 Task: Reply to email with the signature Clara Davis with the subject Thank you for feedback from softage.10@softage.net with the message I need your assistance in finalizing the scope of the project. with BCC to softage.2@softage.net with an attached document Job_description.pdf
Action: Mouse moved to (1147, 224)
Screenshot: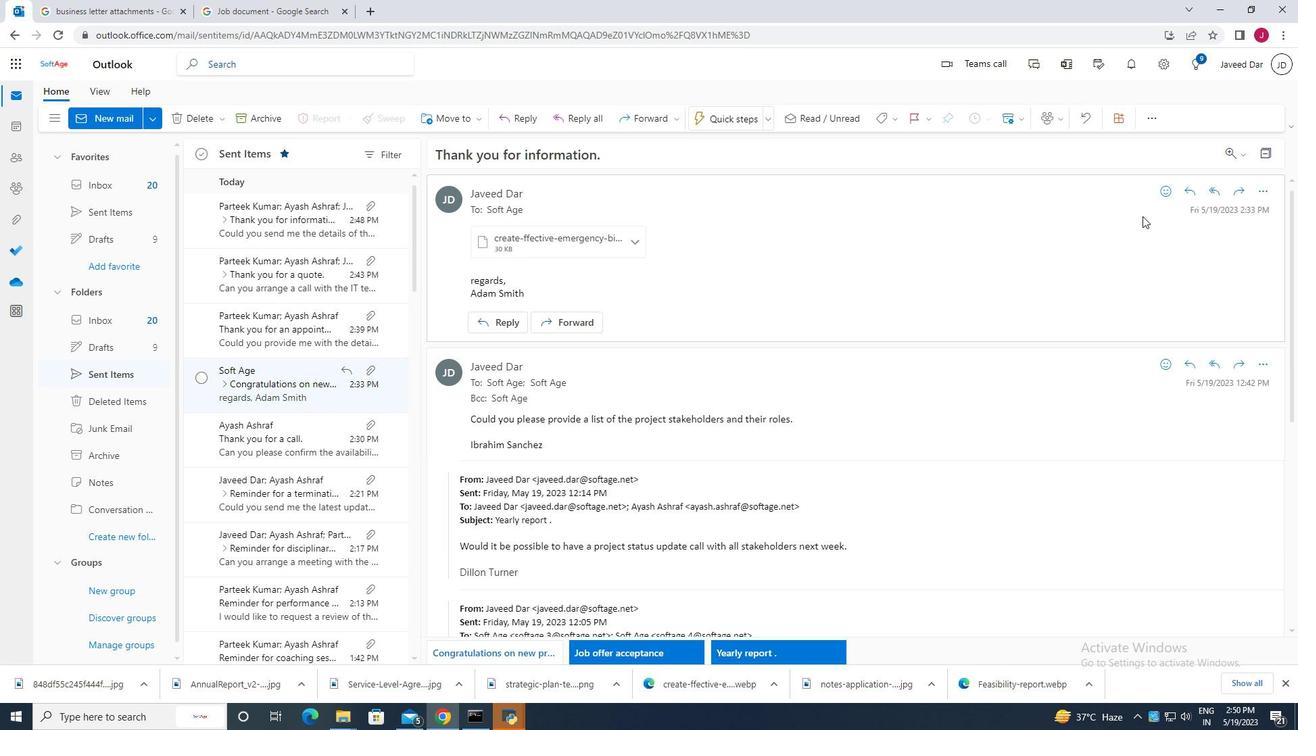 
Action: Mouse scrolled (1147, 225) with delta (0, 0)
Screenshot: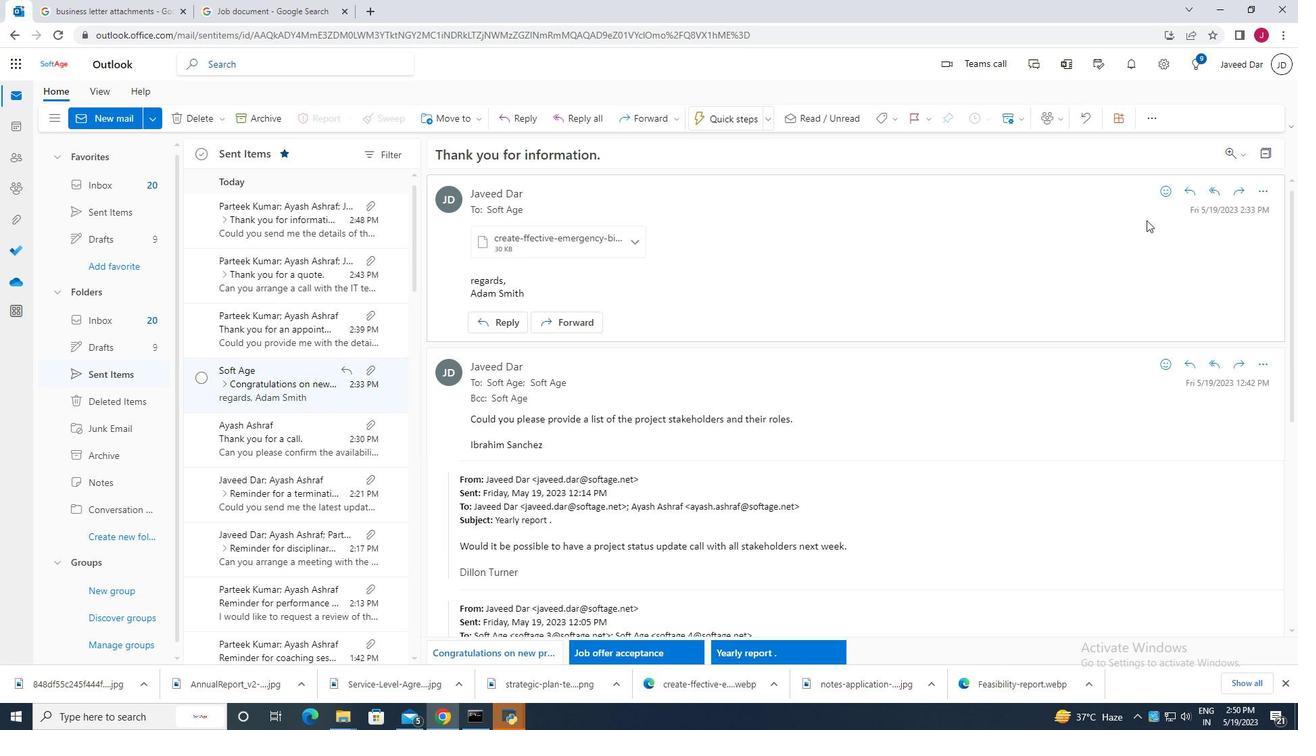 
Action: Mouse scrolled (1147, 225) with delta (0, 0)
Screenshot: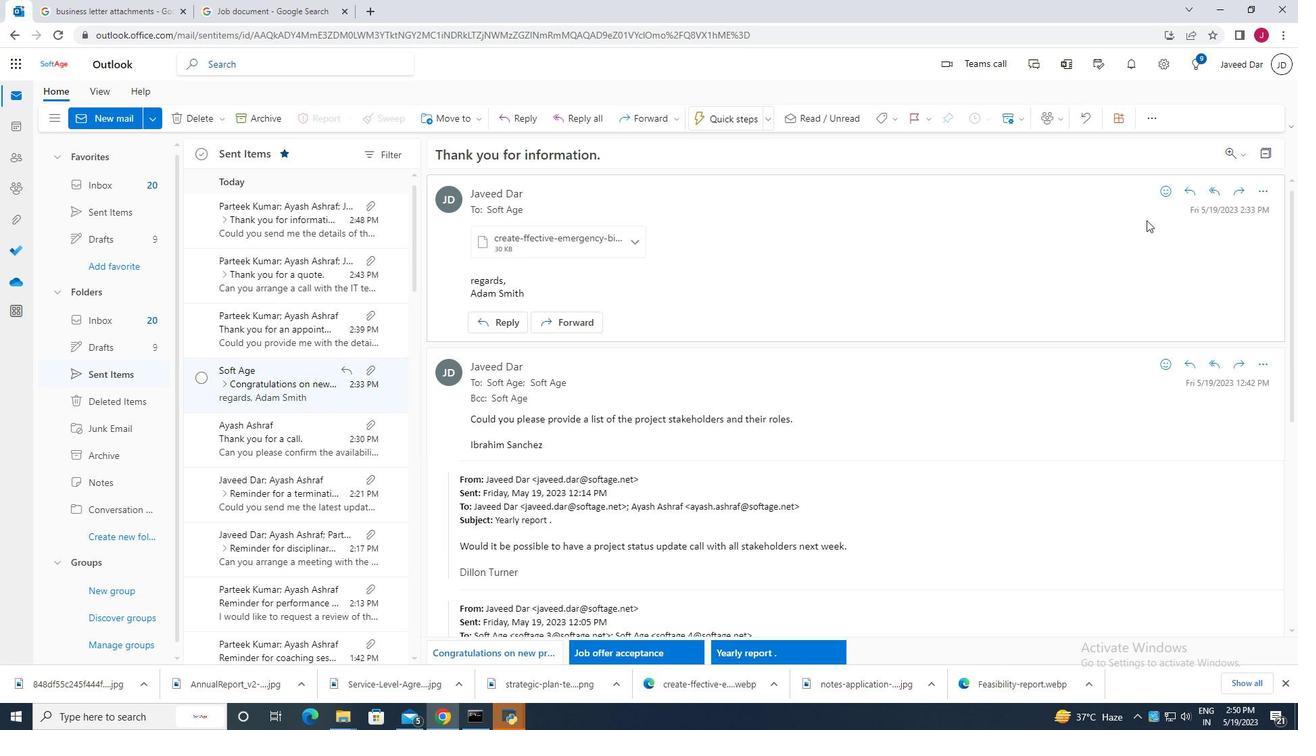 
Action: Mouse scrolled (1147, 225) with delta (0, 0)
Screenshot: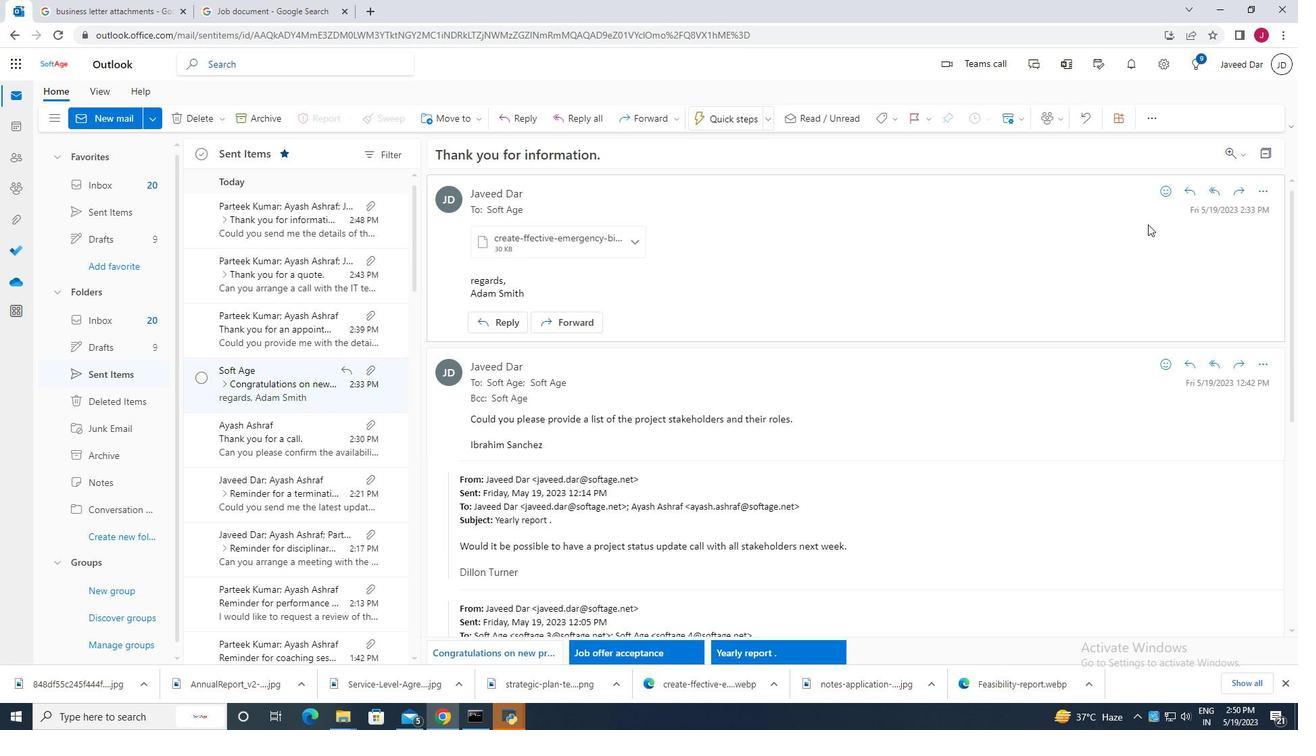 
Action: Mouse moved to (1191, 188)
Screenshot: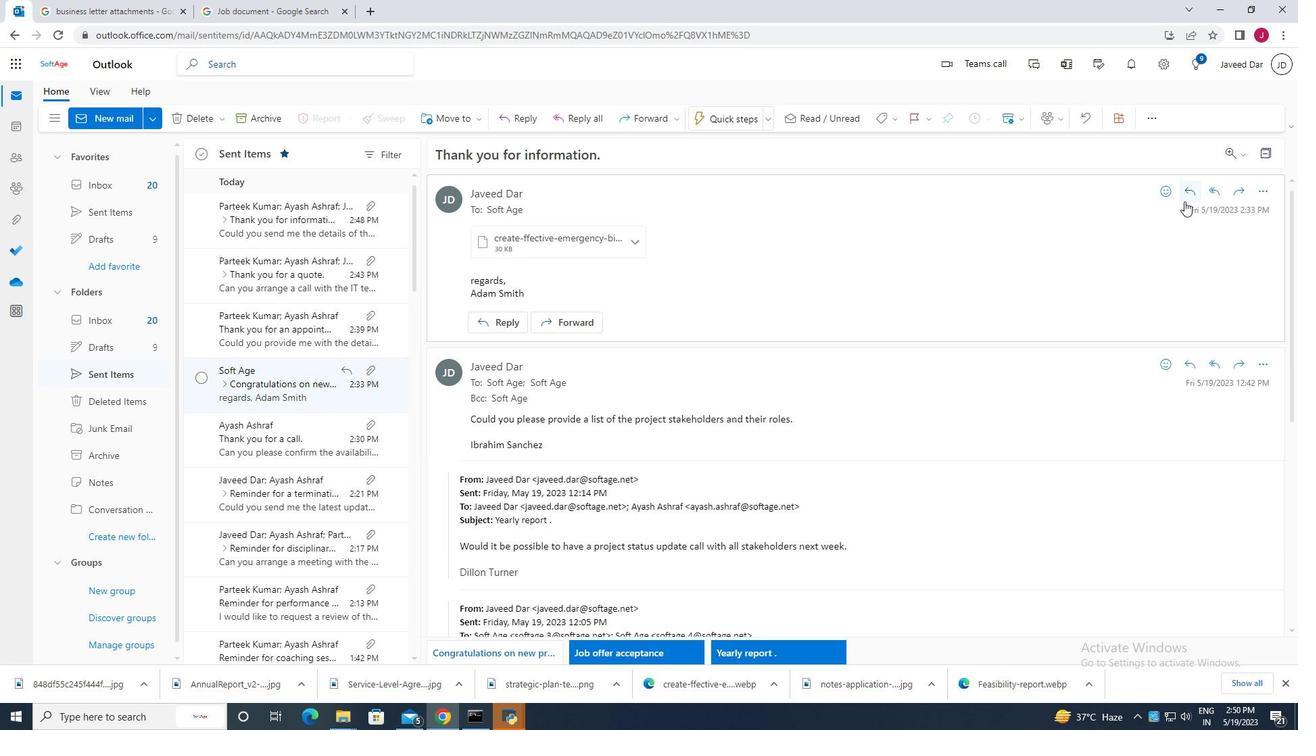 
Action: Mouse pressed left at (1191, 188)
Screenshot: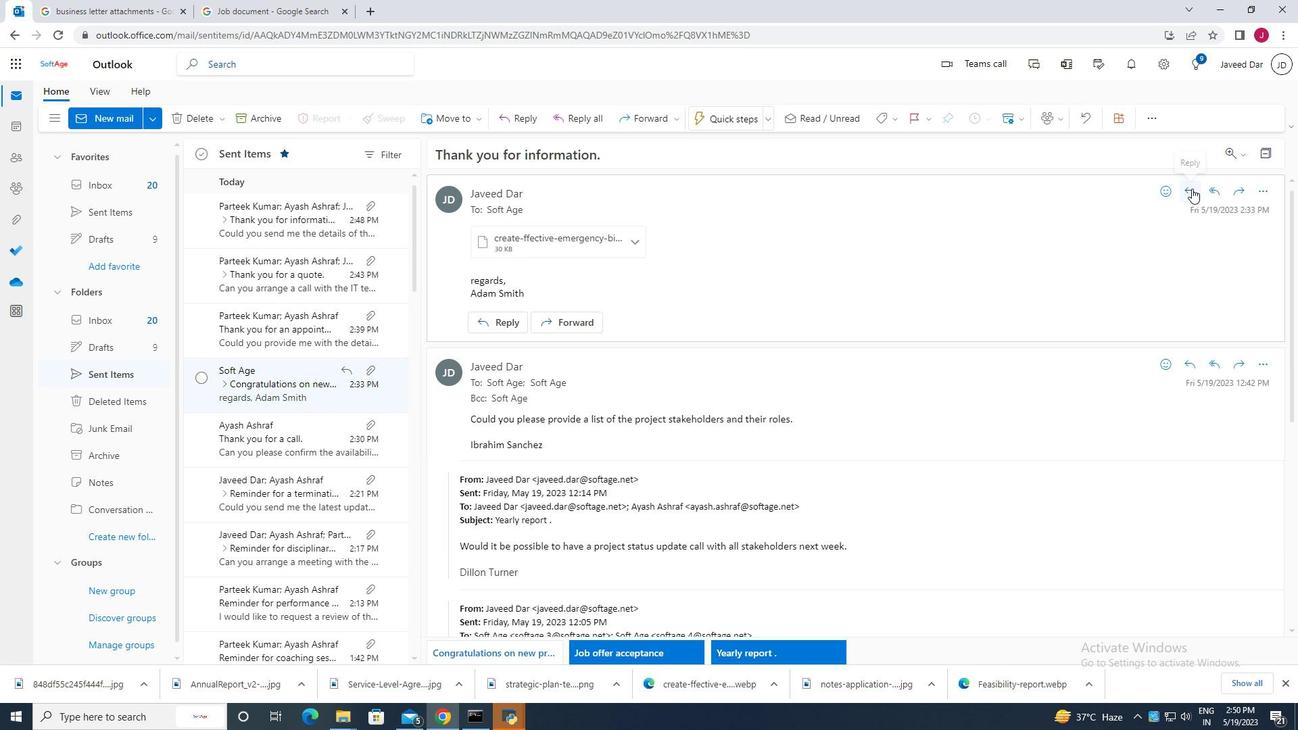 
Action: Mouse moved to (588, 192)
Screenshot: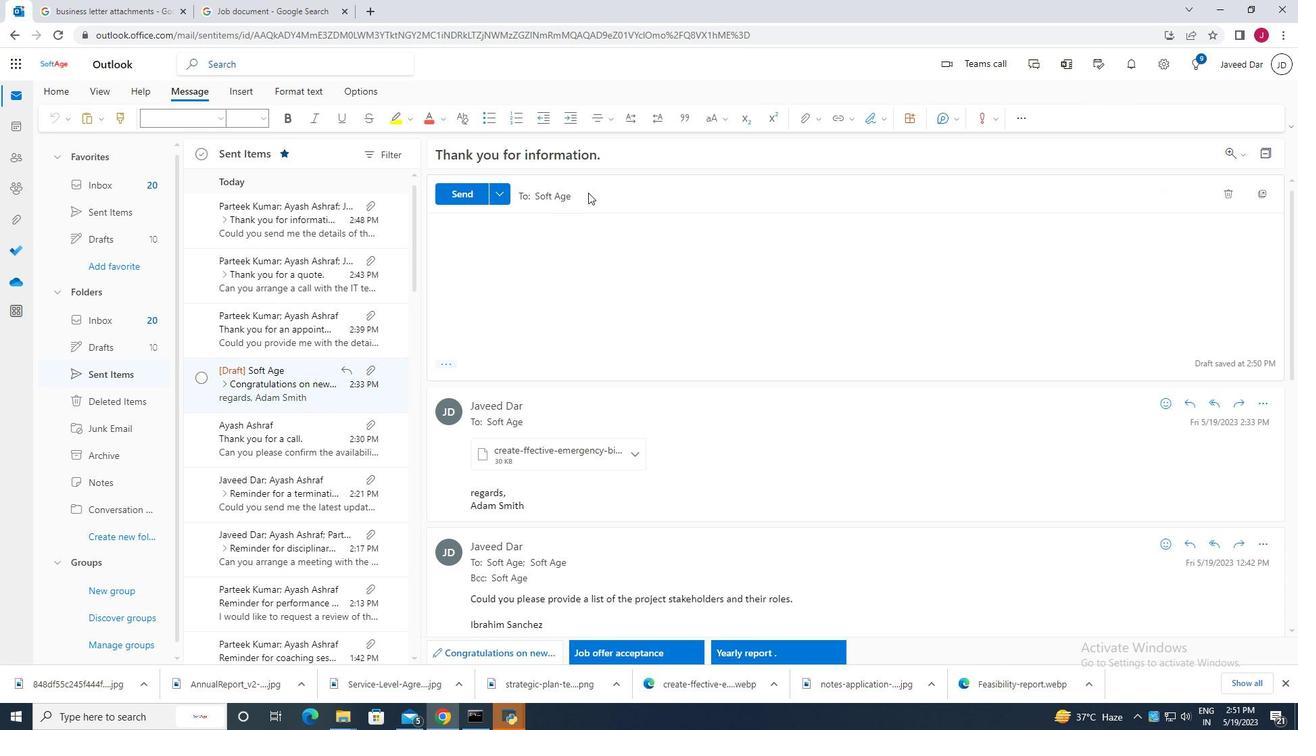 
Action: Mouse pressed left at (588, 192)
Screenshot: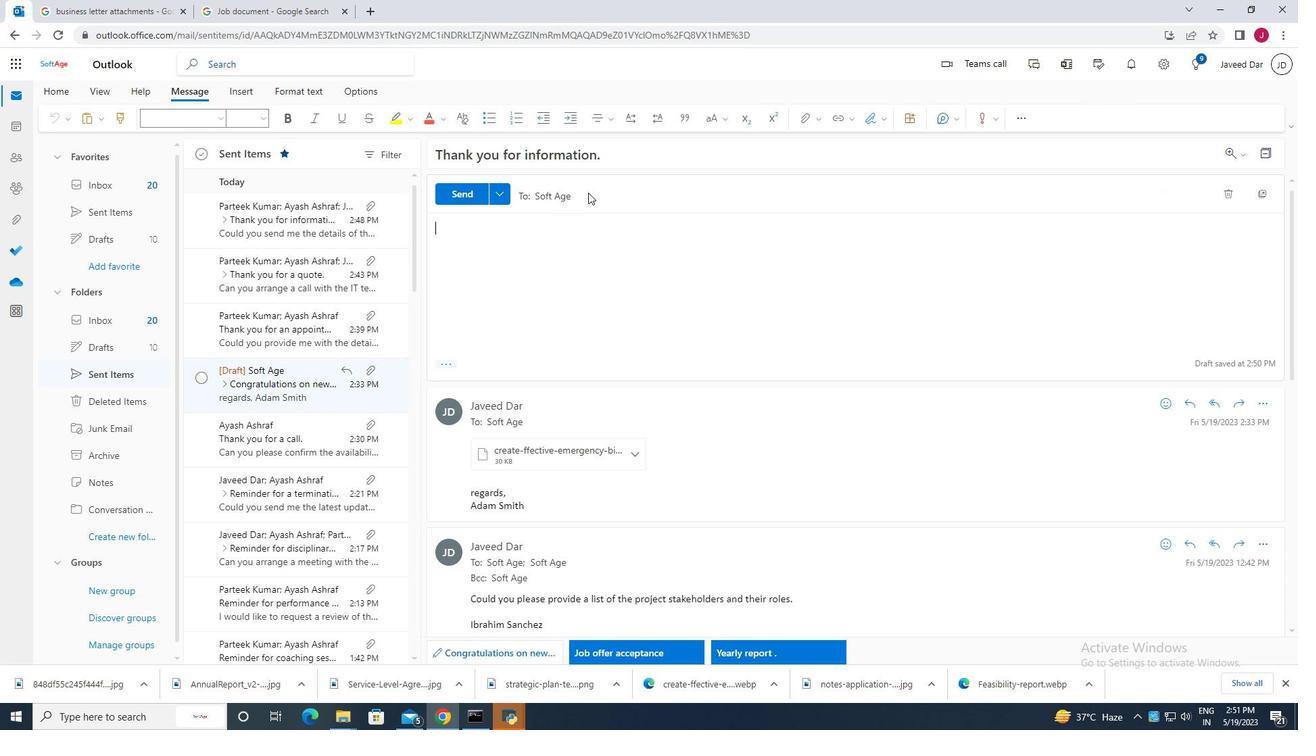 
Action: Mouse moved to (533, 233)
Screenshot: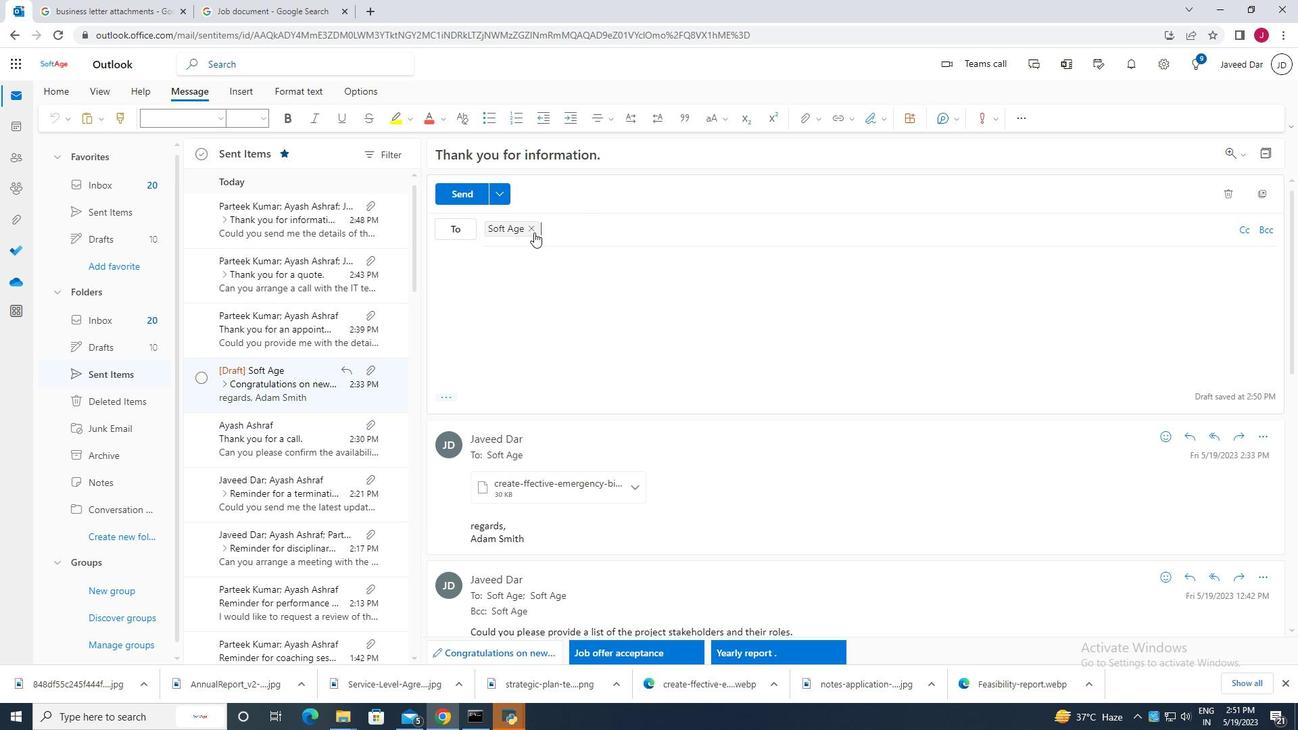 
Action: Mouse pressed left at (533, 233)
Screenshot: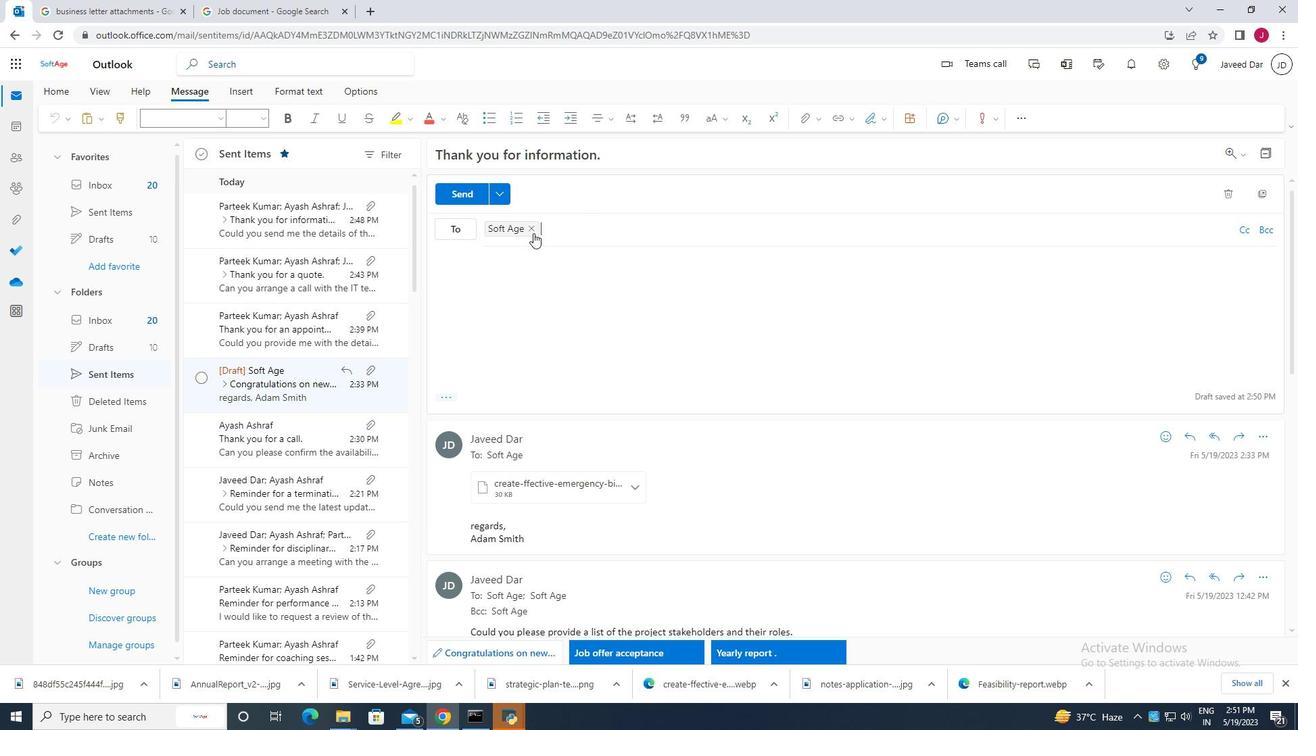 
Action: Mouse moved to (446, 401)
Screenshot: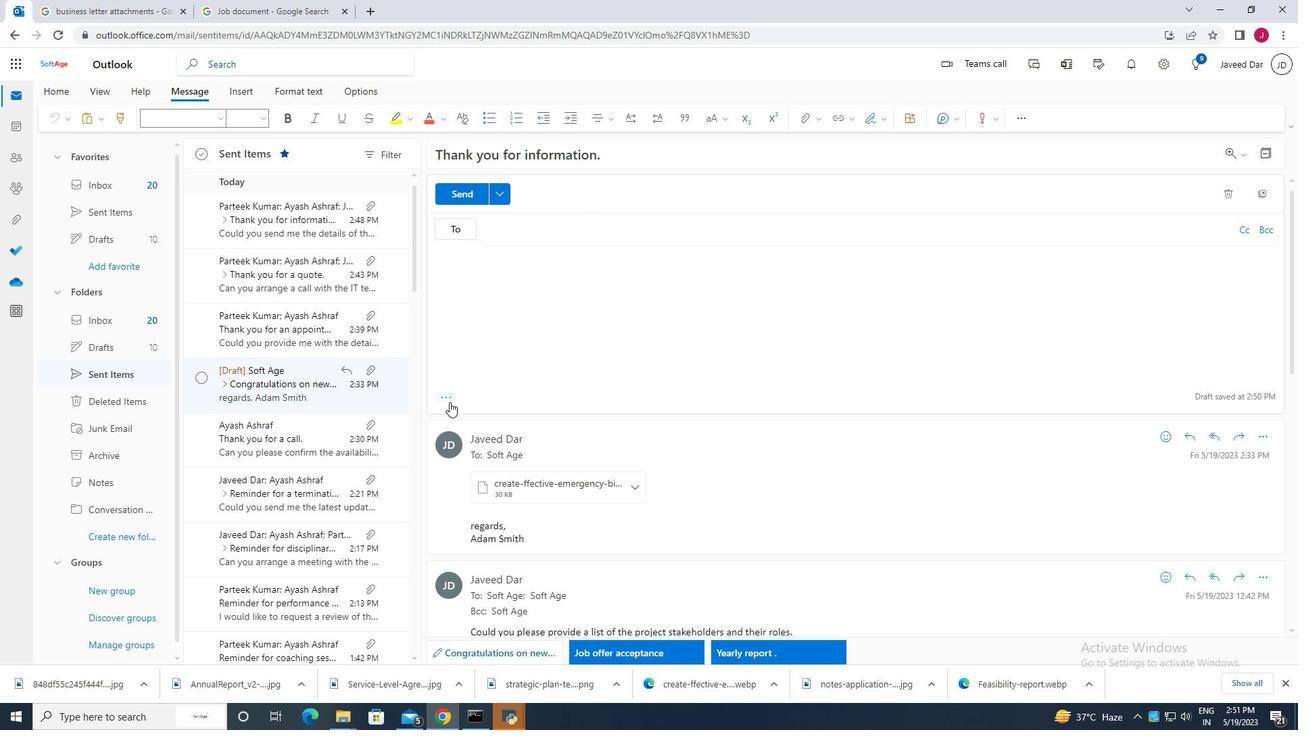 
Action: Mouse pressed left at (446, 401)
Screenshot: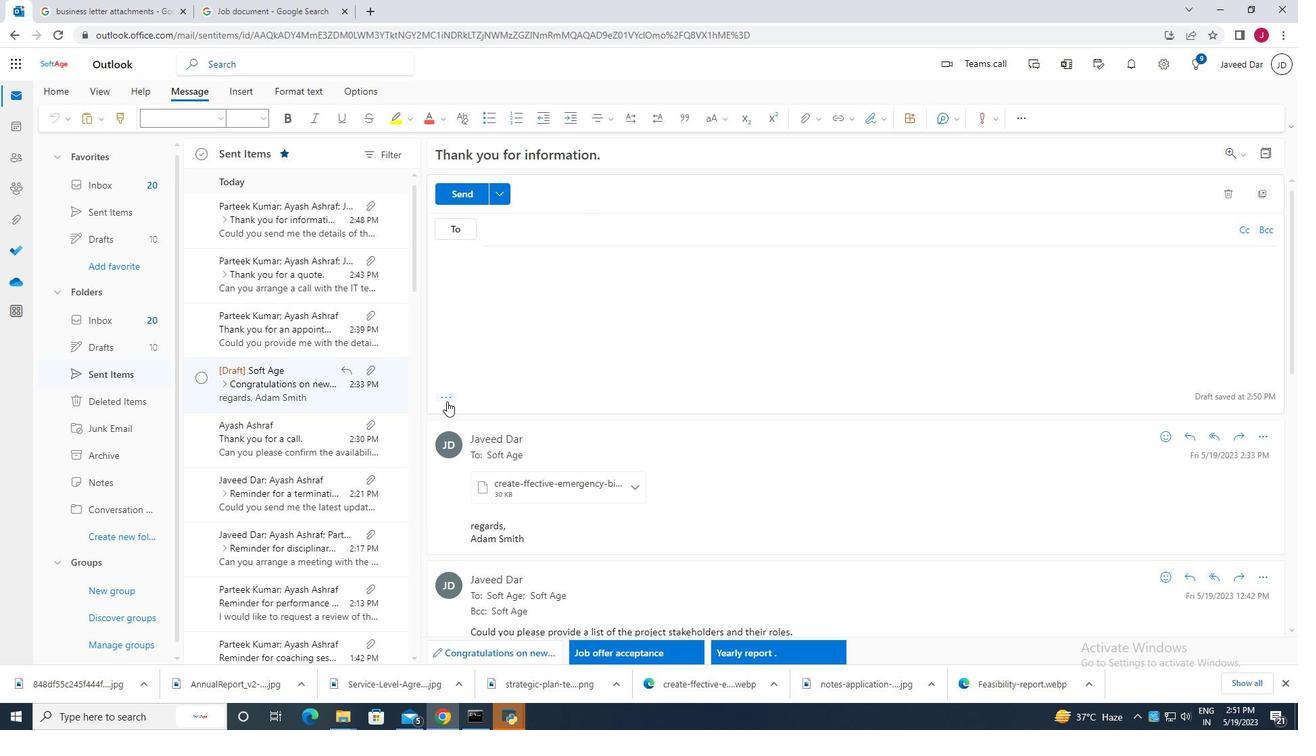 
Action: Mouse moved to (660, 262)
Screenshot: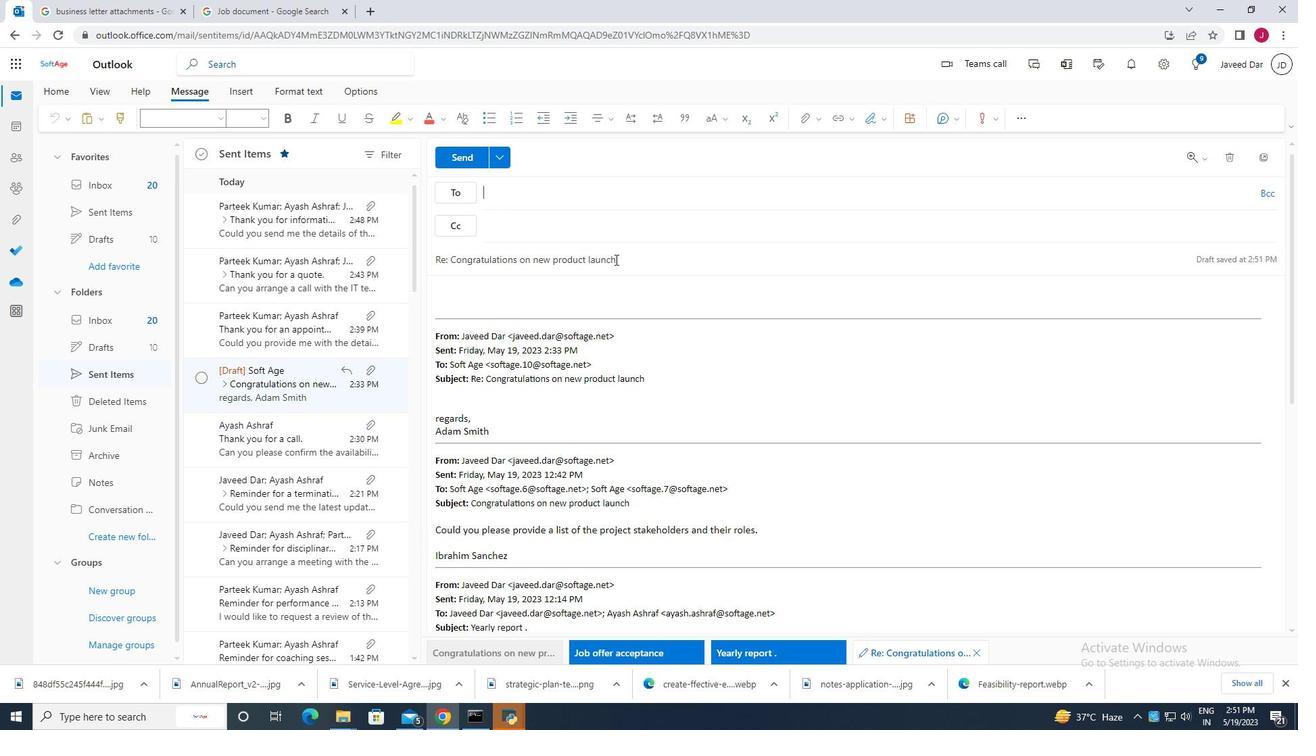 
Action: Mouse pressed left at (660, 262)
Screenshot: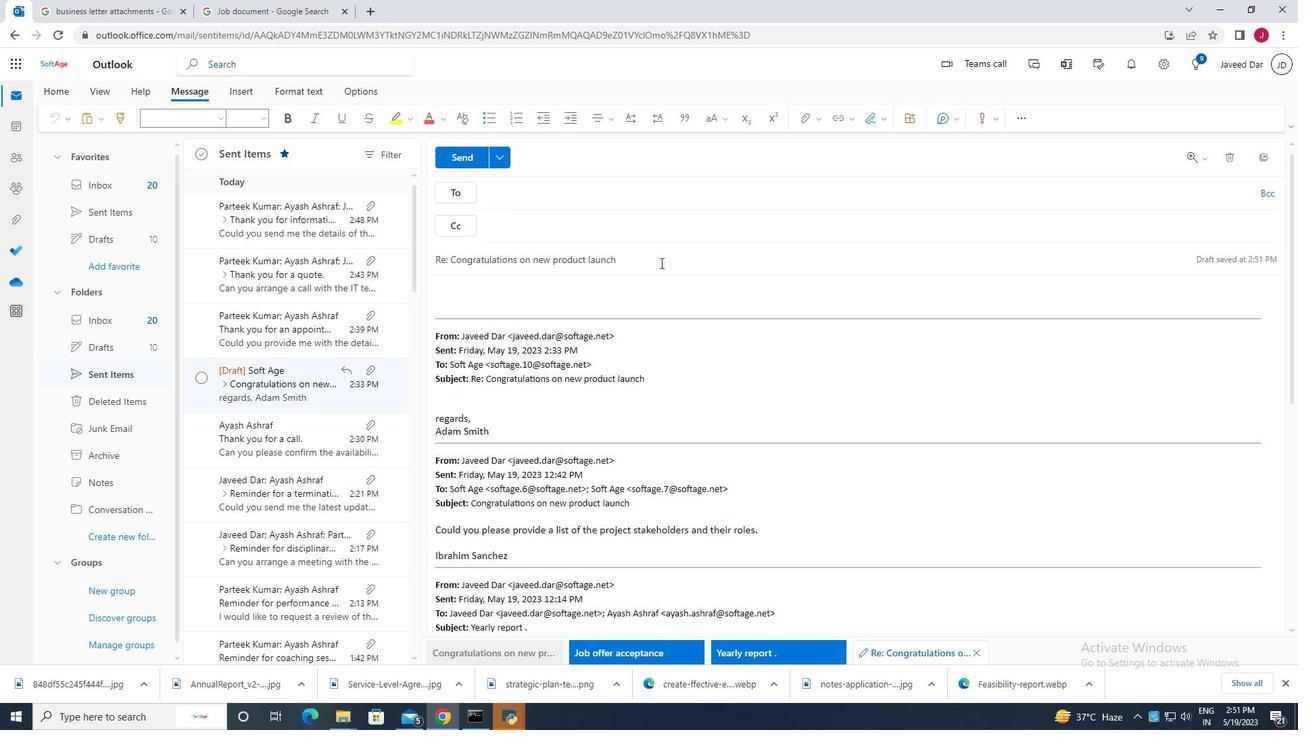 
Action: Mouse moved to (657, 260)
Screenshot: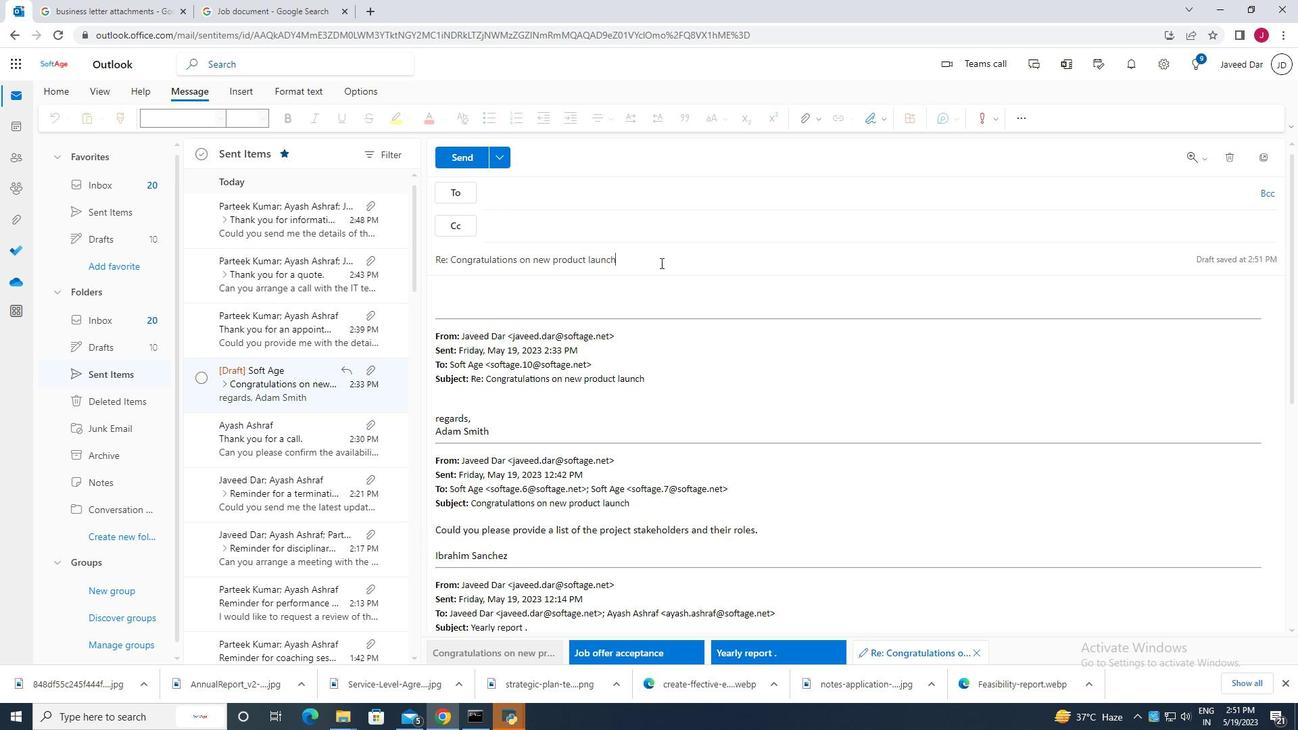 
Action: Key pressed <Key.backspace><Key.backspace><Key.backspace><Key.backspace><Key.backspace><Key.backspace><Key.backspace><Key.backspace><Key.backspace><Key.backspace><Key.backspace><Key.backspace><Key.backspace><Key.backspace><Key.backspace><Key.backspace><Key.backspace><Key.backspace><Key.backspace><Key.backspace><Key.backspace><Key.backspace><Key.backspace><Key.backspace><Key.backspace><Key.backspace><Key.backspace><Key.backspace><Key.backspace><Key.backspace><Key.backspace><Key.backspace><Key.backspace><Key.backspace><Key.backspace><Key.backspace><Key.backspace><Key.backspace><Key.backspace><Key.backspace><Key.backspace><Key.backspace><Key.backspace><Key.backspace><Key.backspace><Key.backspace><Key.backspace><Key.backspace>
Screenshot: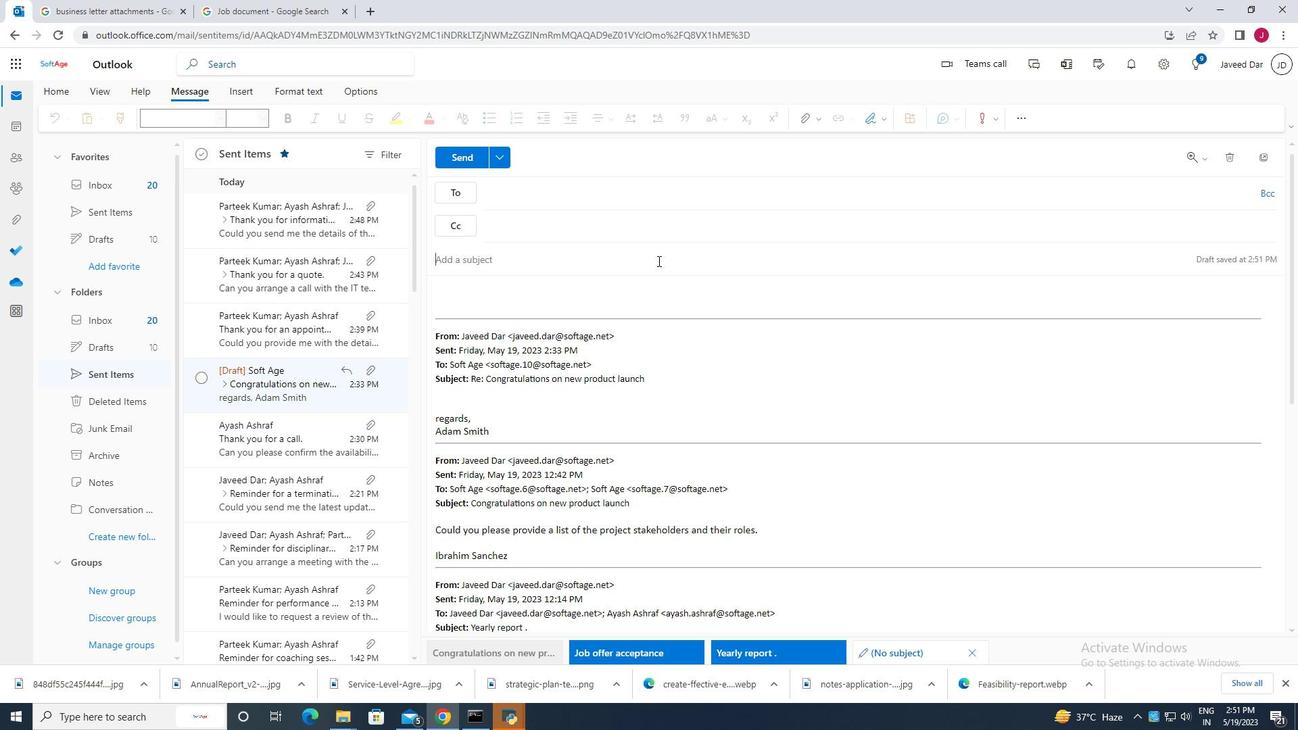 
Action: Mouse moved to (1262, 194)
Screenshot: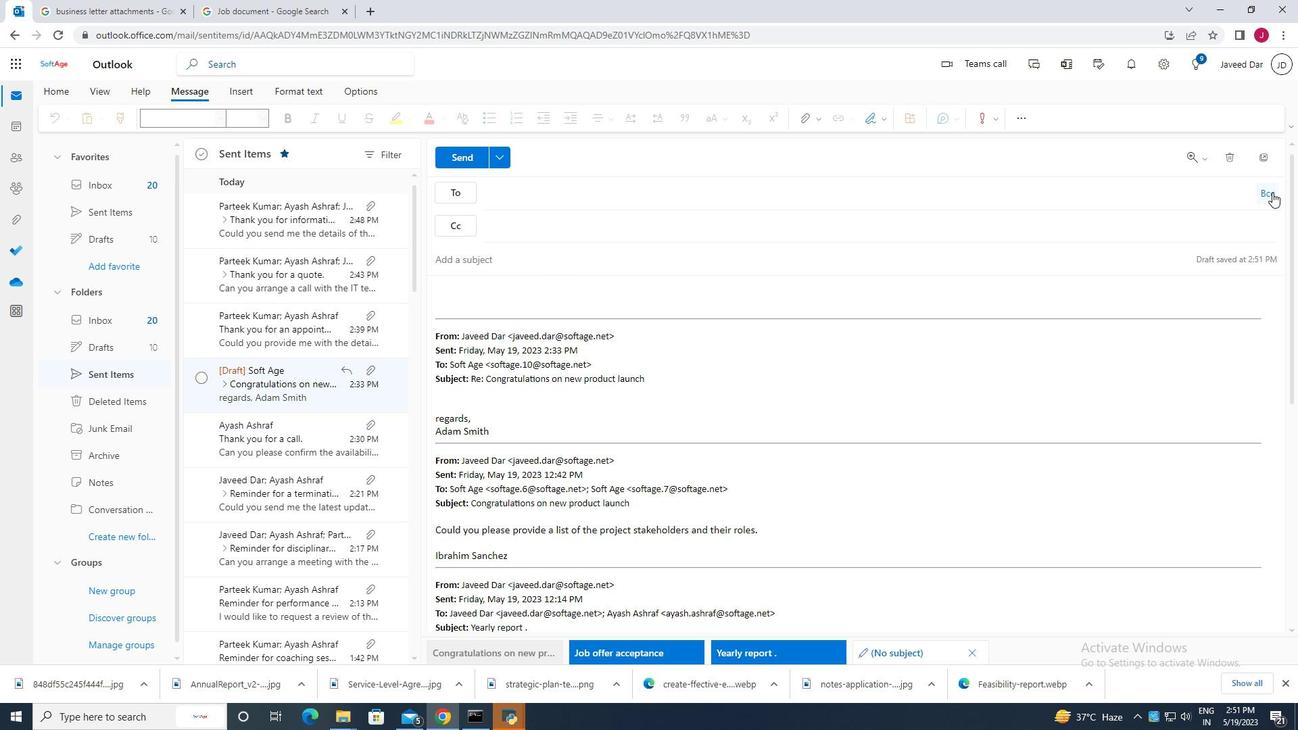 
Action: Mouse pressed left at (1262, 194)
Screenshot: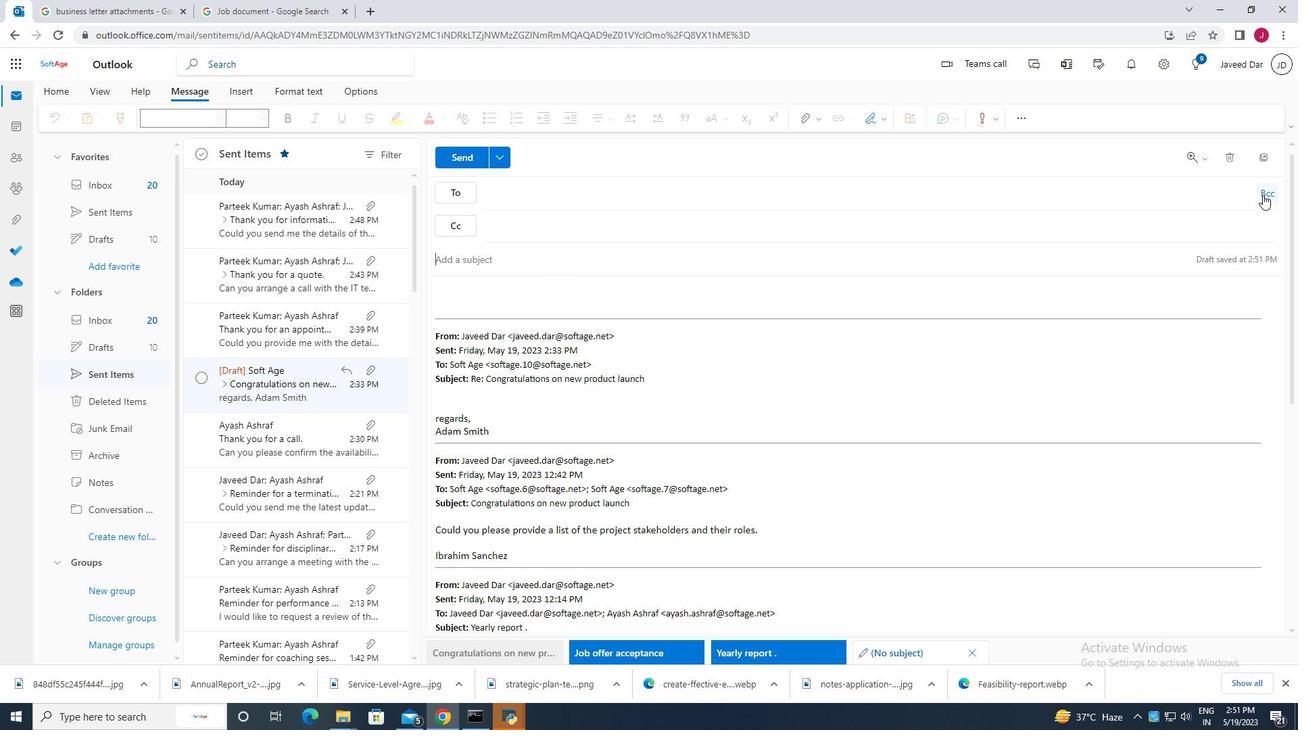 
Action: Mouse moved to (532, 295)
Screenshot: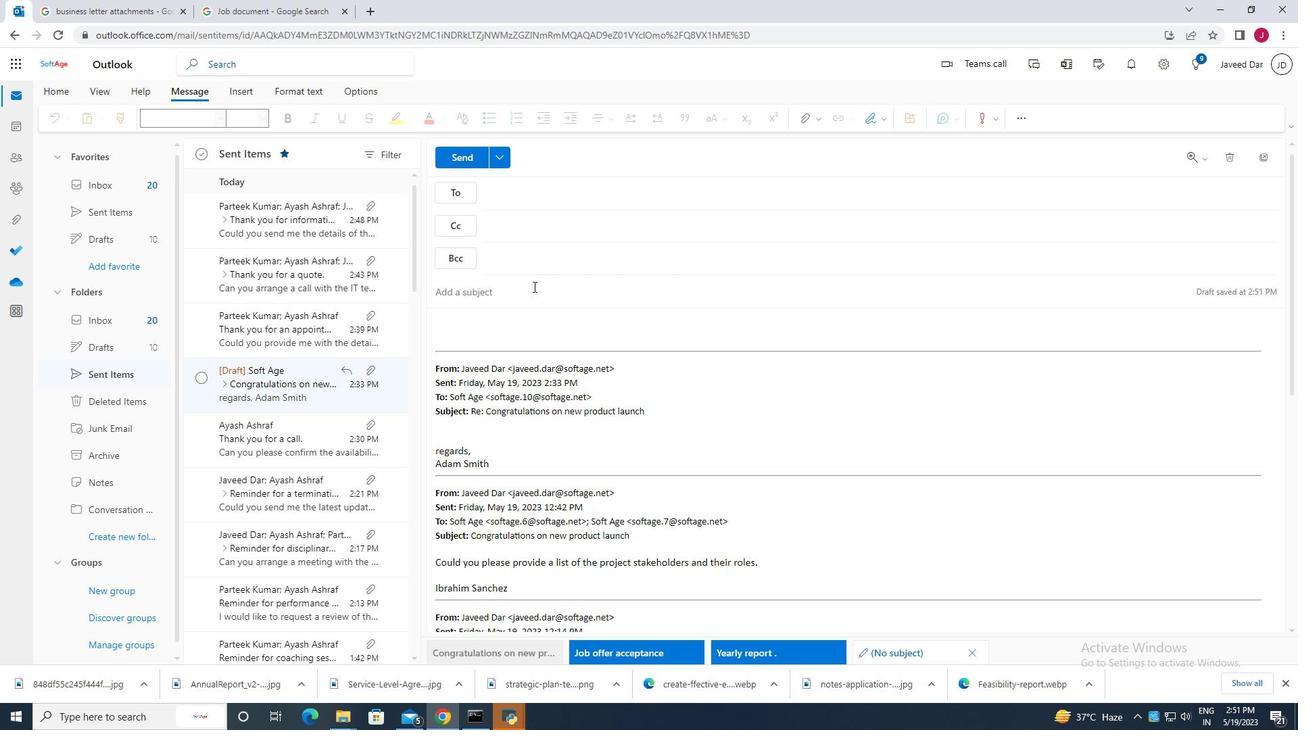 
Action: Mouse pressed left at (532, 295)
Screenshot: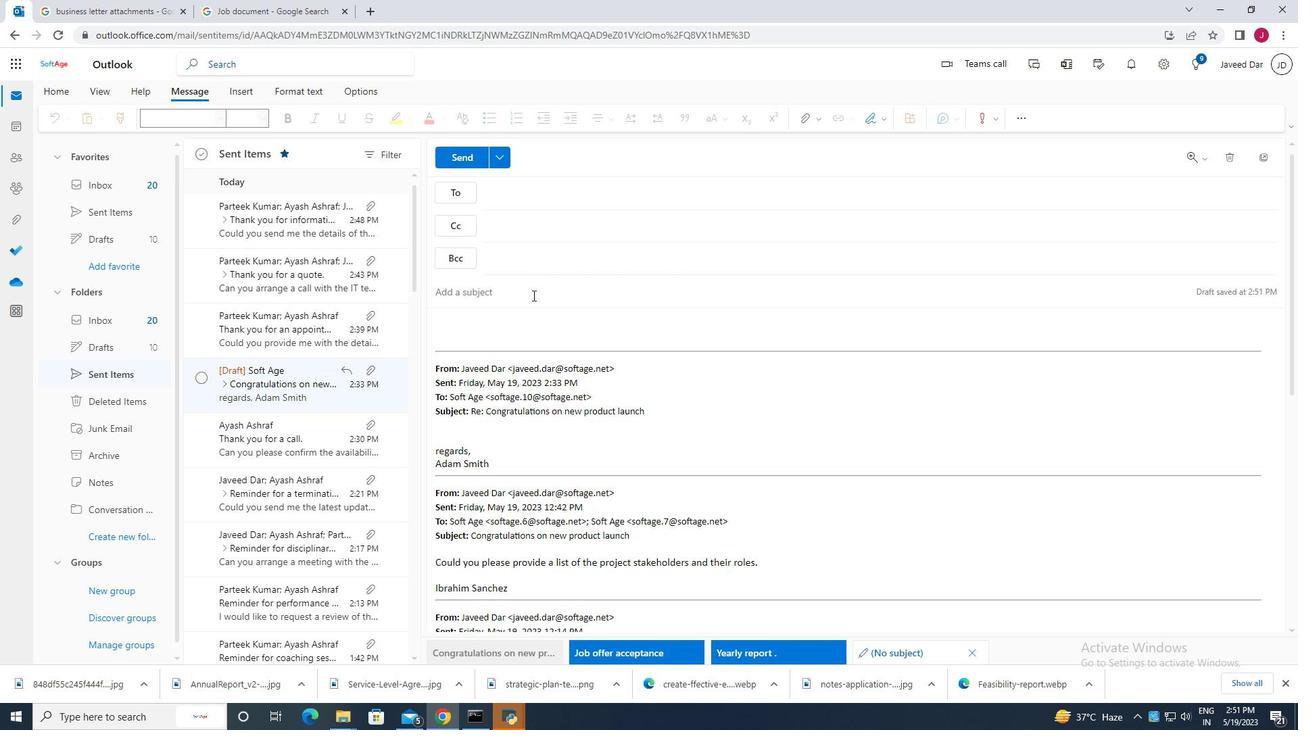 
Action: Key pressed <Key.caps_lock>T<Key.caps_lock>hank<Key.space>ypou<Key.space><Key.backspace><Key.backspace><Key.backspace><Key.backspace><Key.backspace>u<Key.backspace>you<Key.space>for<Key.space>feedback.
Screenshot: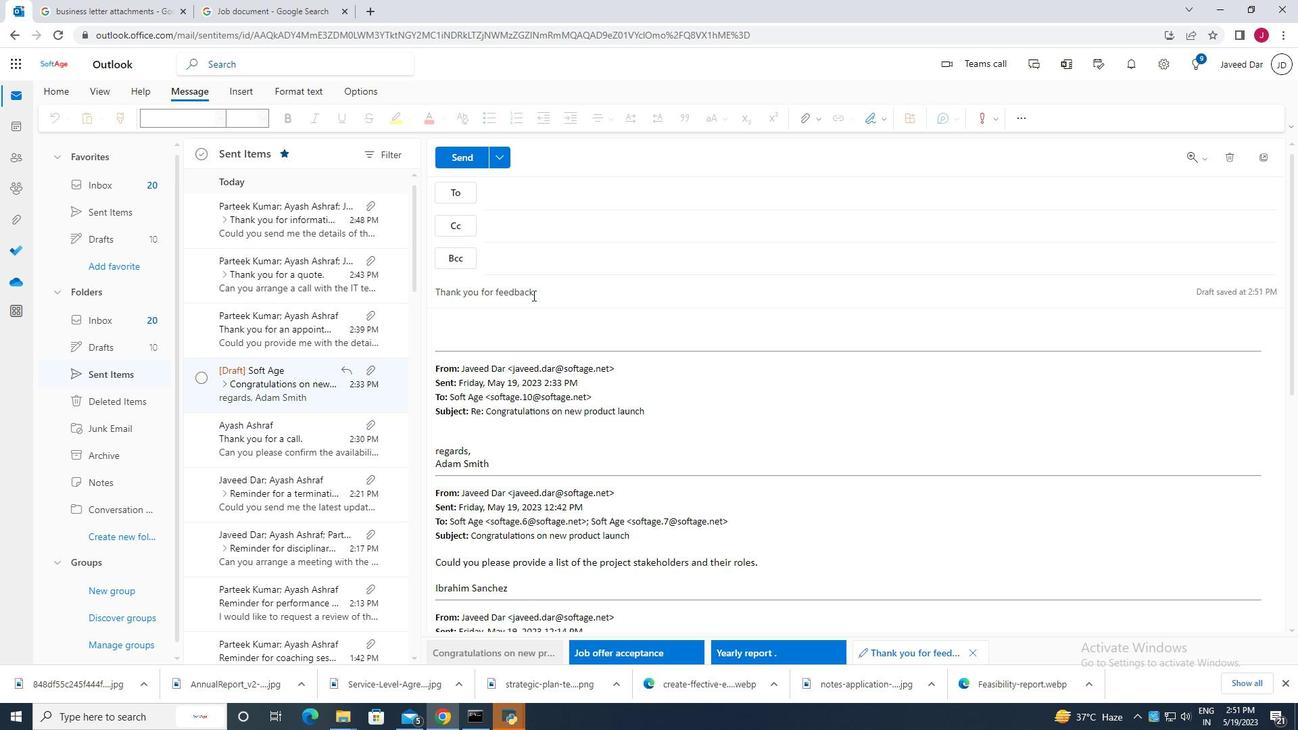 
Action: Mouse moved to (530, 317)
Screenshot: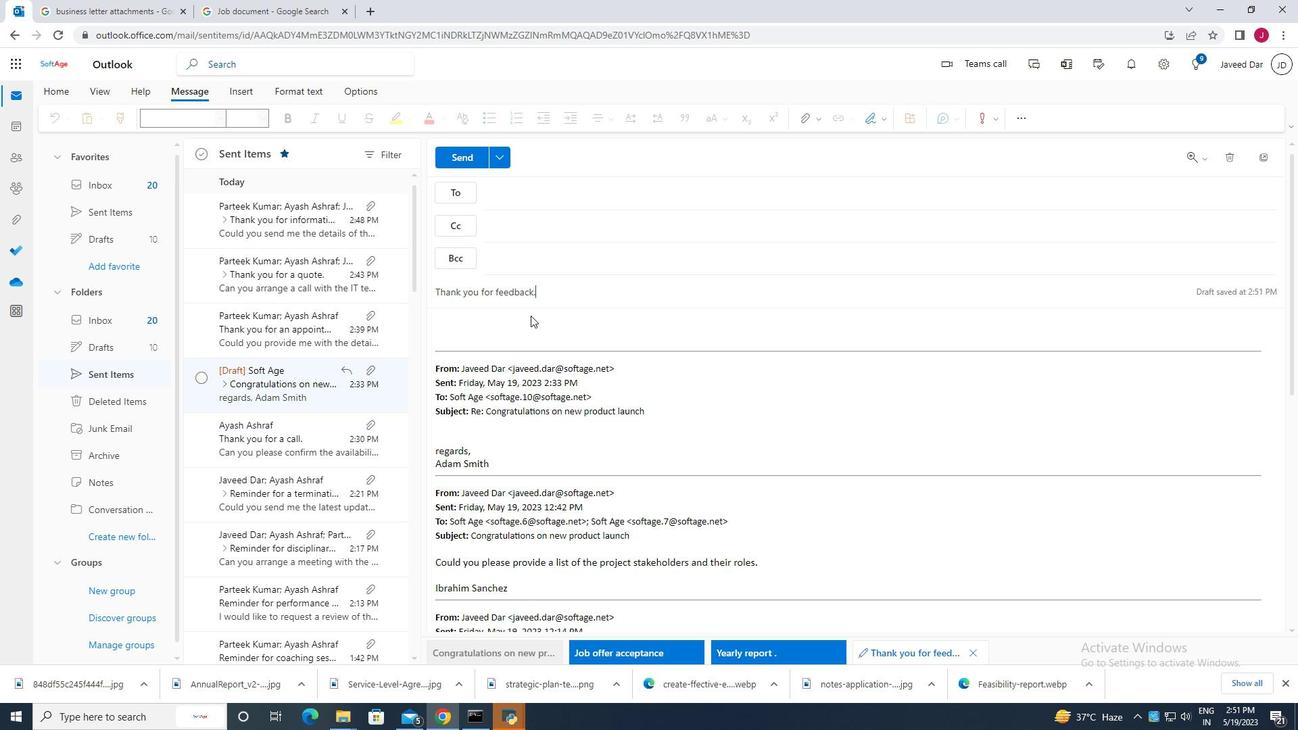 
Action: Mouse pressed left at (530, 317)
Screenshot: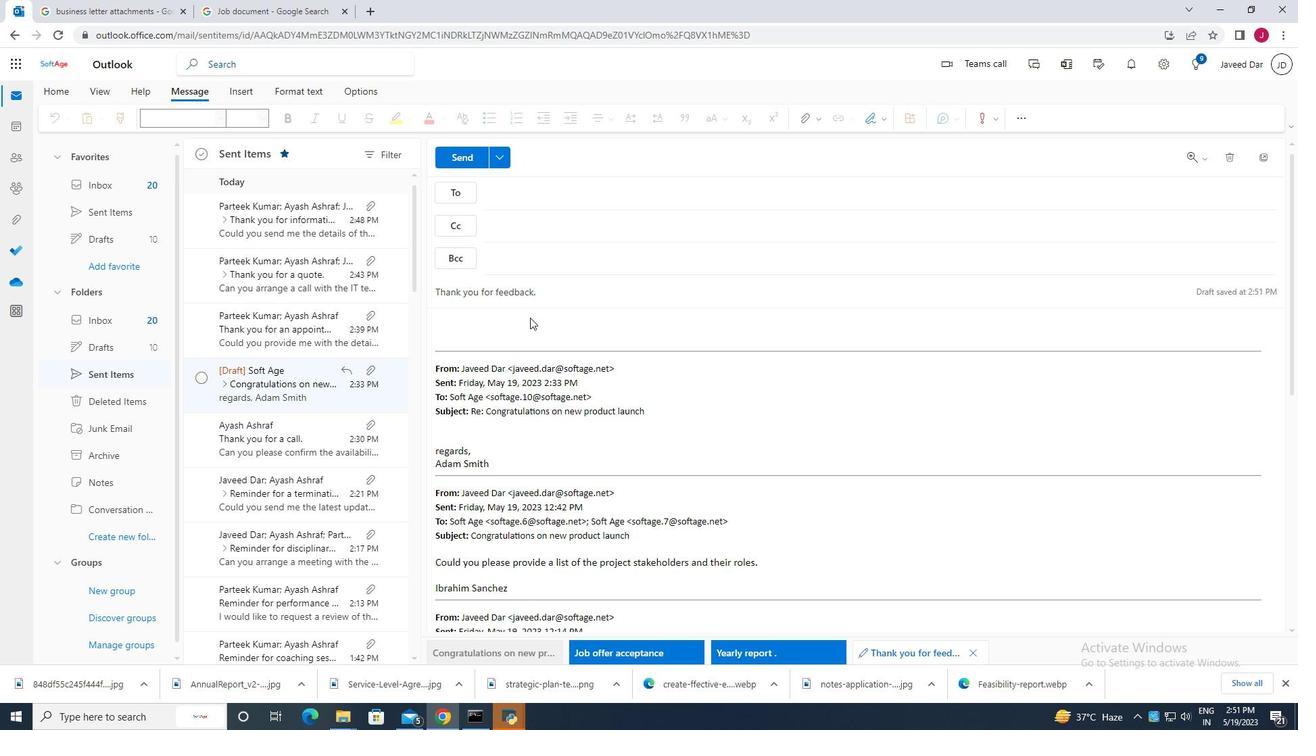 
Action: Mouse moved to (487, 324)
Screenshot: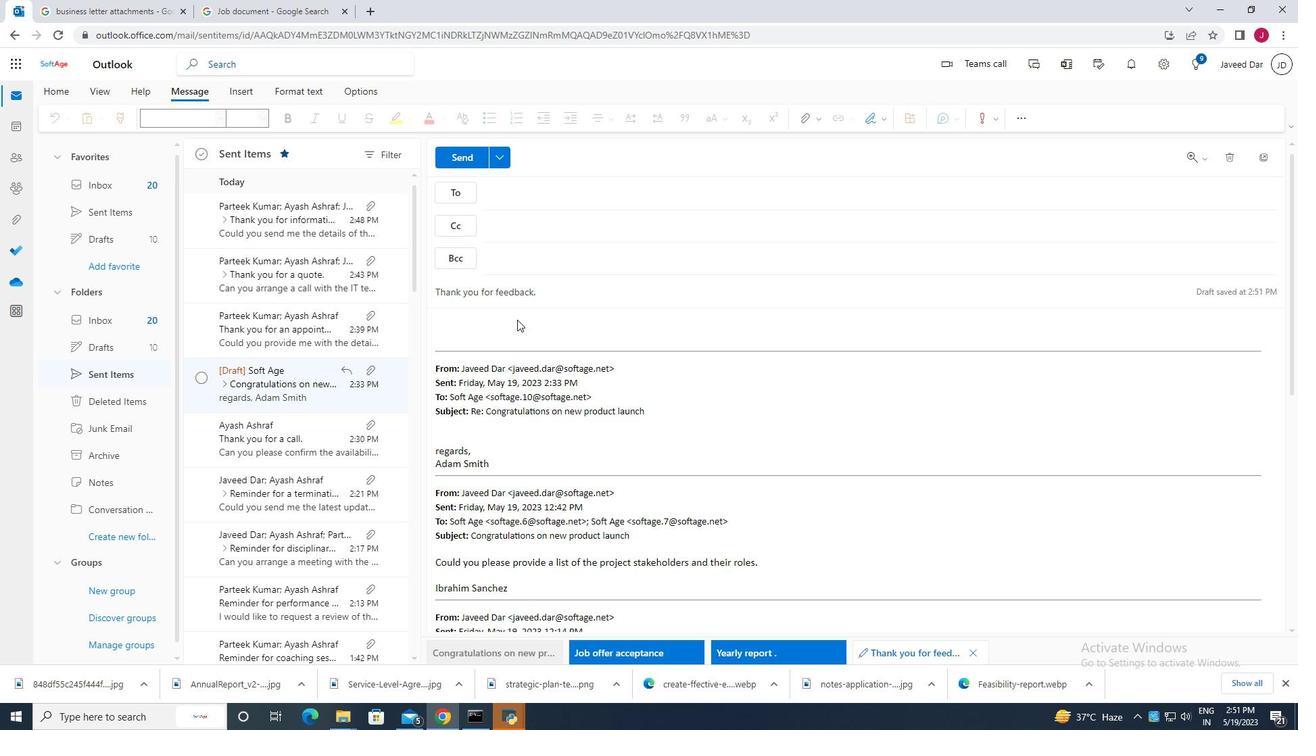 
Action: Mouse pressed left at (487, 324)
Screenshot: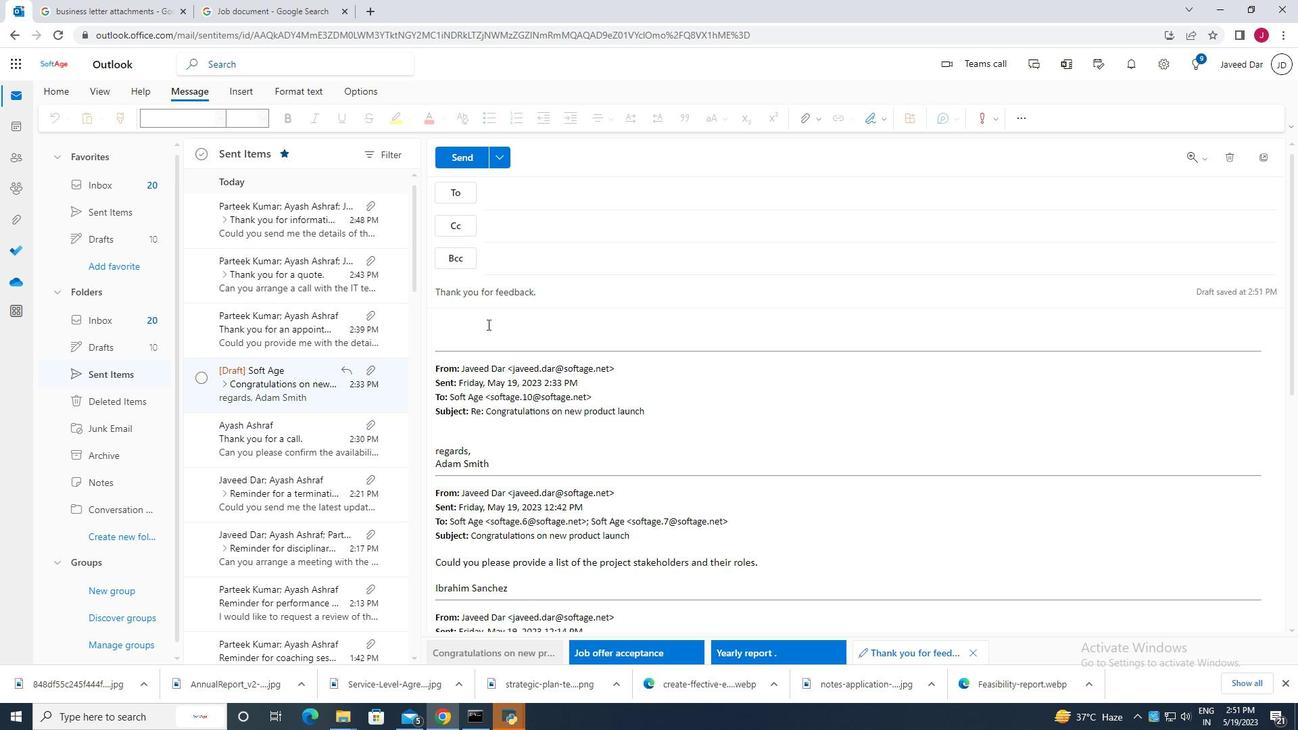 
Action: Key pressed <Key.caps_lock>I<Key.caps_lock><Key.space>need<Key.space>your<Key.space>assistance<Key.space>in<Key.space>finalizing<Key.space>the<Key.space>scope<Key.space>the<Key.space>project.
Screenshot: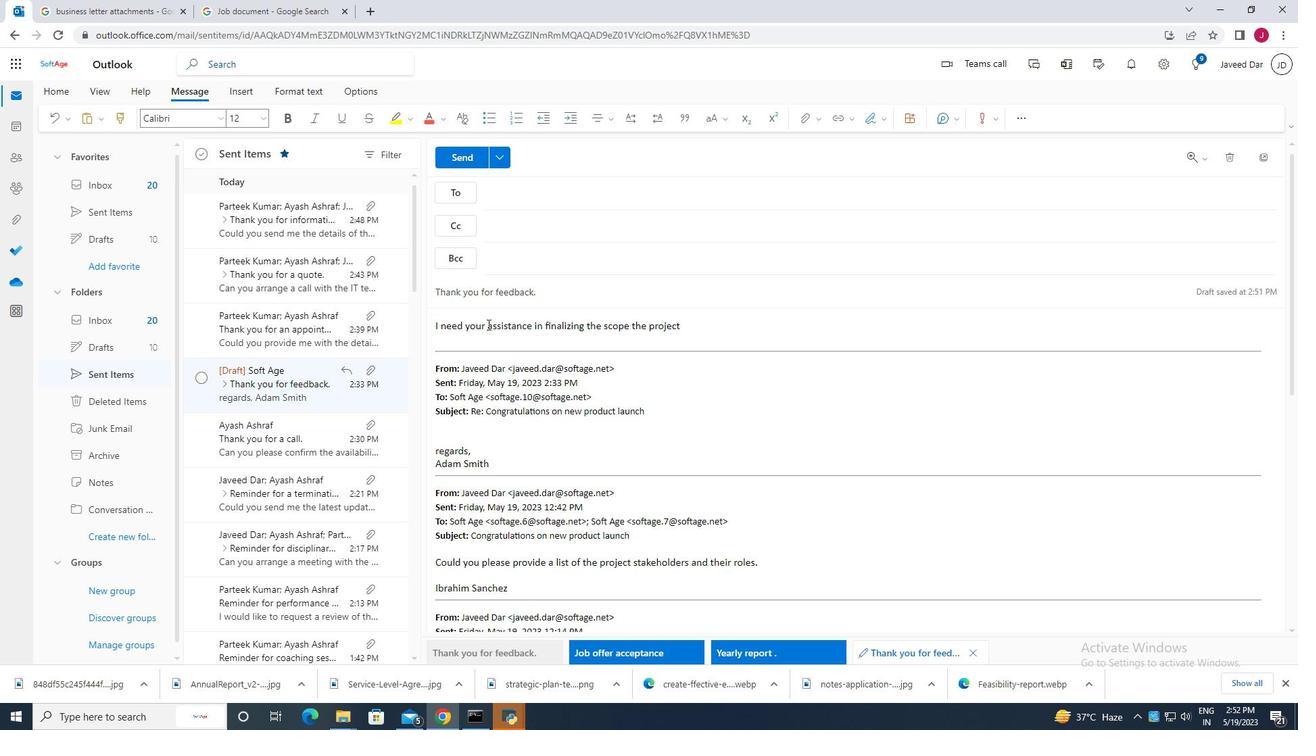 
Action: Mouse moved to (556, 254)
Screenshot: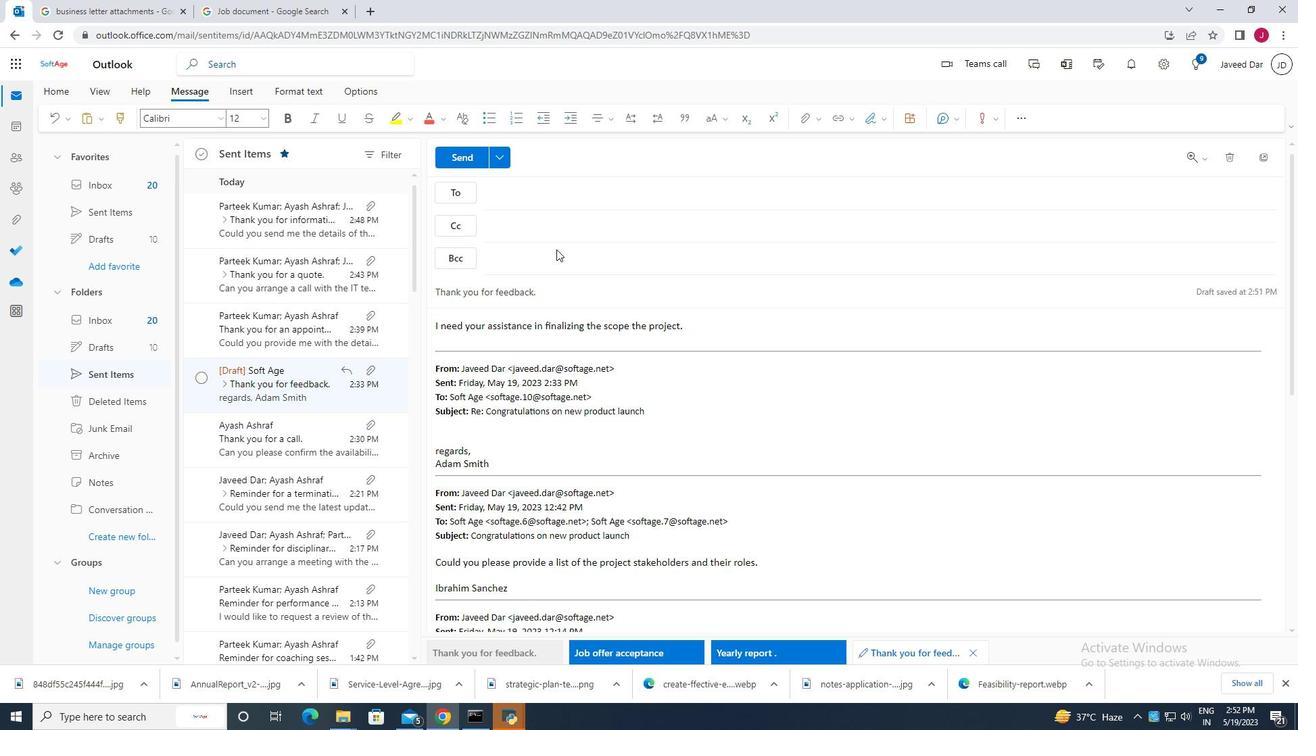 
Action: Mouse pressed left at (556, 254)
Screenshot: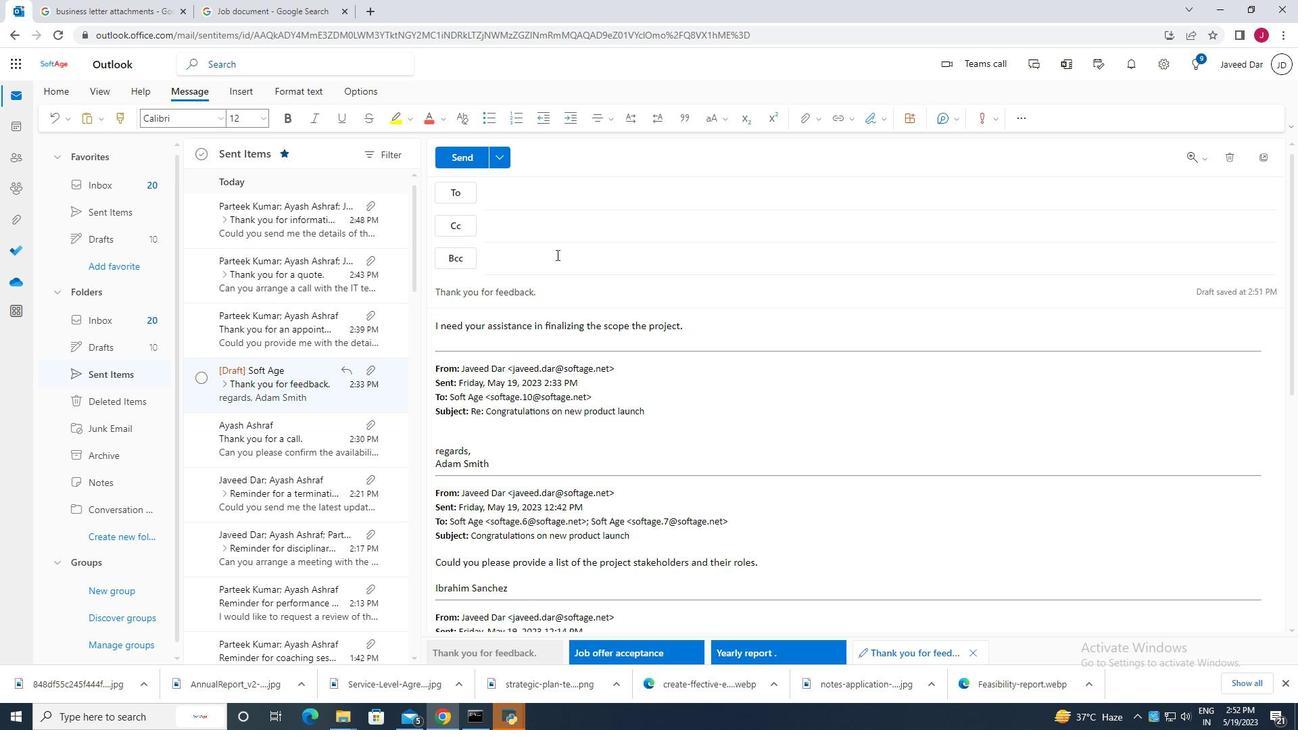 
Action: Key pressed softage.2
Screenshot: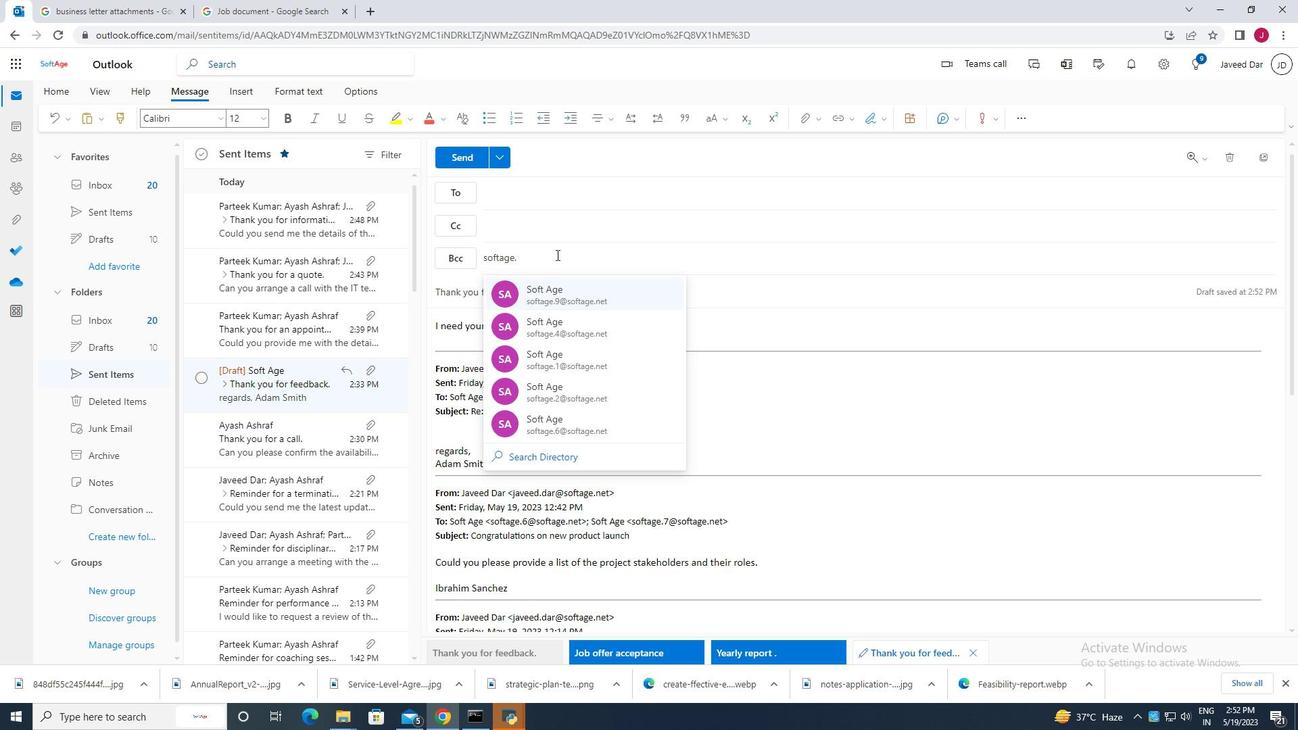 
Action: Mouse moved to (611, 290)
Screenshot: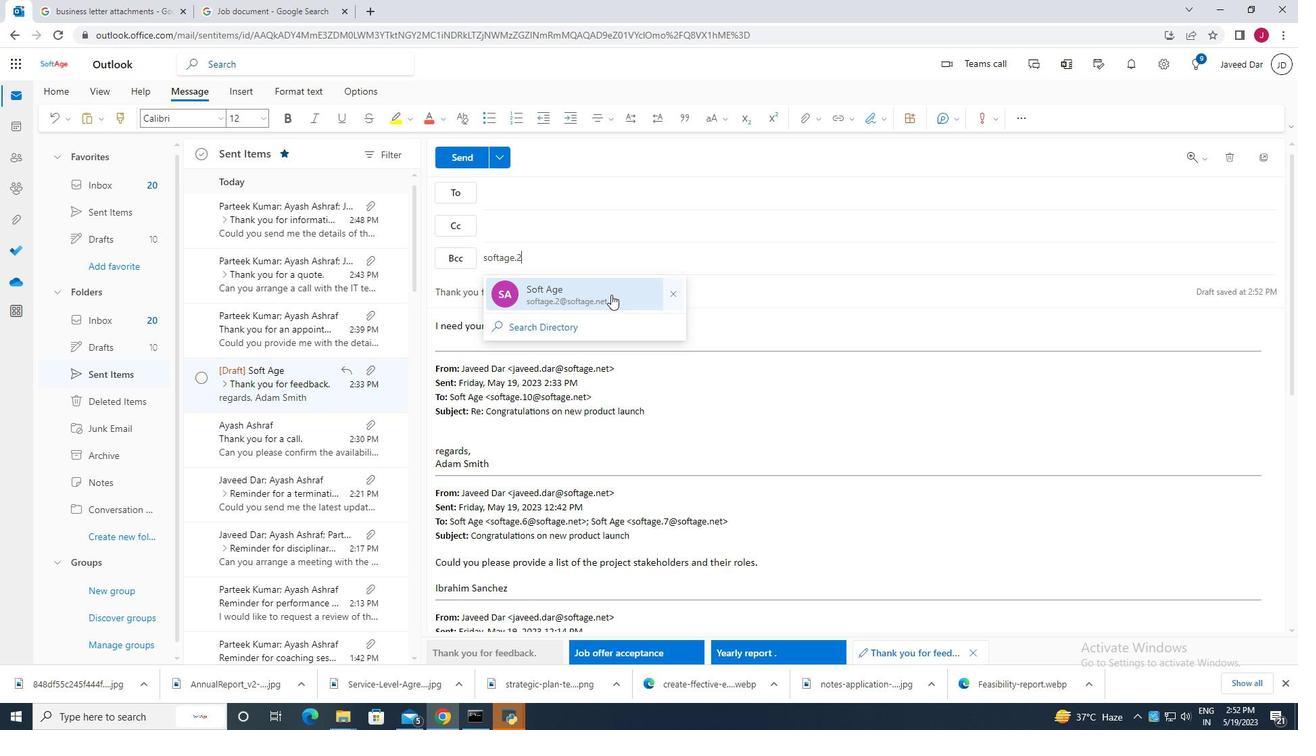
Action: Mouse pressed left at (611, 290)
Screenshot: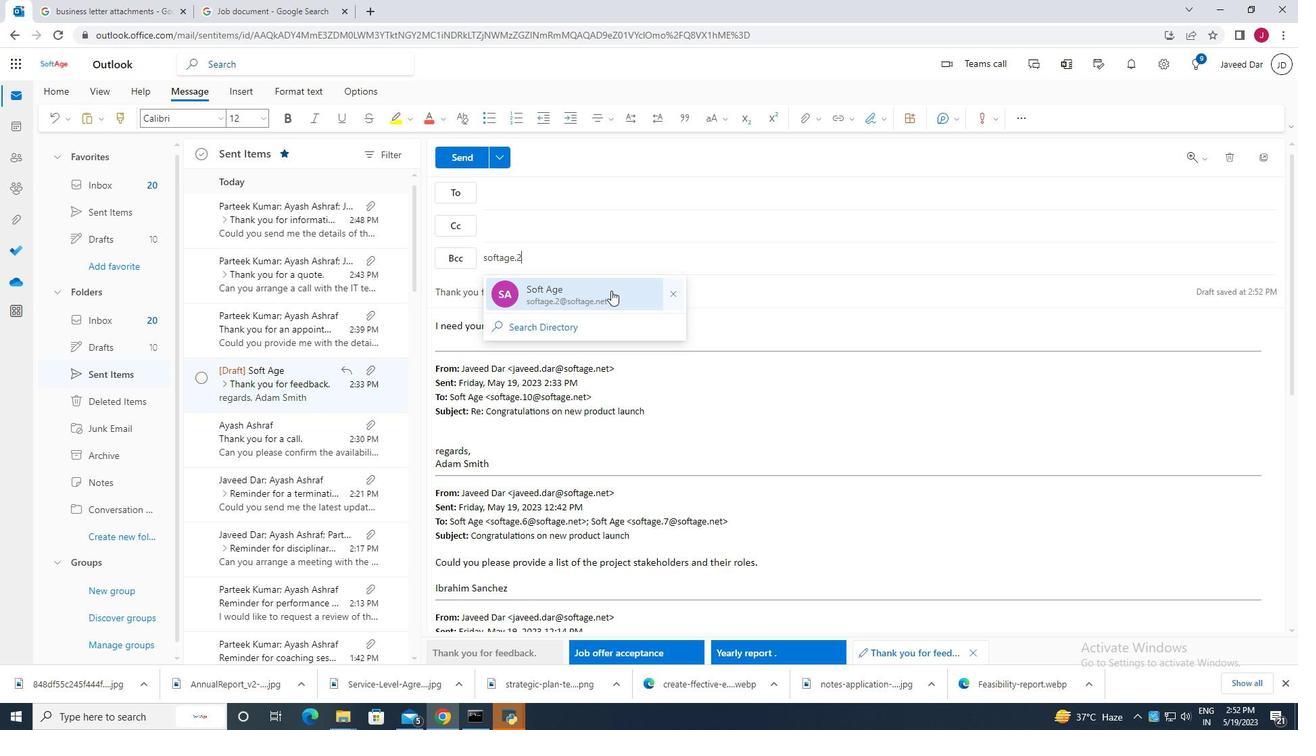 
Action: Mouse moved to (868, 121)
Screenshot: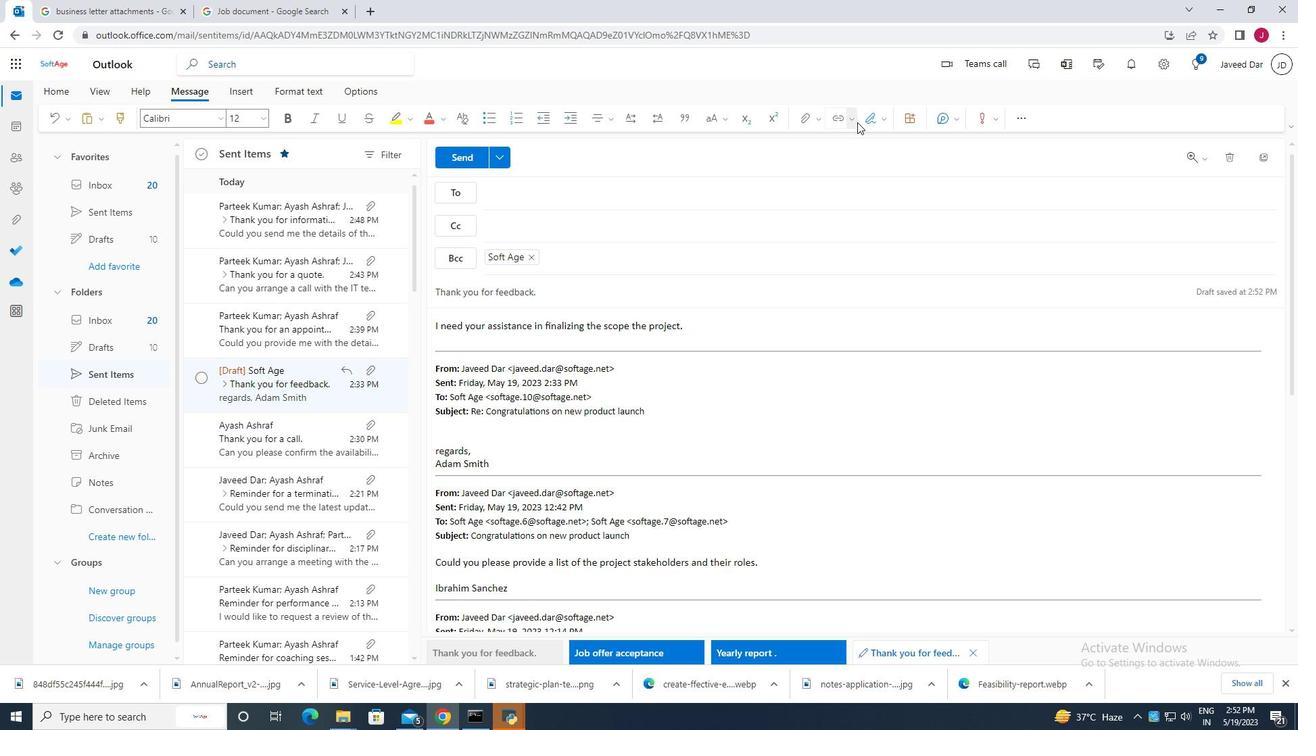 
Action: Mouse pressed left at (868, 121)
Screenshot: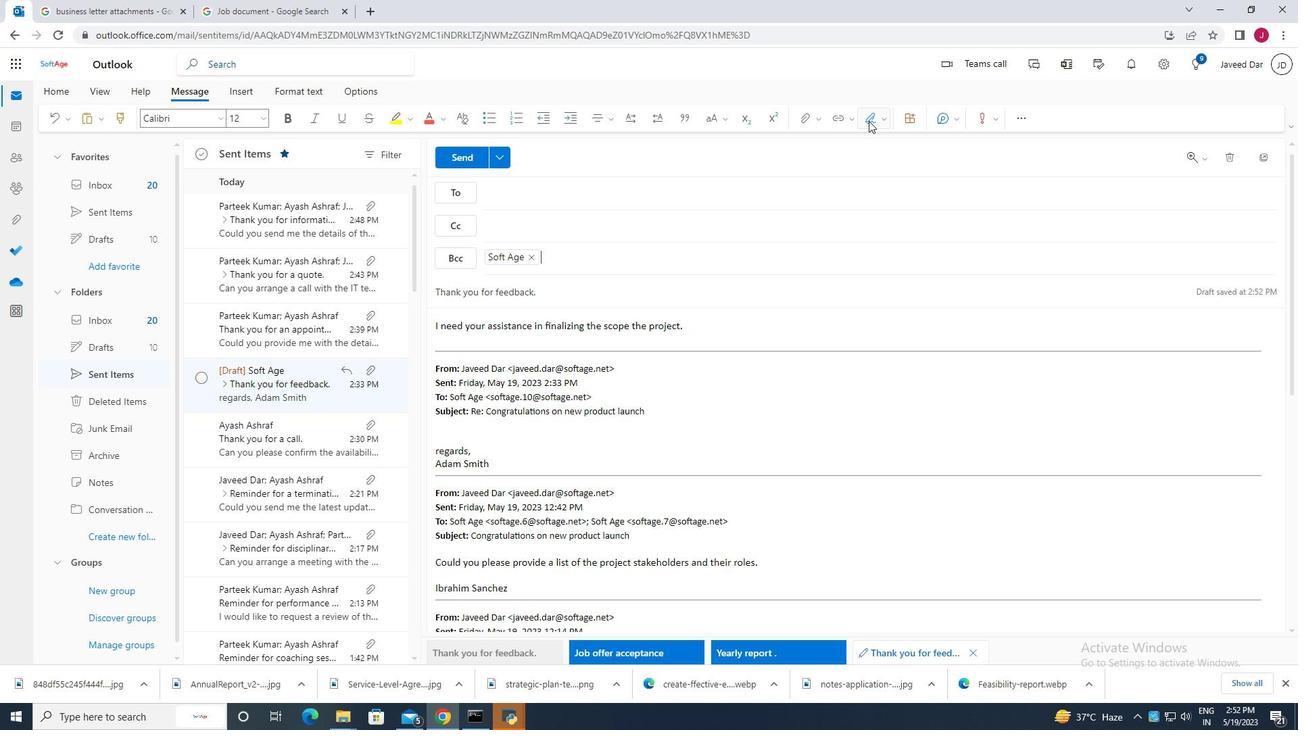 
Action: Mouse moved to (851, 169)
Screenshot: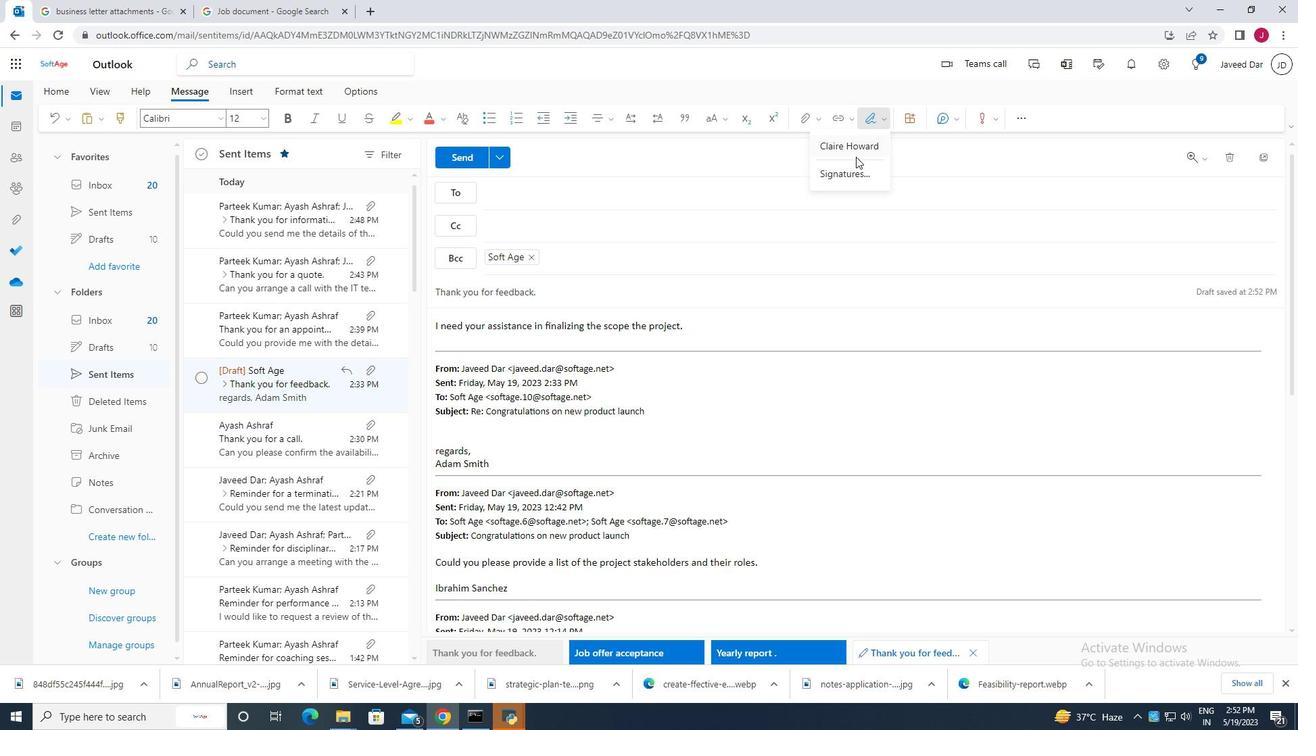 
Action: Mouse pressed left at (851, 169)
Screenshot: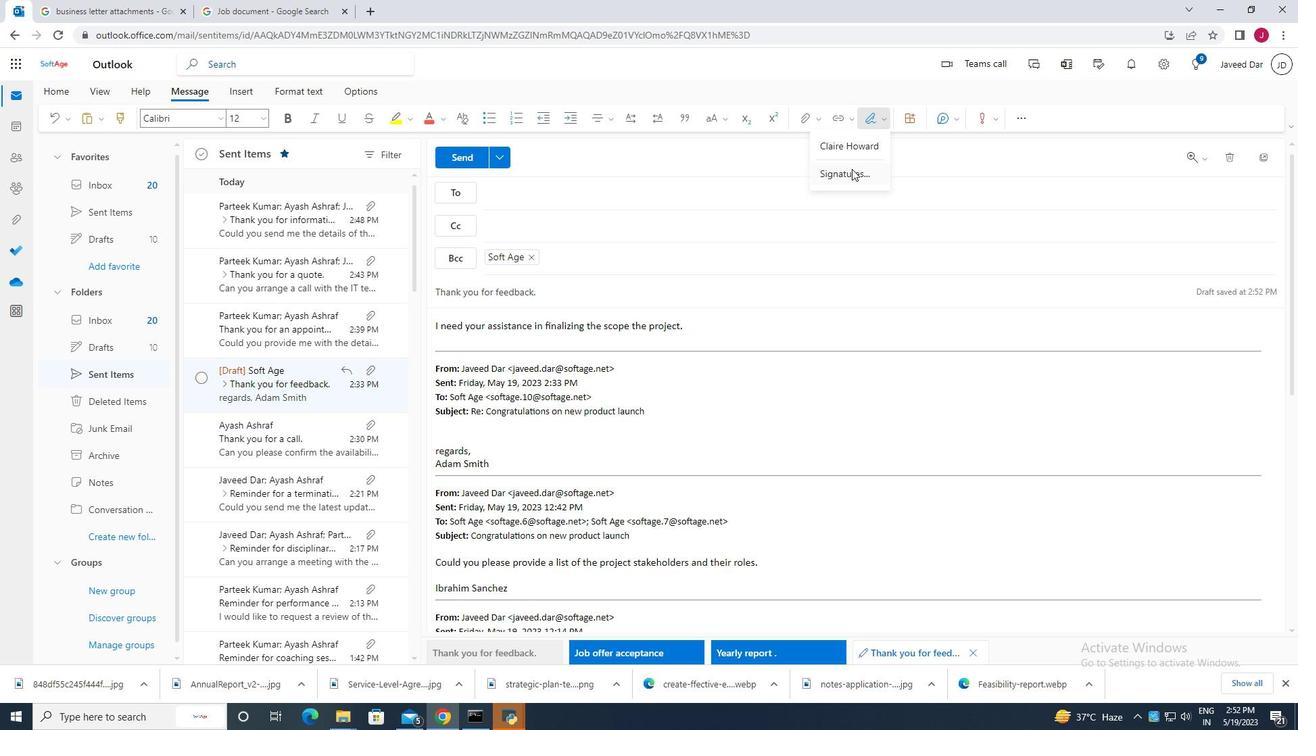 
Action: Mouse moved to (926, 223)
Screenshot: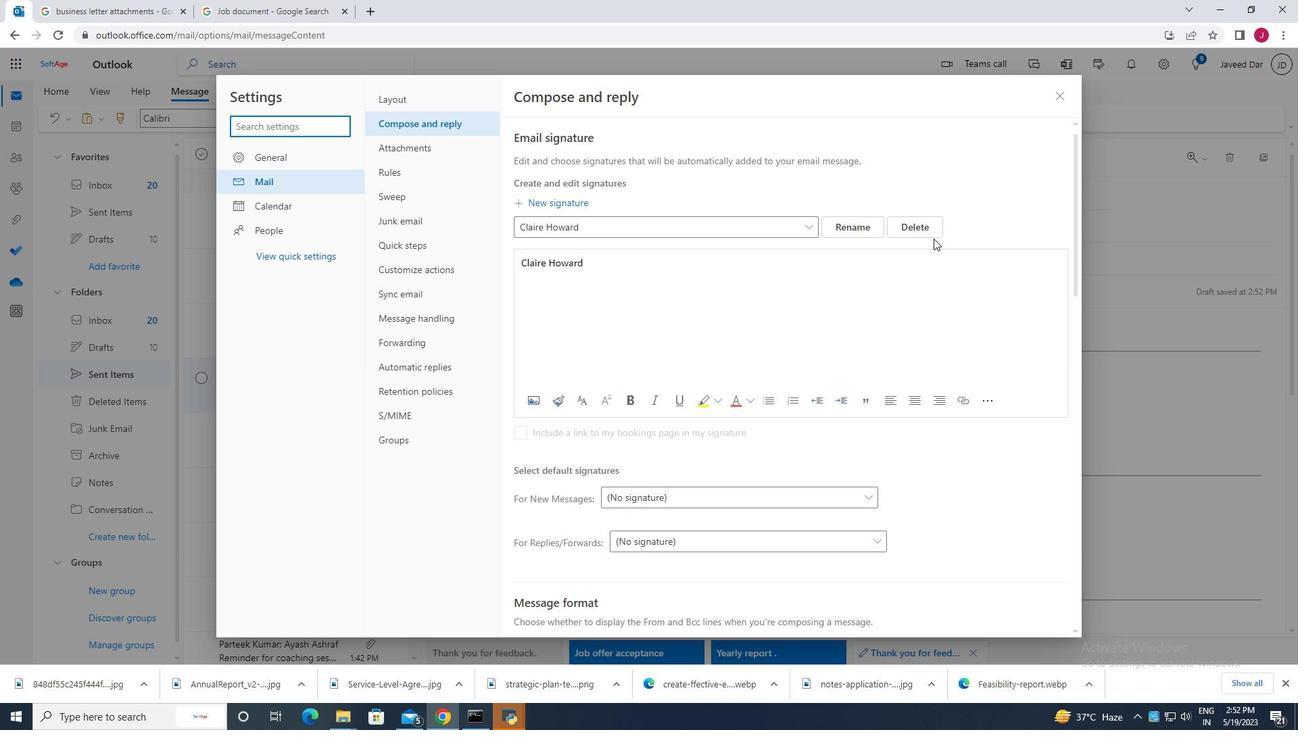 
Action: Mouse pressed left at (926, 223)
Screenshot: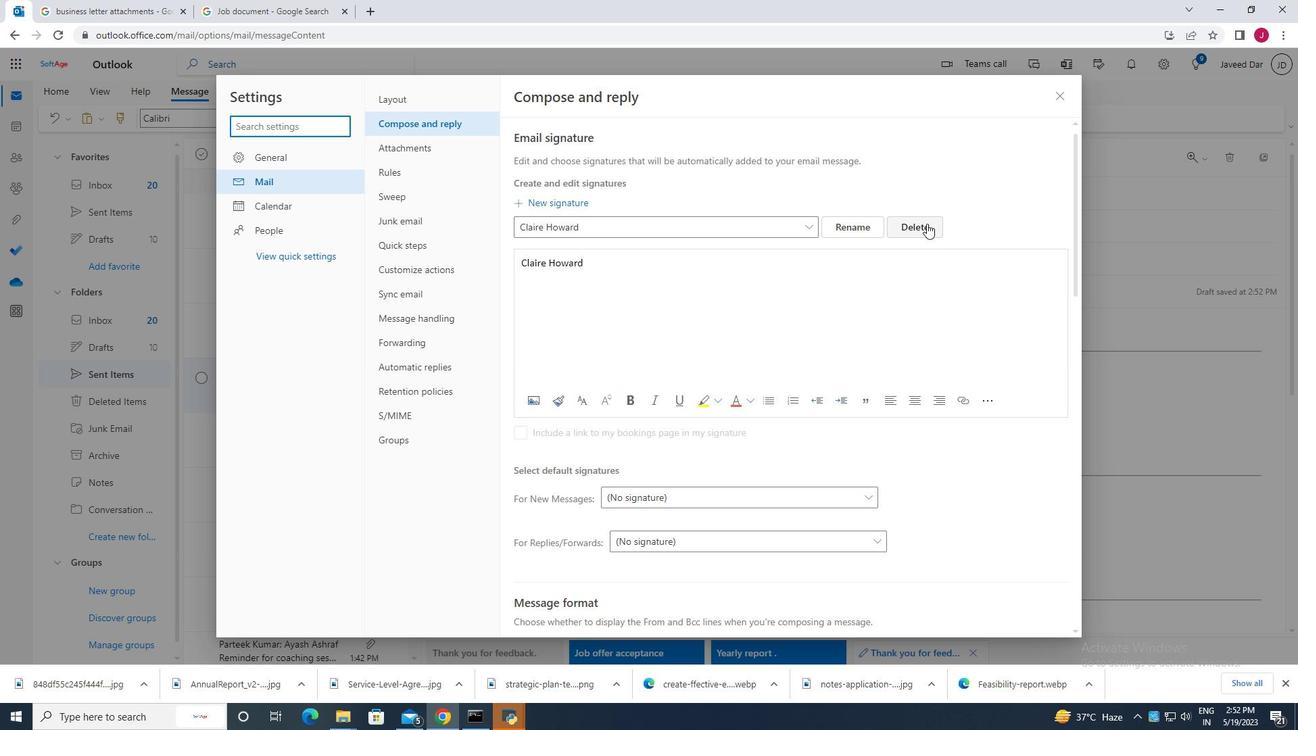 
Action: Mouse moved to (654, 230)
Screenshot: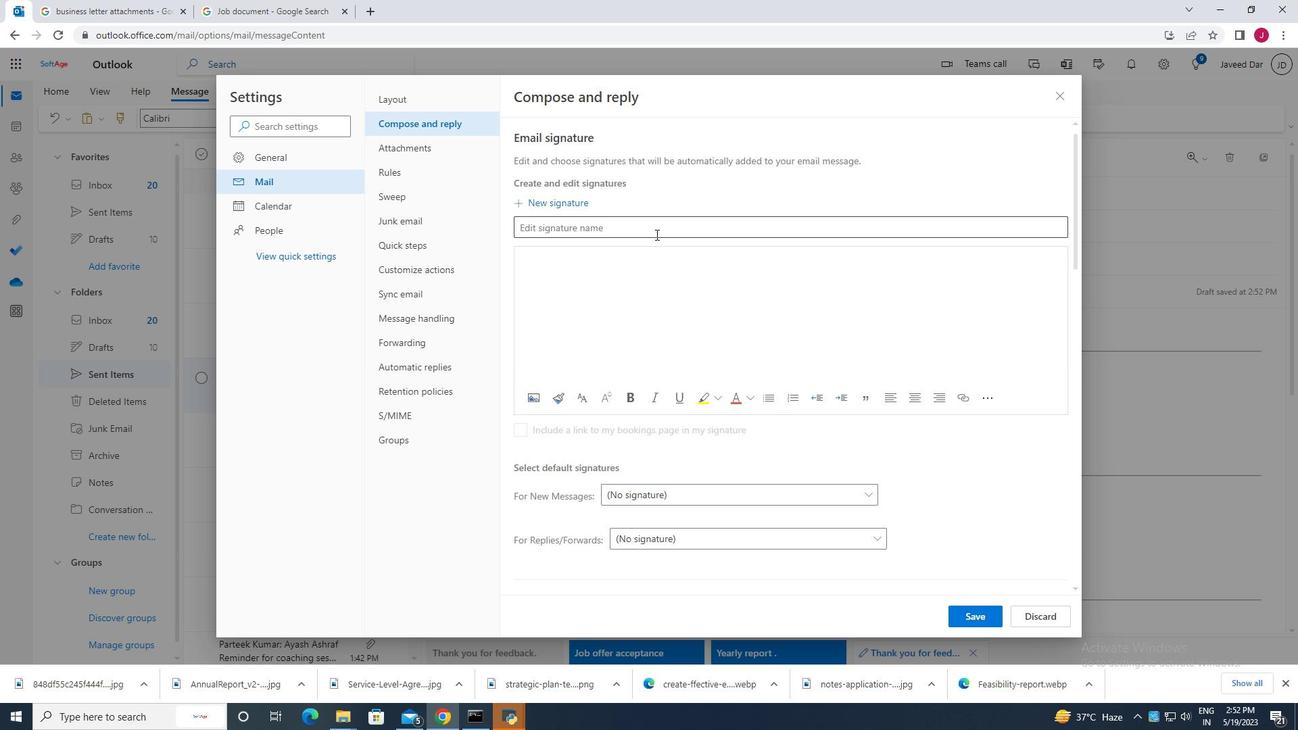 
Action: Mouse pressed left at (654, 230)
Screenshot: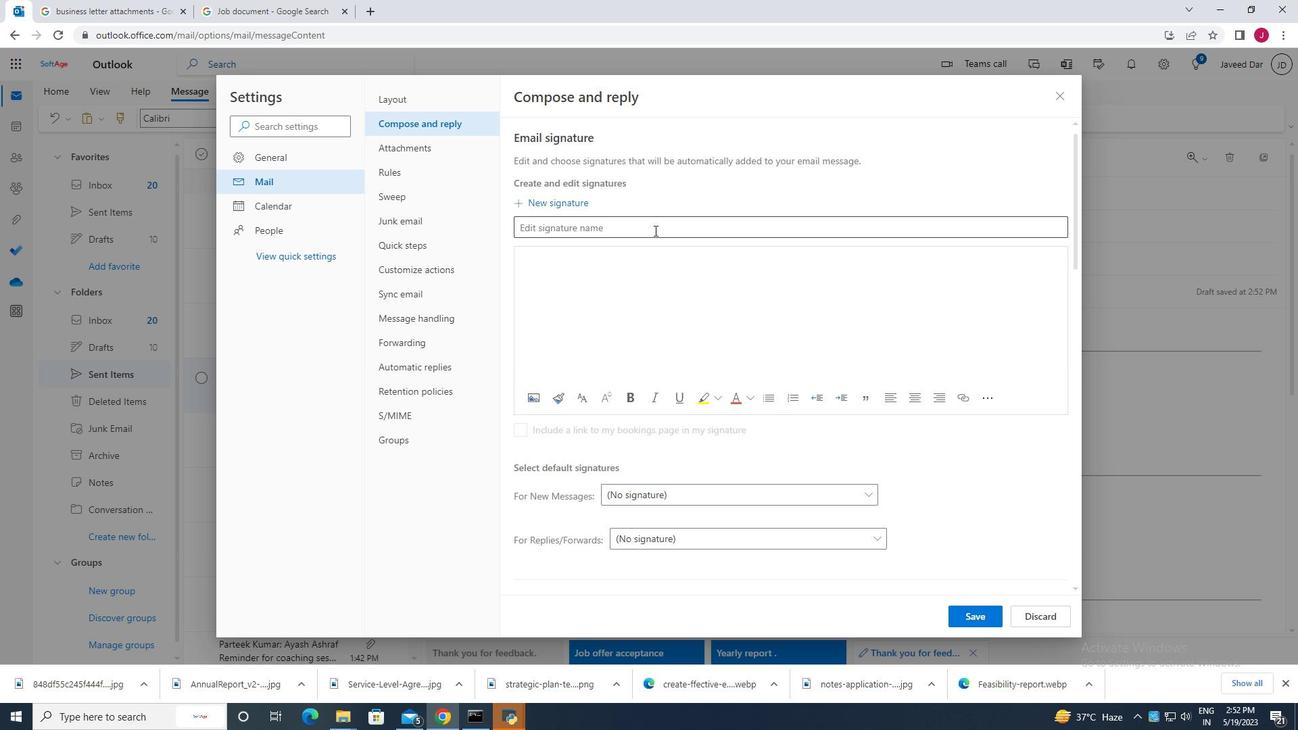 
Action: Key pressed <Key.caps_lock>C<Key.caps_lock>lara<Key.space><Key.caps_lock>D<Key.caps_lock>avis
Screenshot: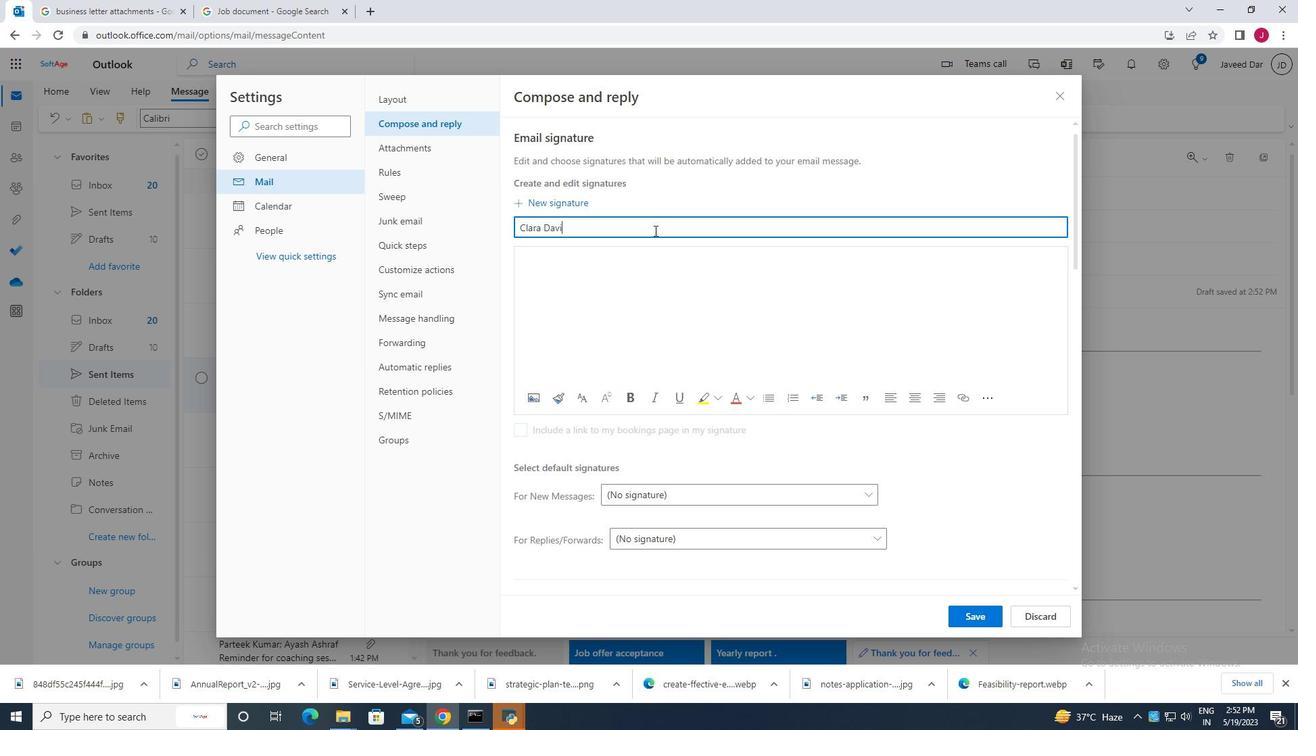 
Action: Mouse moved to (534, 252)
Screenshot: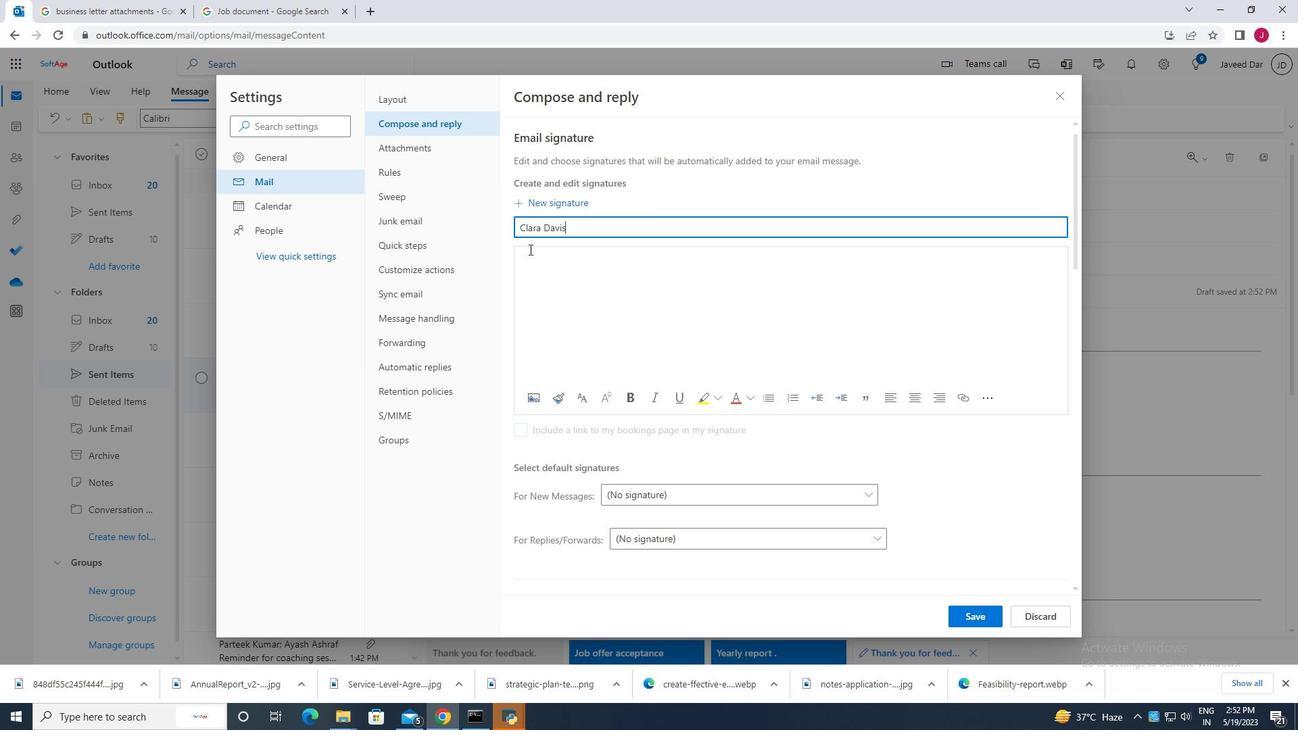 
Action: Mouse pressed left at (534, 252)
Screenshot: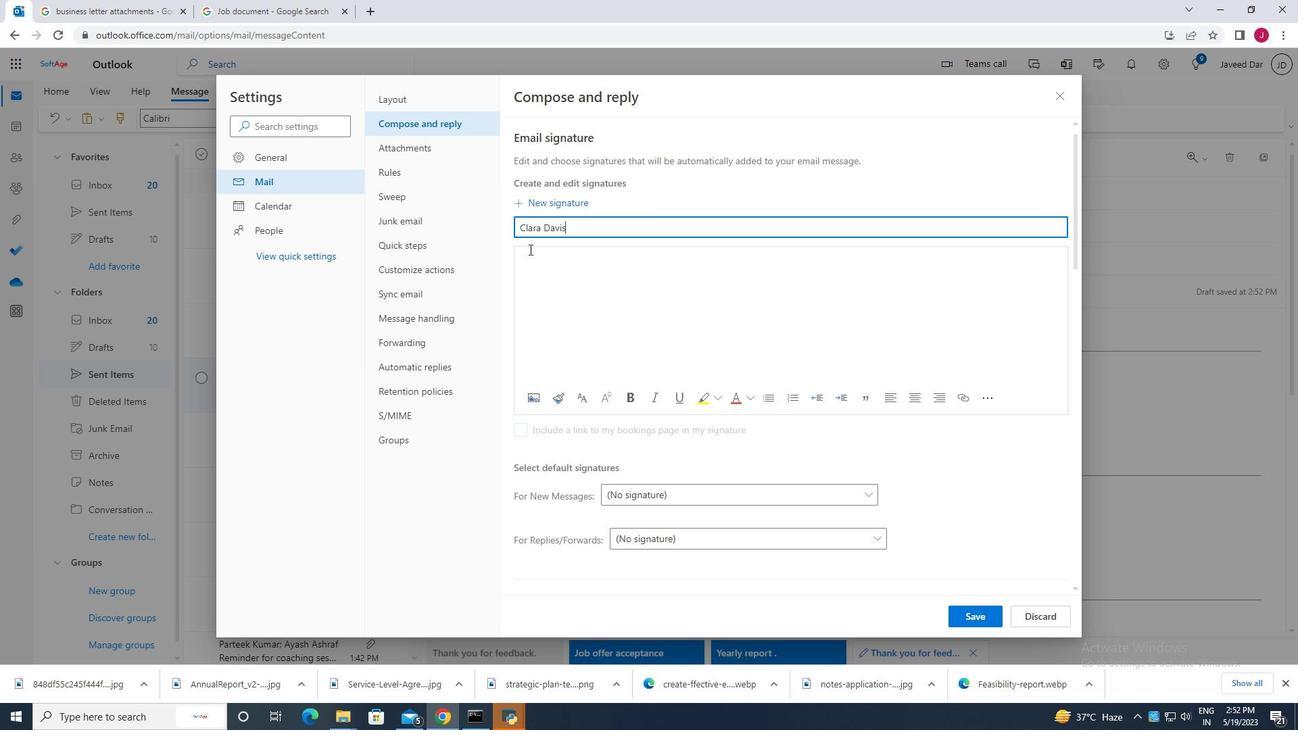 
Action: Mouse moved to (534, 252)
Screenshot: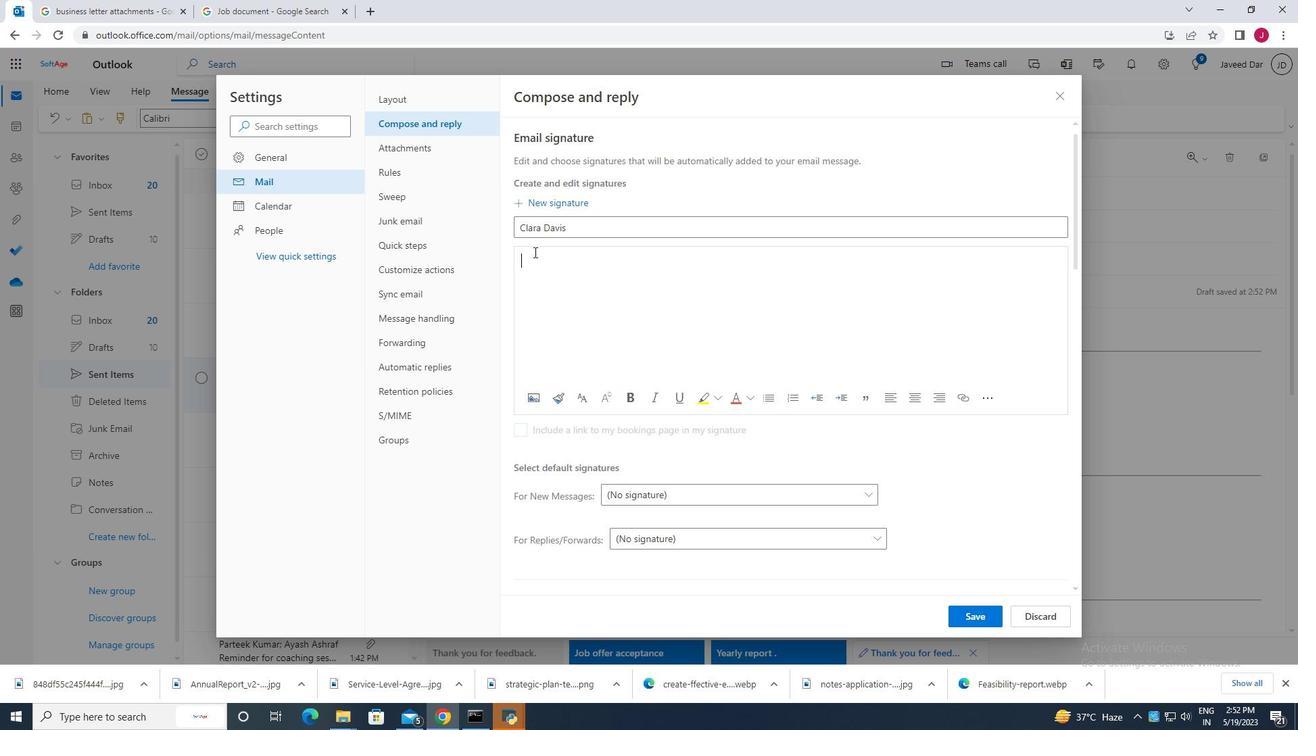 
Action: Key pressed <Key.caps_lock>C<Key.caps_lock>lara<Key.space><Key.caps_lock>D<Key.caps_lock>avis
Screenshot: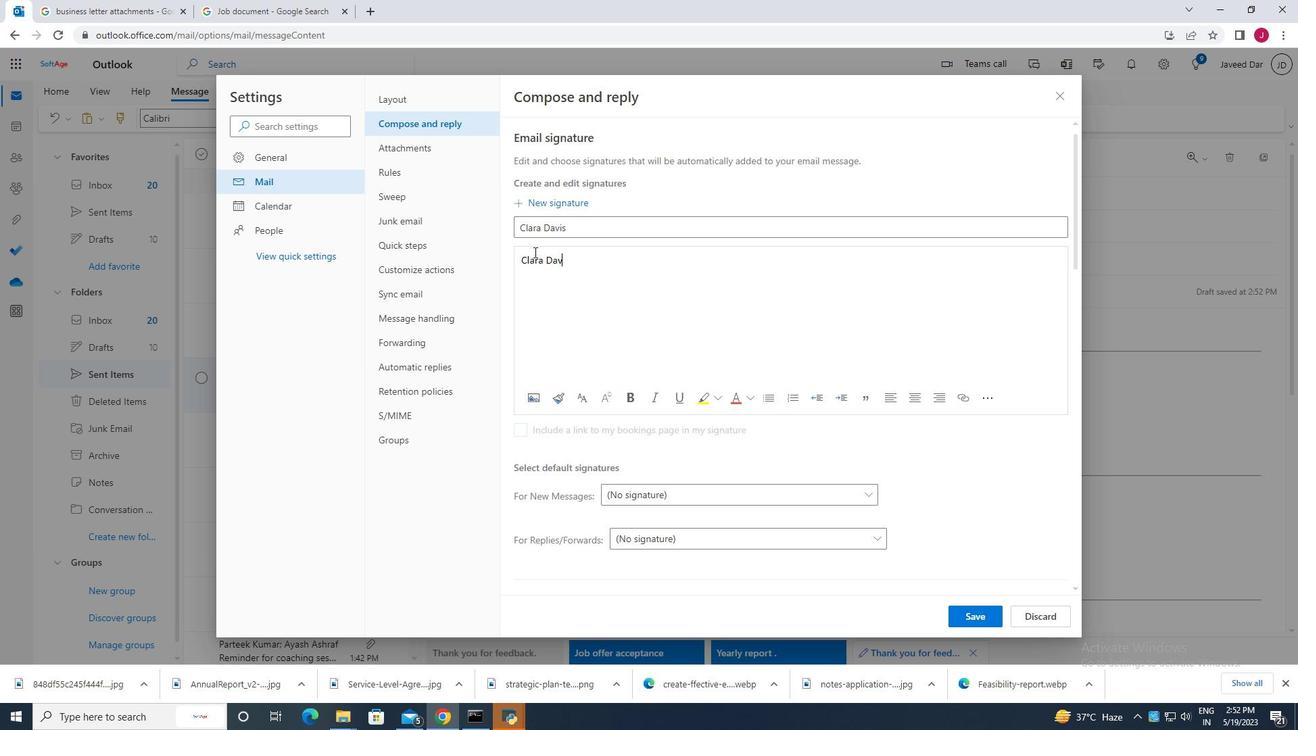 
Action: Mouse moved to (988, 619)
Screenshot: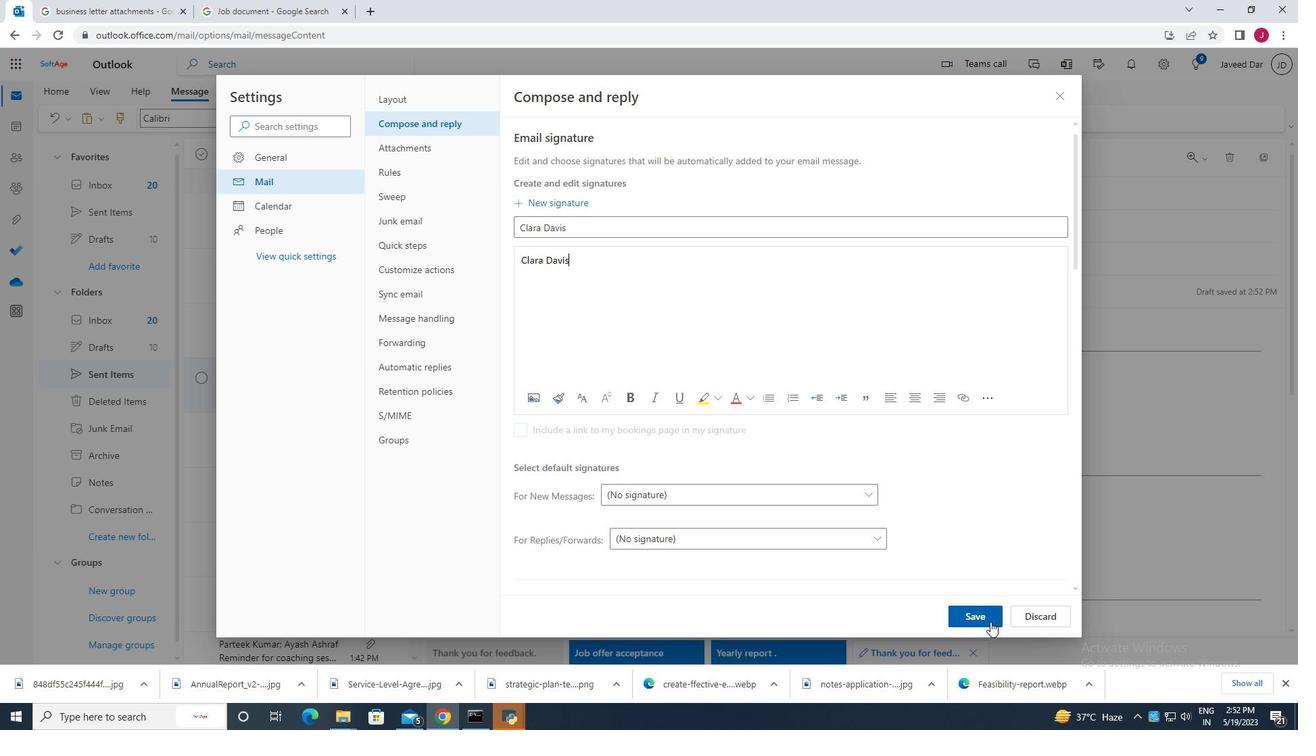 
Action: Mouse pressed left at (988, 619)
Screenshot: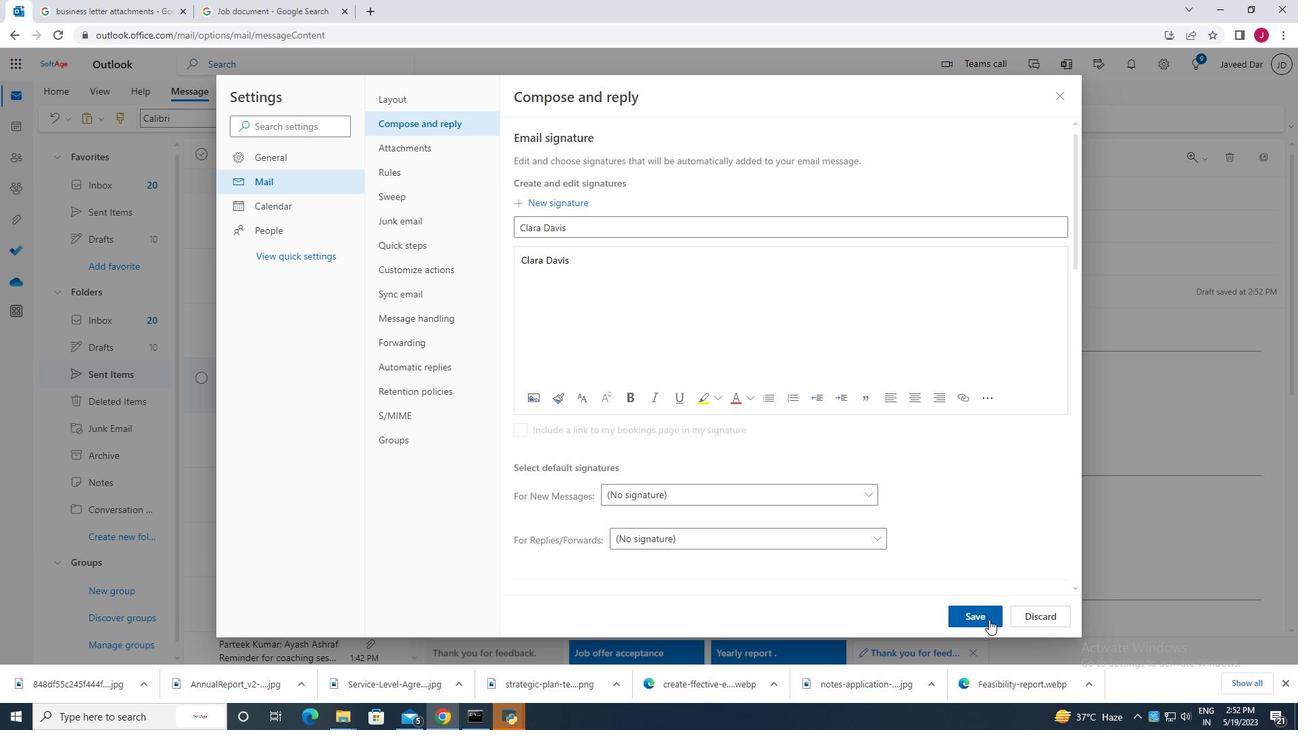 
Action: Mouse moved to (1057, 100)
Screenshot: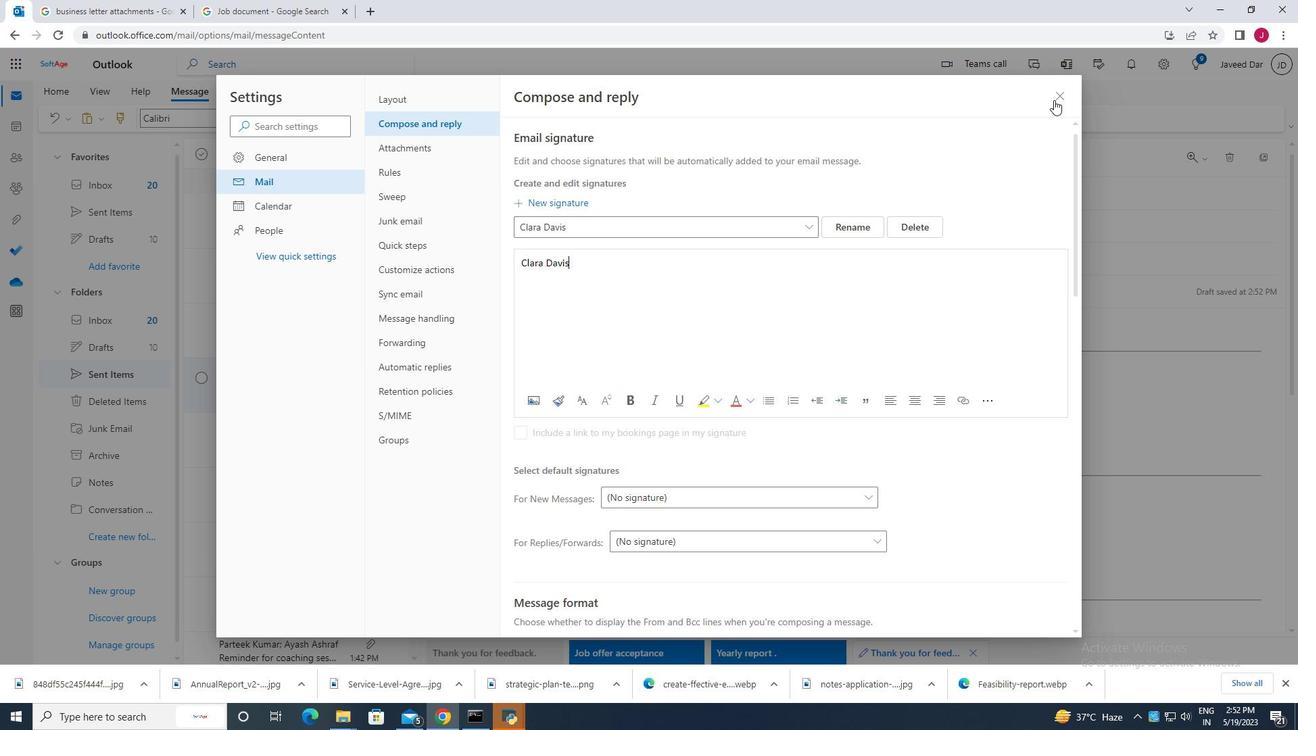 
Action: Mouse pressed left at (1057, 100)
Screenshot: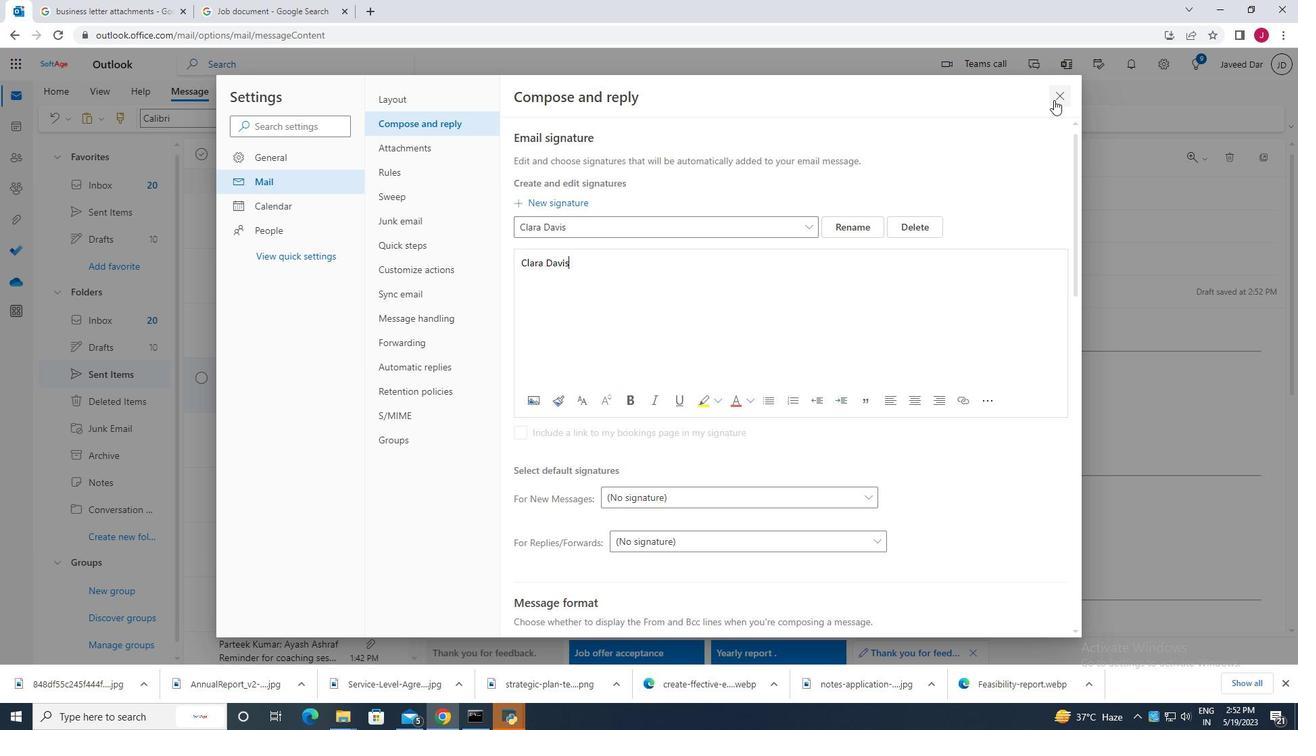 
Action: Mouse moved to (872, 118)
Screenshot: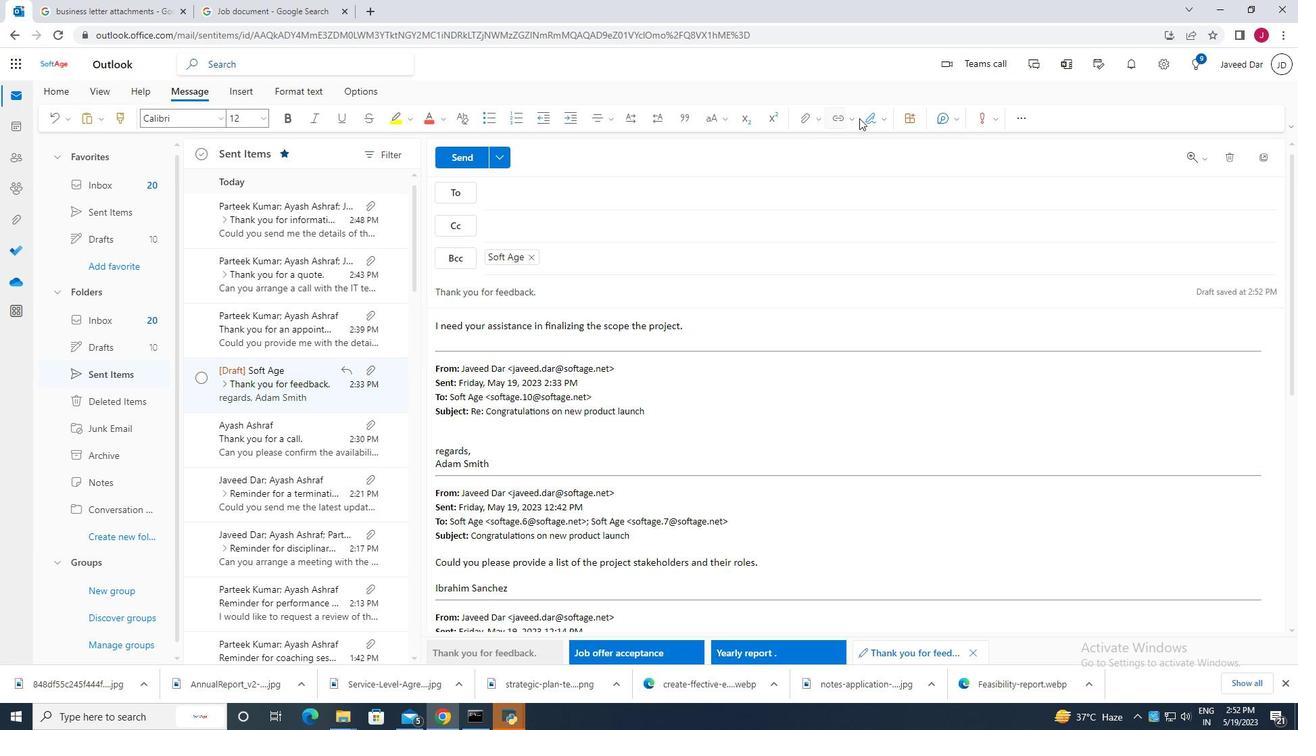 
Action: Mouse pressed left at (872, 118)
Screenshot: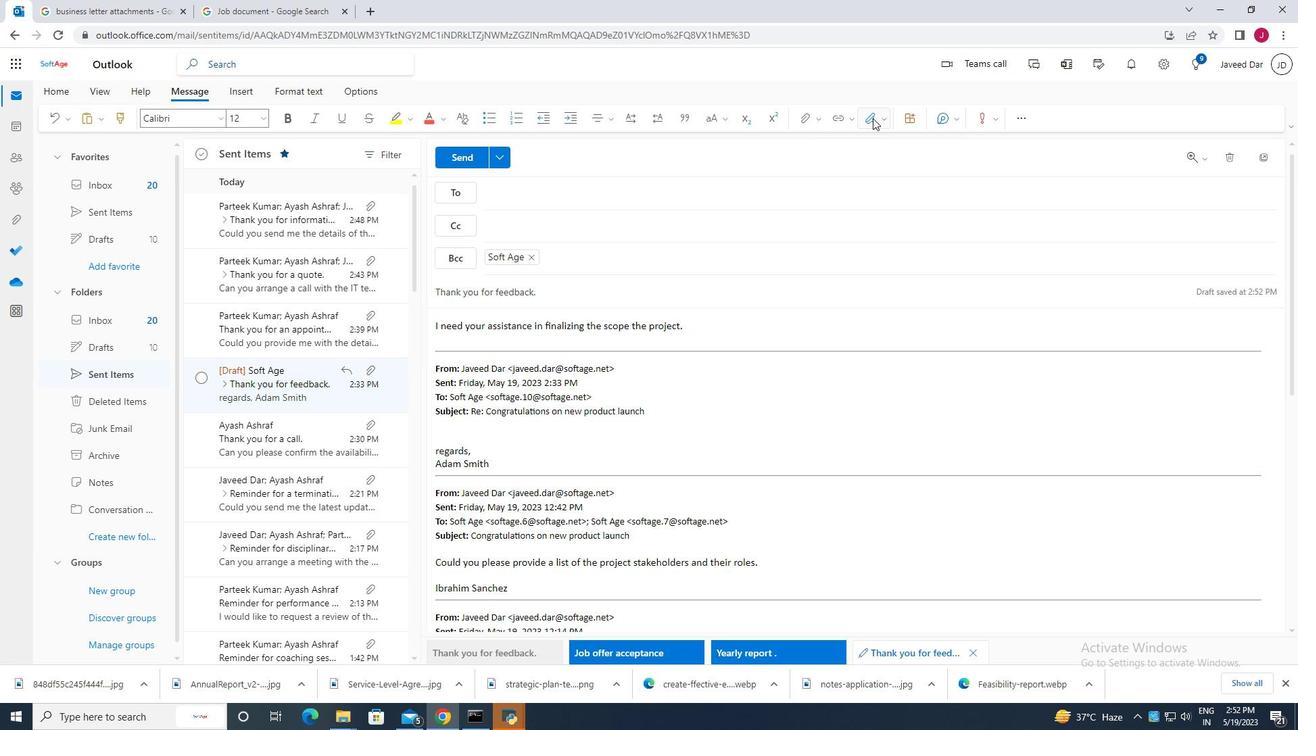 
Action: Mouse moved to (837, 146)
Screenshot: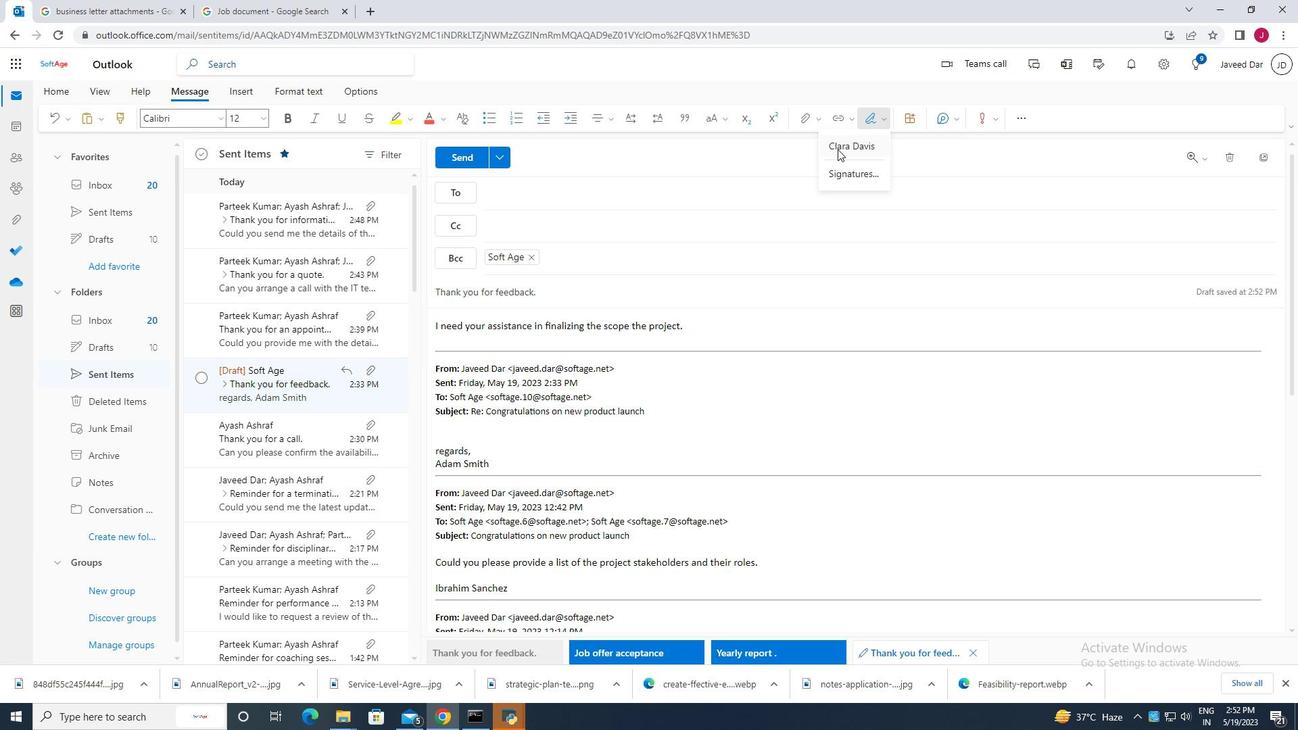 
Action: Mouse pressed left at (837, 146)
Screenshot: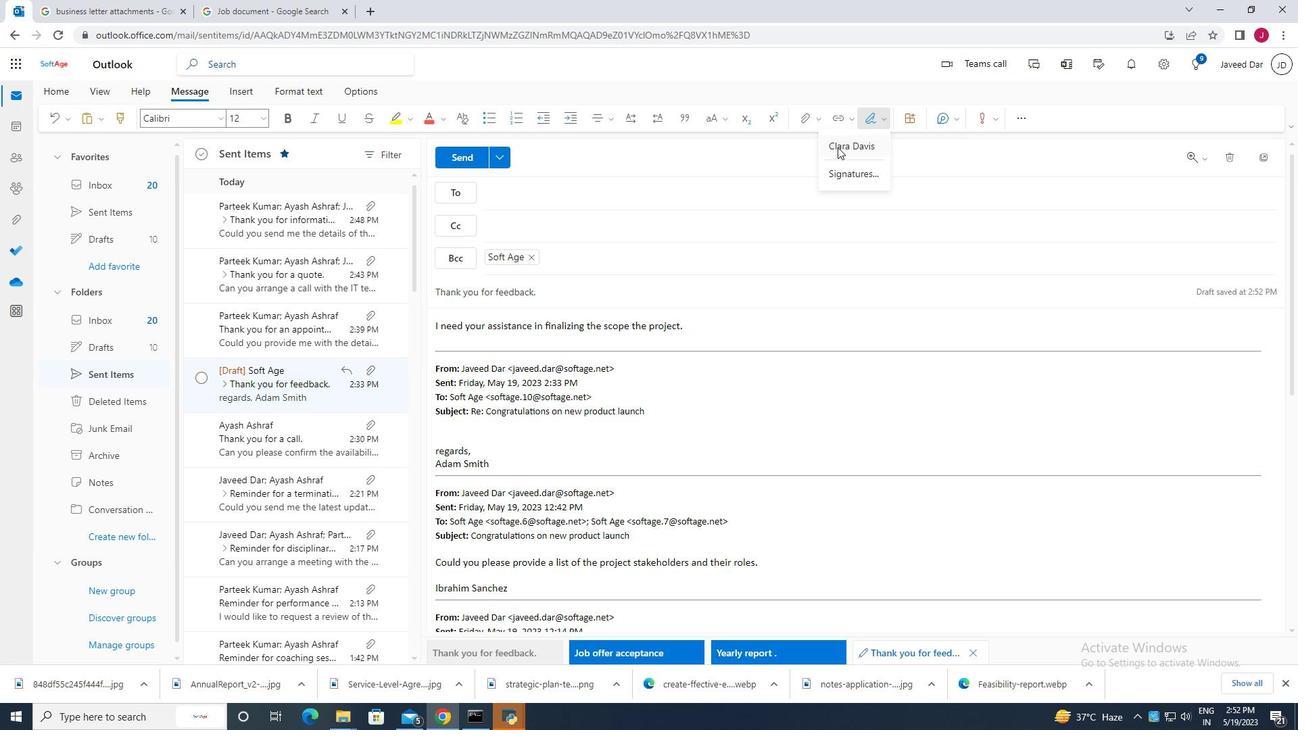 
Action: Mouse moved to (547, 189)
Screenshot: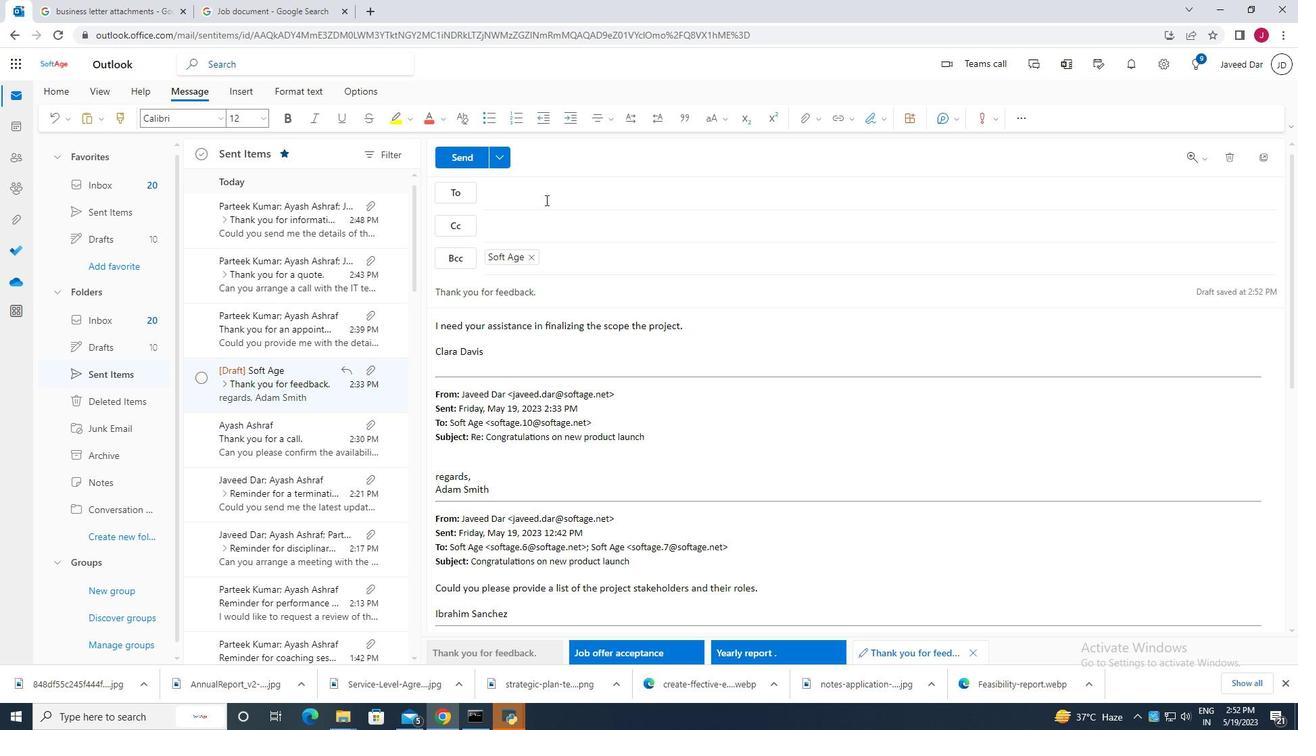 
Action: Mouse pressed left at (547, 189)
Screenshot: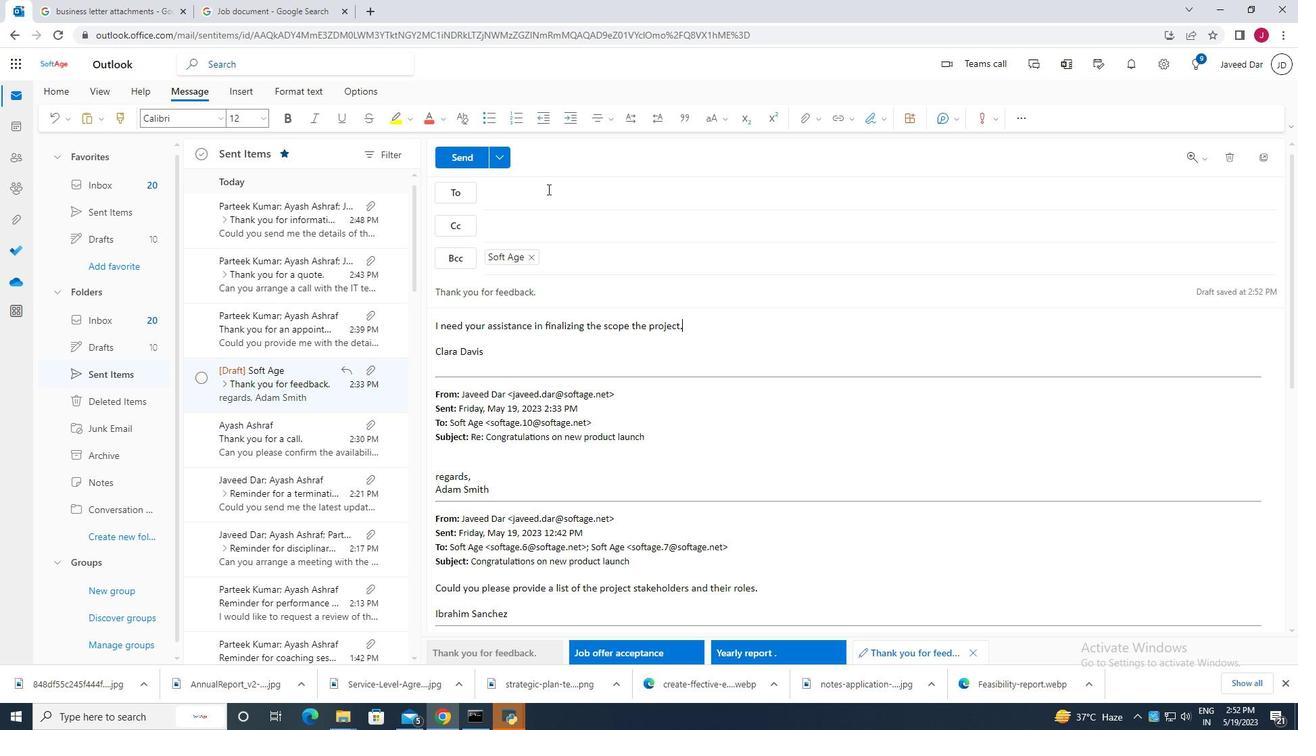 
Action: Mouse moved to (646, 315)
Screenshot: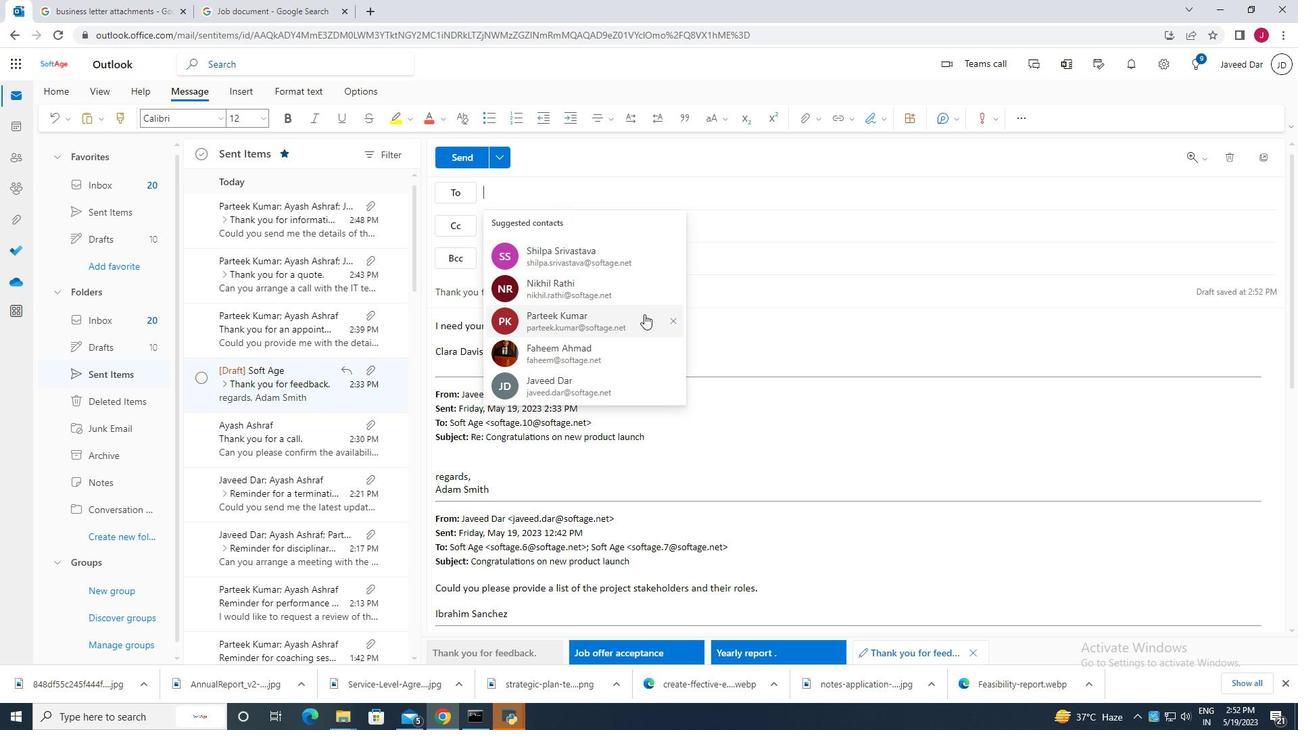 
Action: Mouse pressed left at (646, 315)
Screenshot: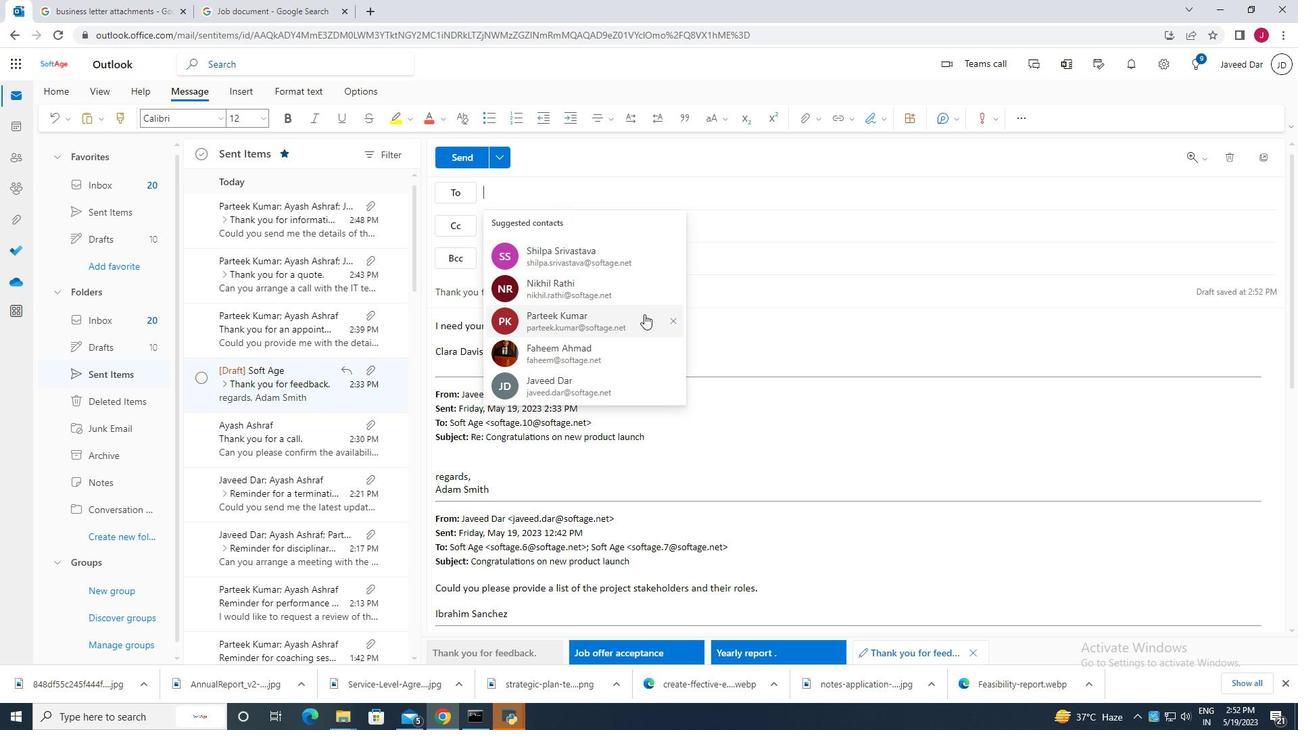 
Action: Mouse moved to (609, 194)
Screenshot: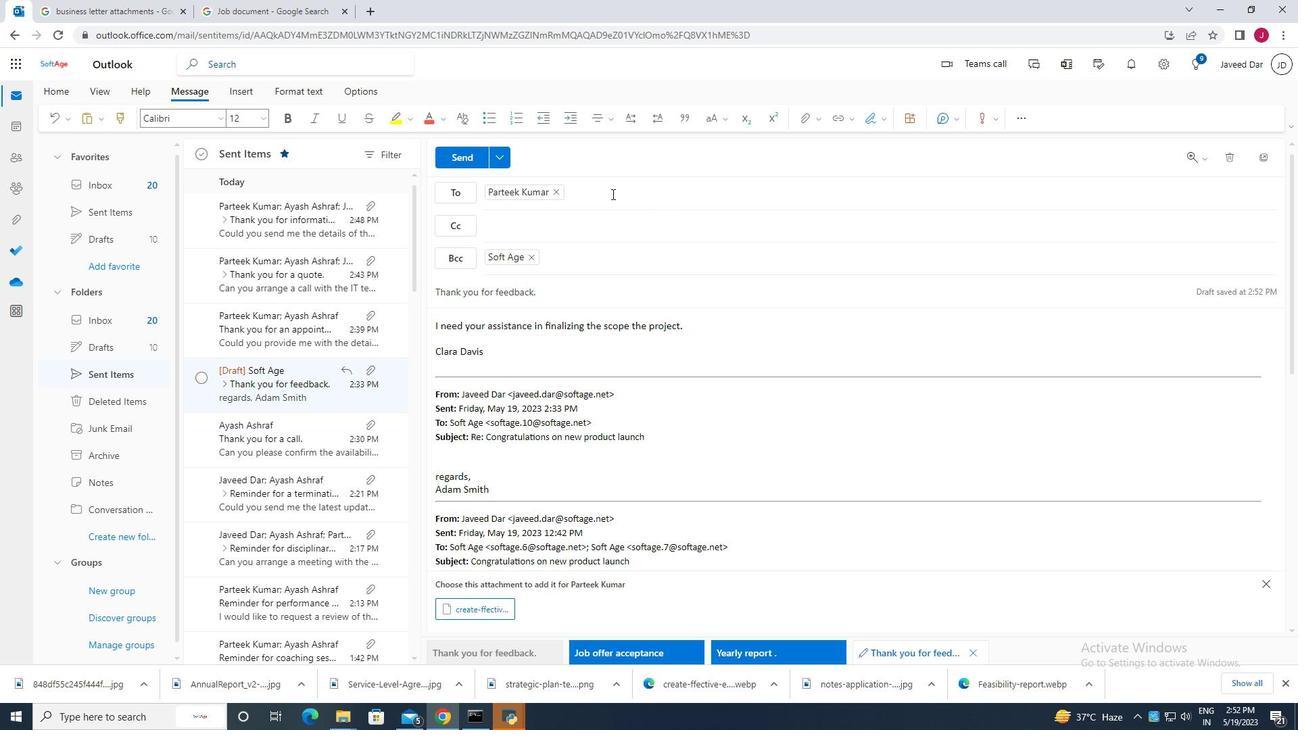 
Action: Key pressed a
Screenshot: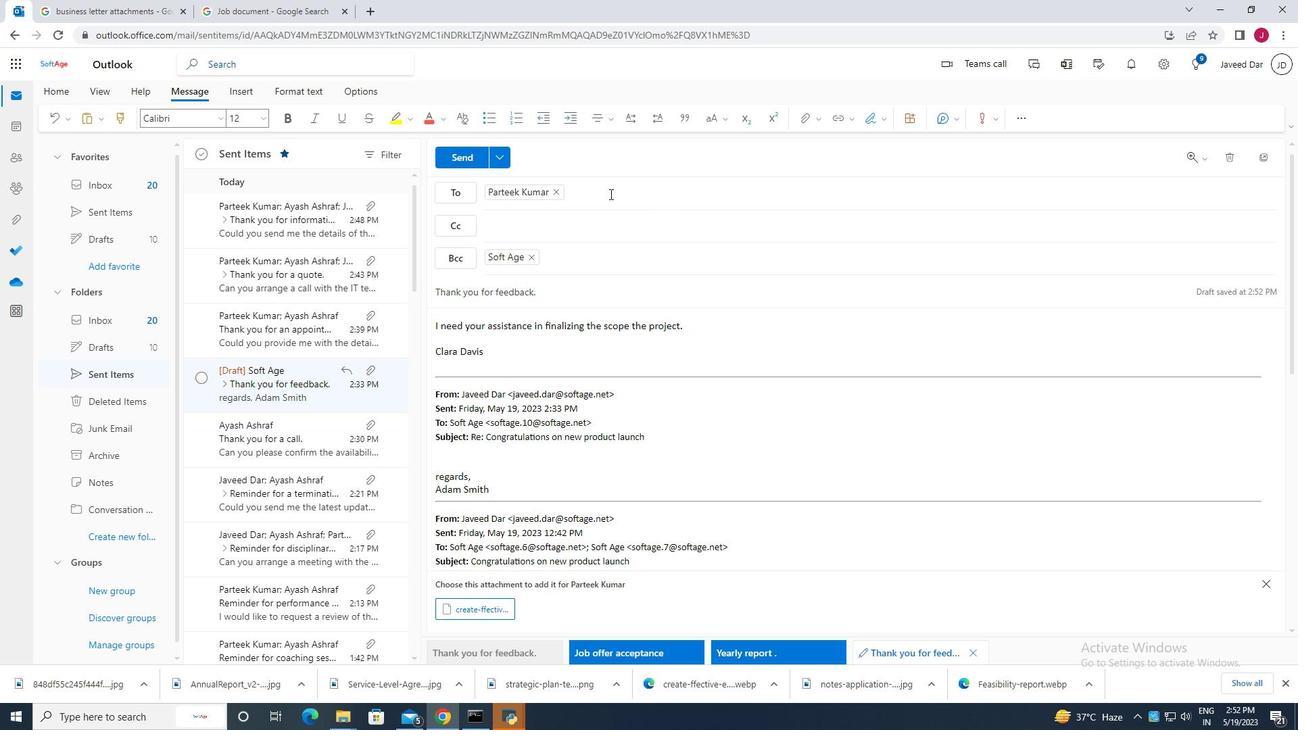 
Action: Mouse moved to (678, 225)
Screenshot: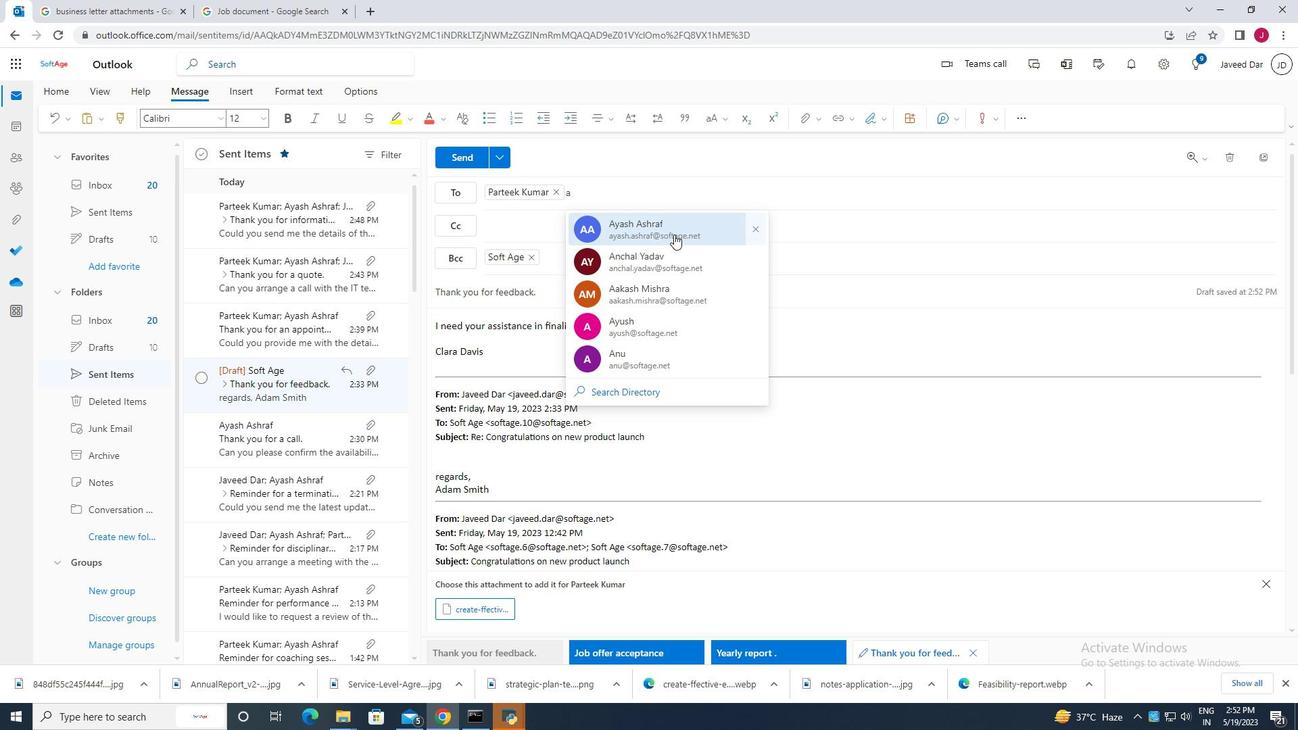 
Action: Mouse pressed left at (678, 225)
Screenshot: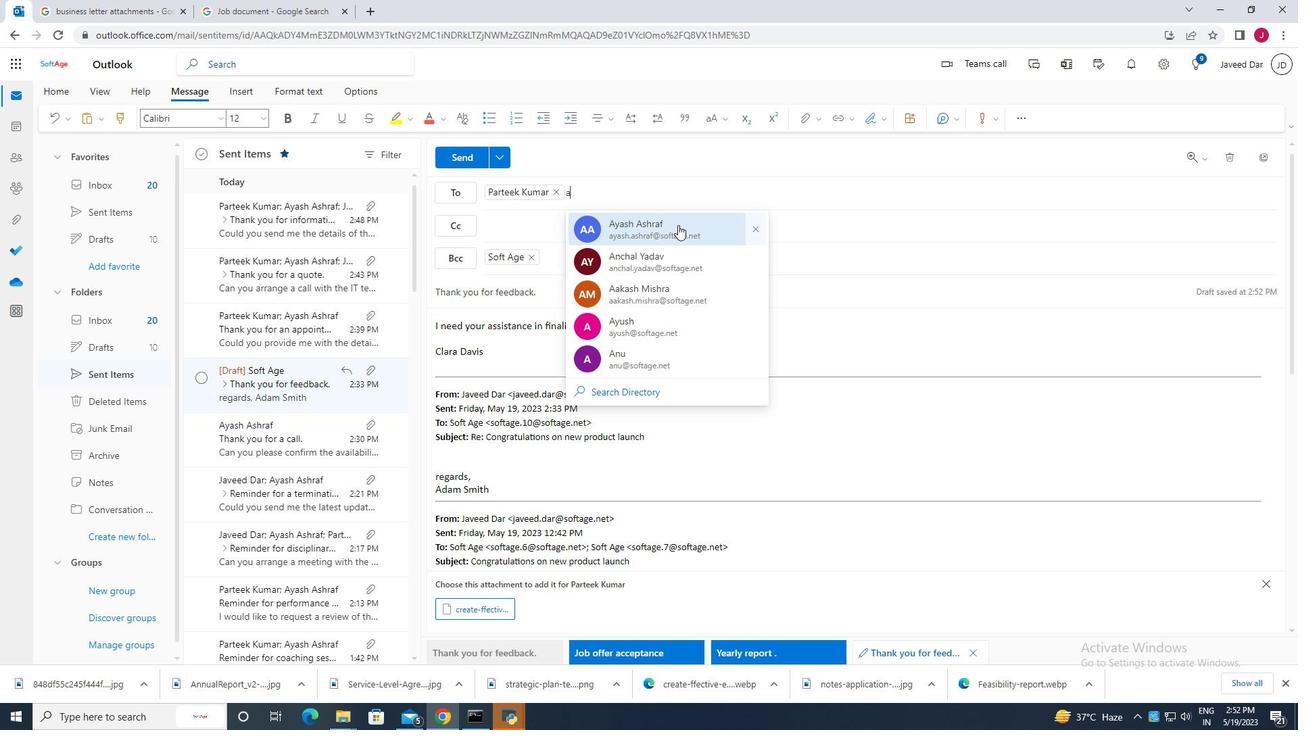 
Action: Mouse moved to (661, 194)
Screenshot: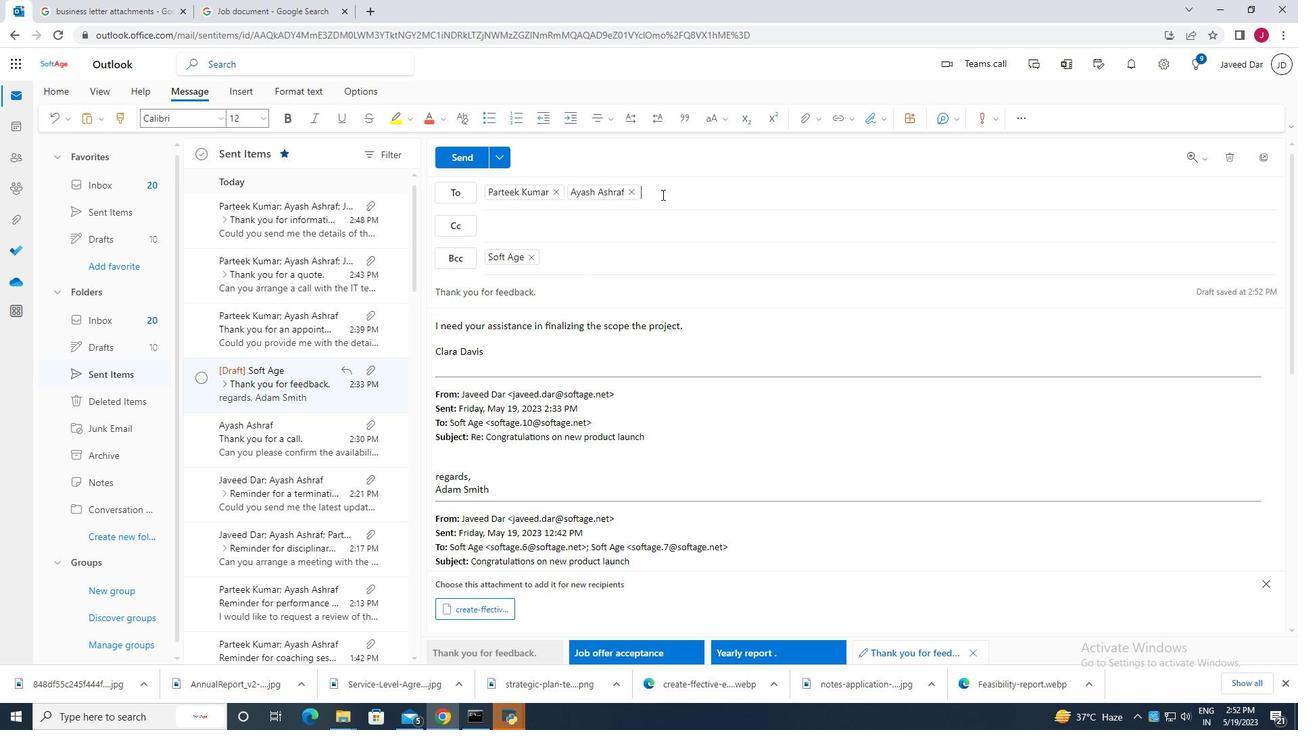 
Action: Mouse pressed left at (661, 194)
Screenshot: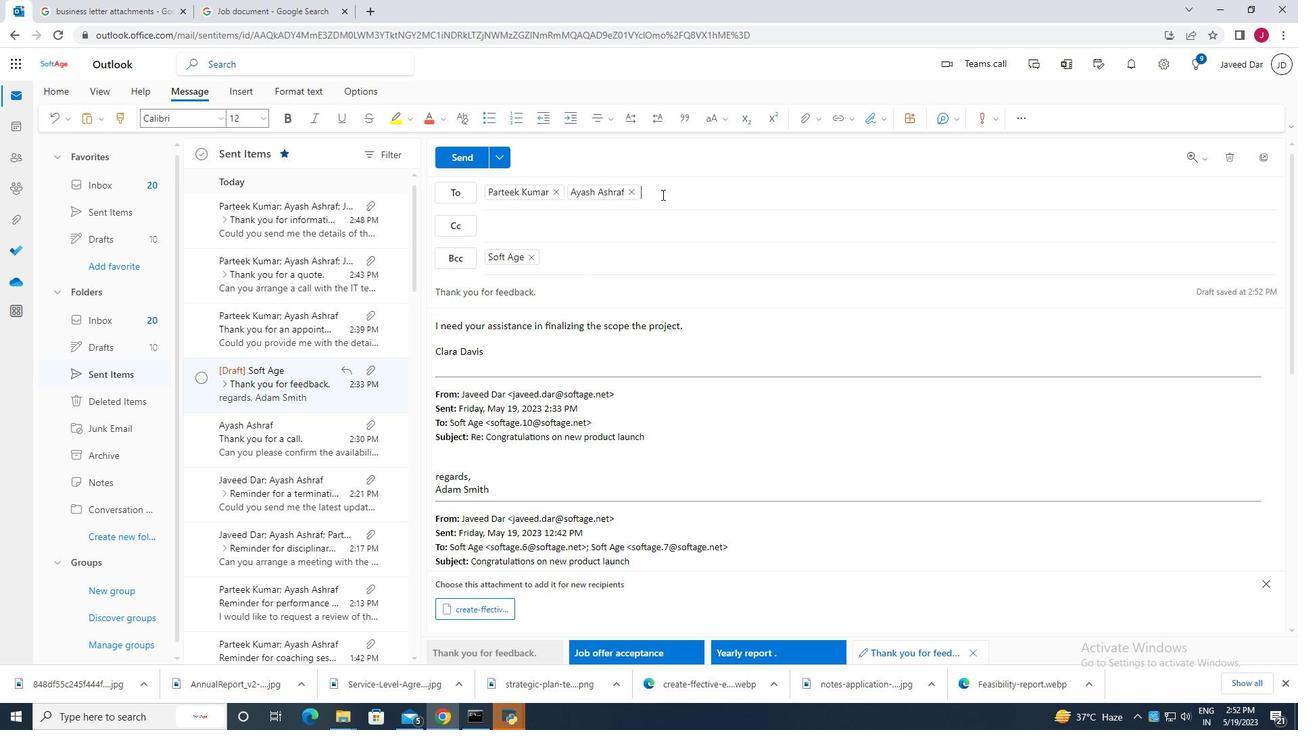
Action: Mouse moved to (753, 346)
Screenshot: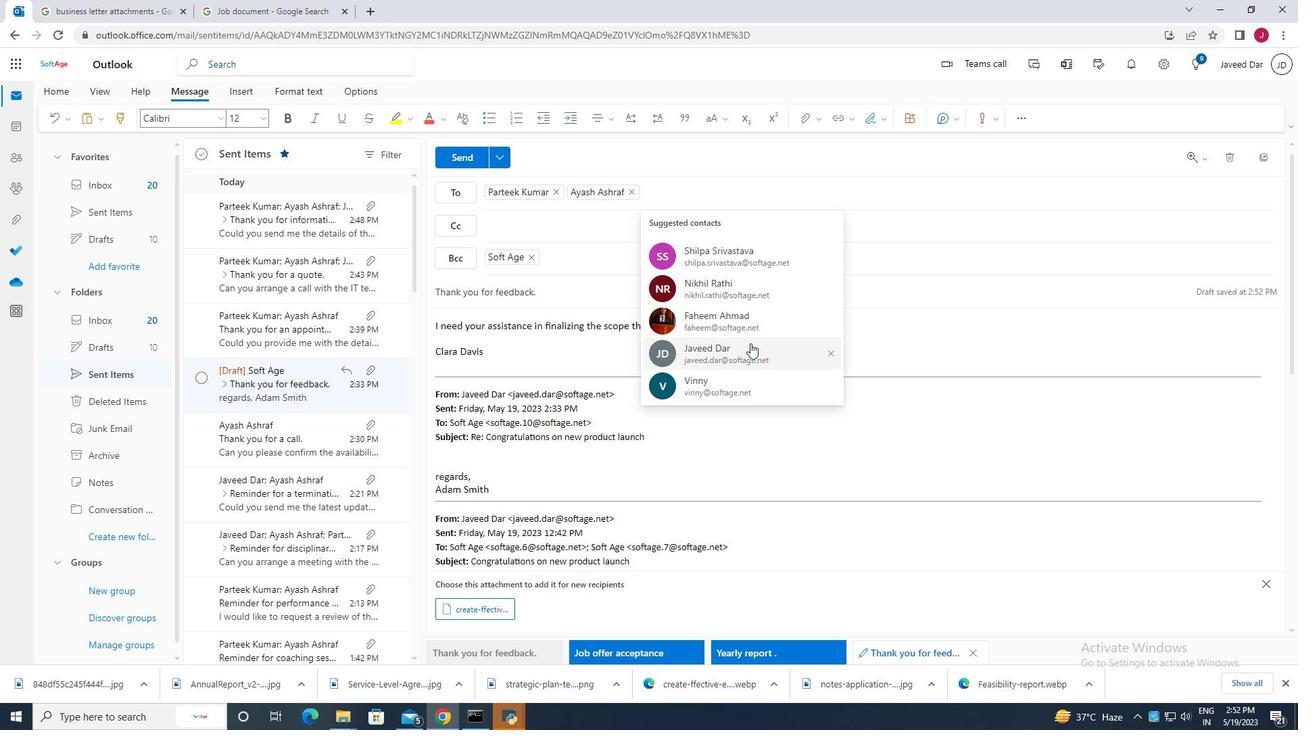 
Action: Mouse pressed left at (753, 346)
Screenshot: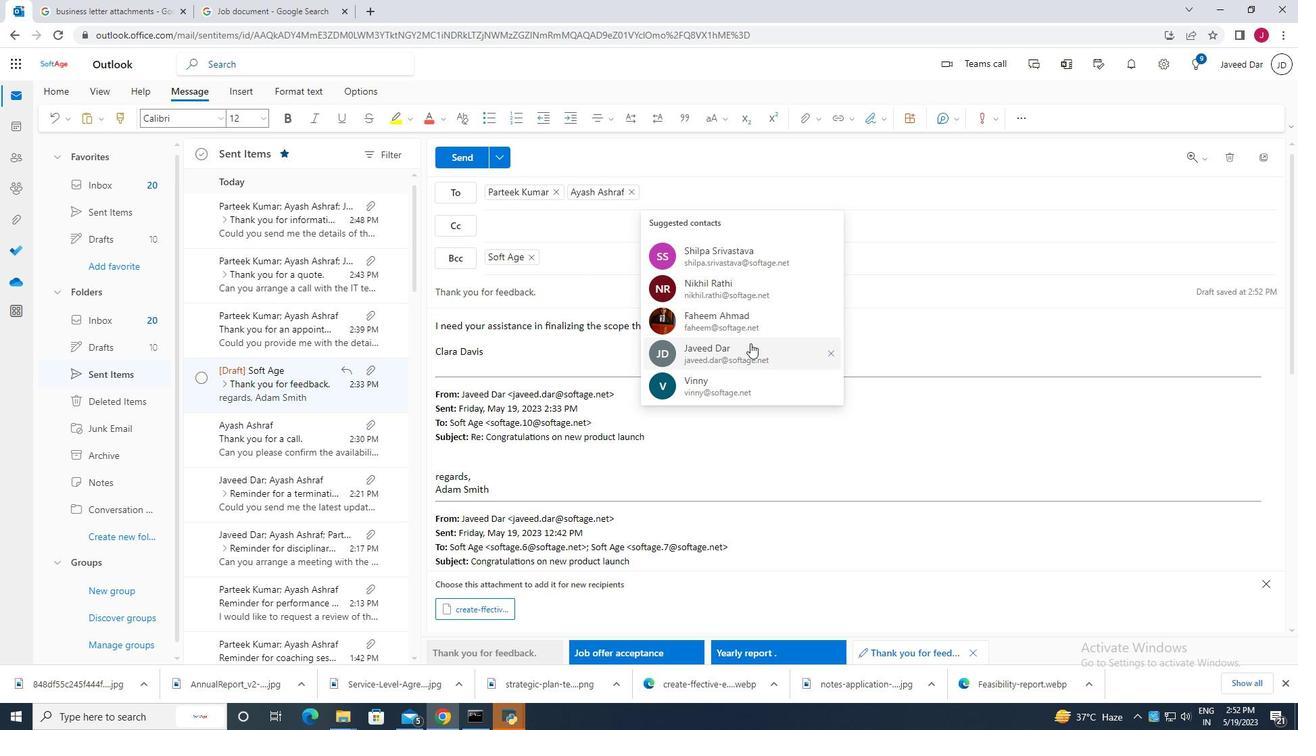 
Action: Mouse moved to (814, 116)
Screenshot: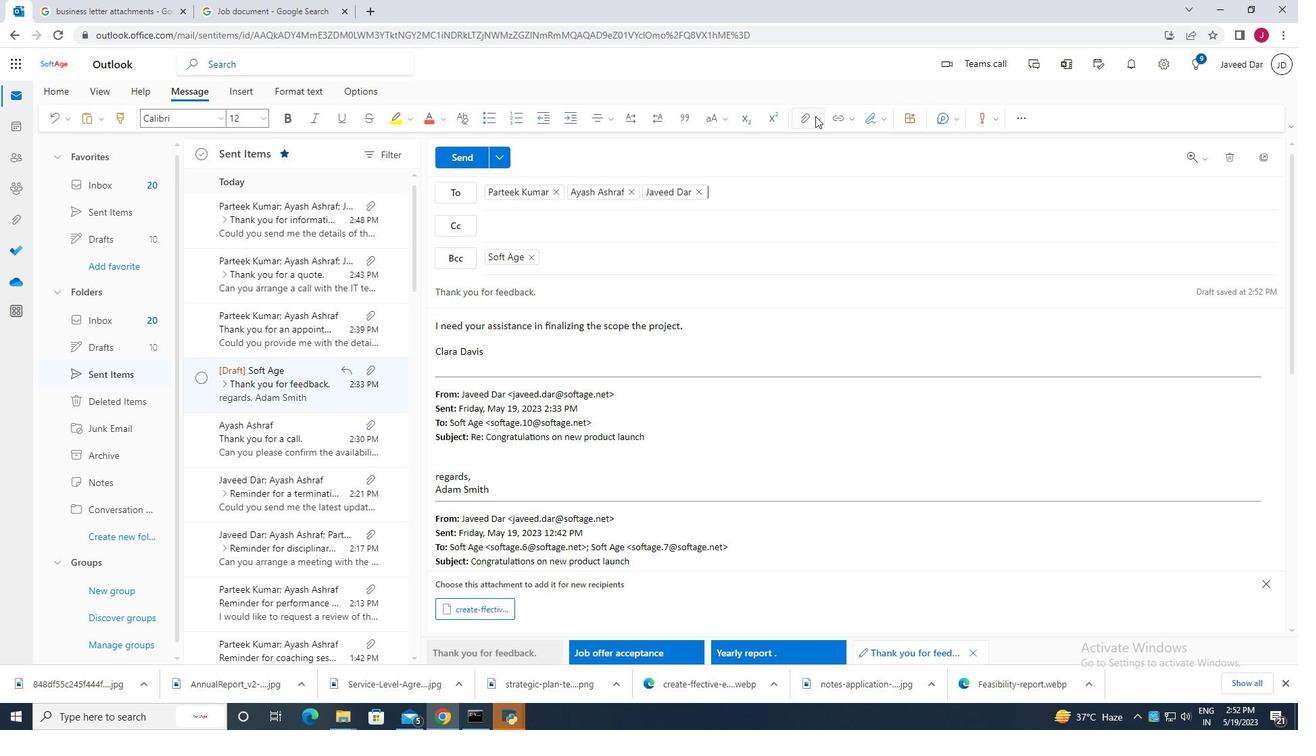 
Action: Mouse pressed left at (814, 116)
Screenshot: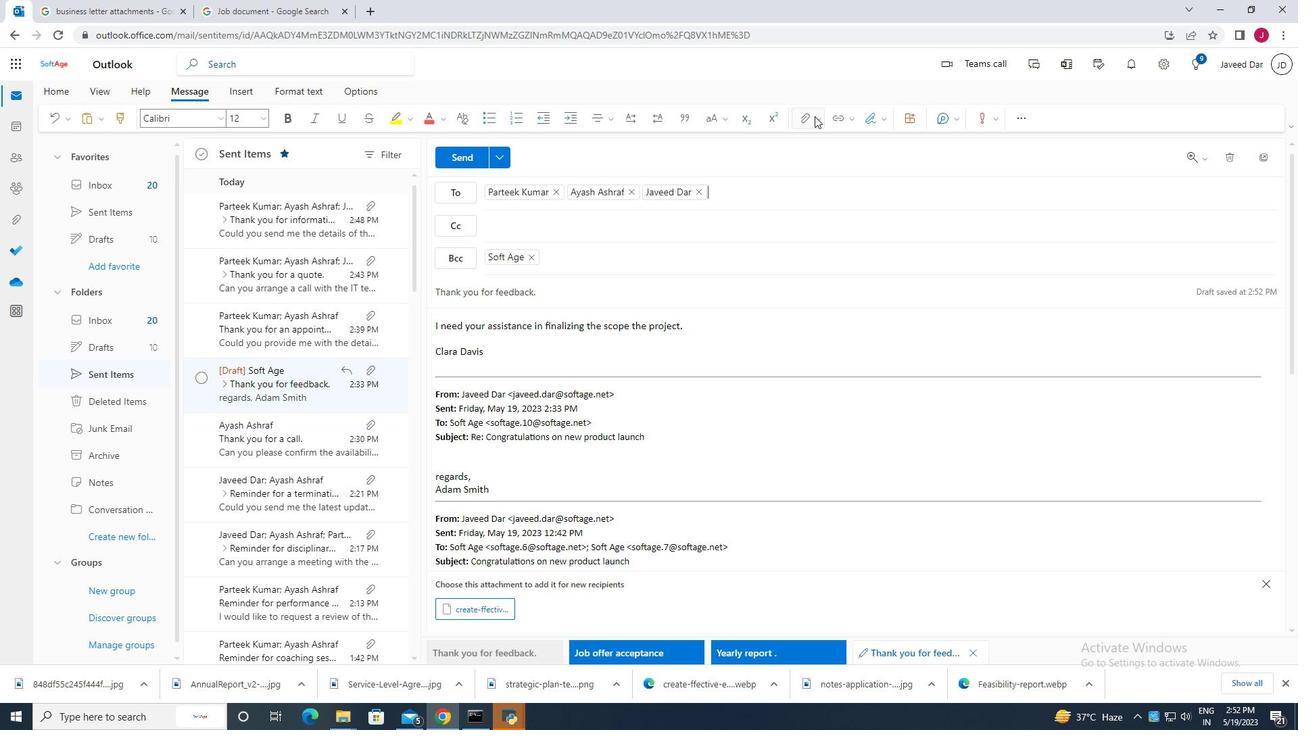 
Action: Mouse moved to (748, 141)
Screenshot: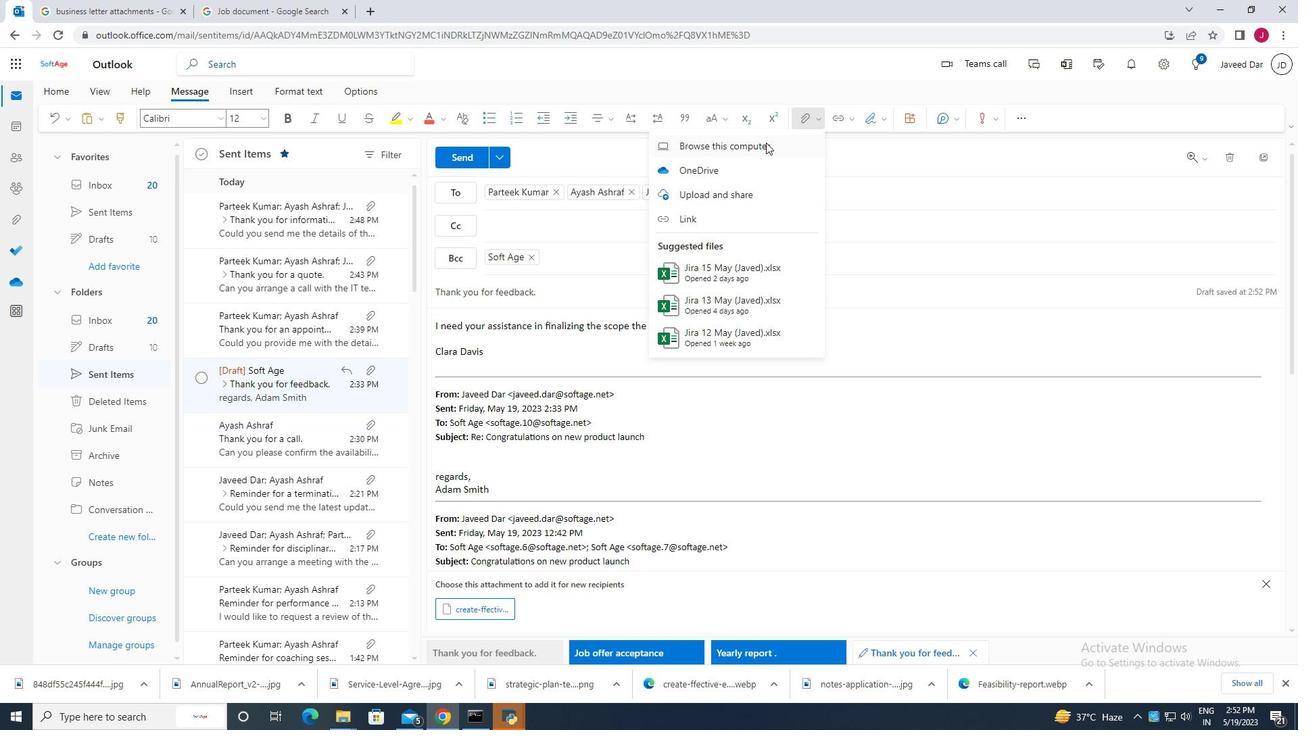 
Action: Mouse pressed left at (748, 141)
Screenshot: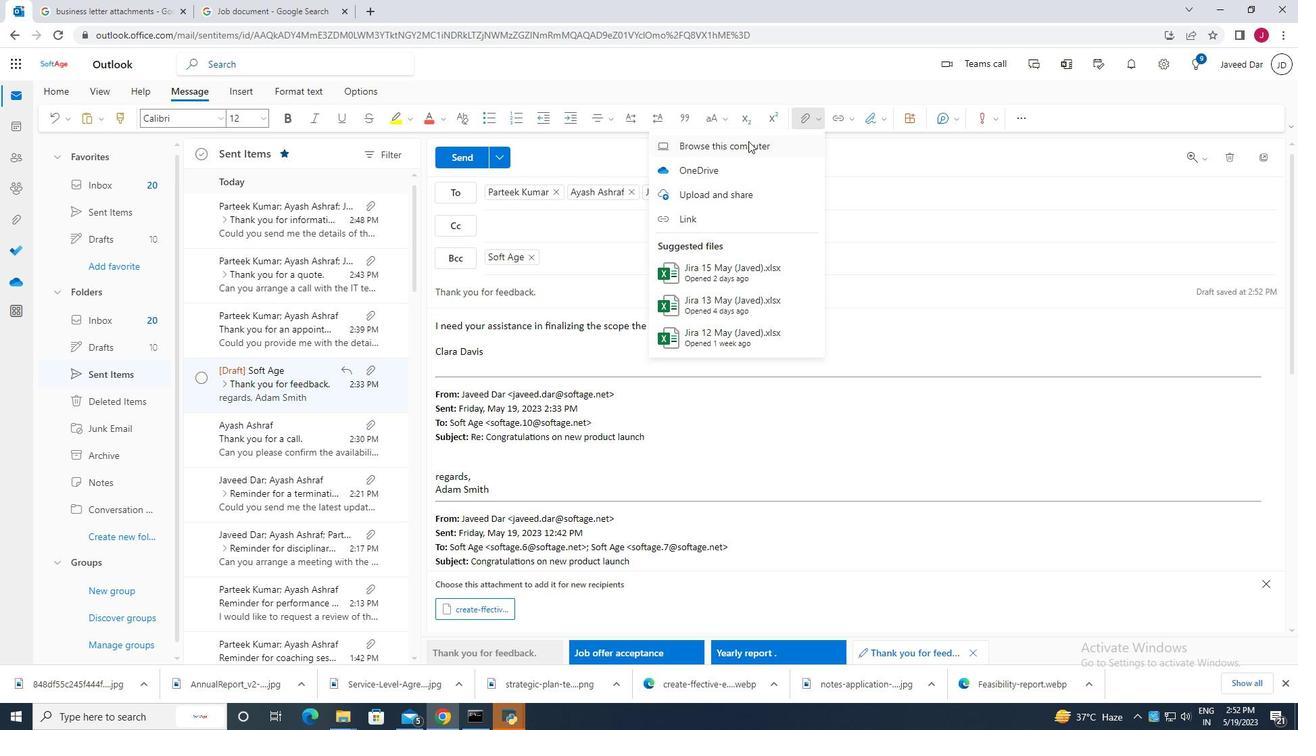 
Action: Mouse moved to (763, 145)
Screenshot: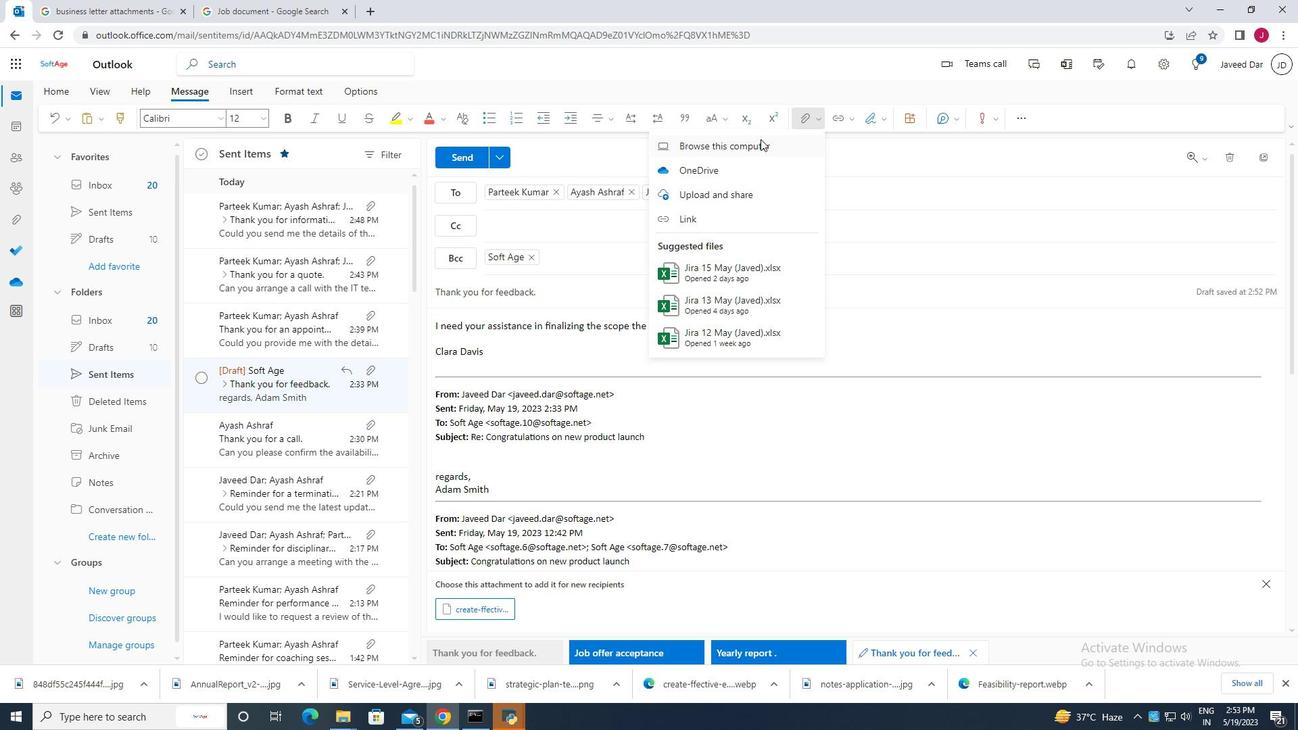 
Action: Mouse pressed left at (763, 145)
Screenshot: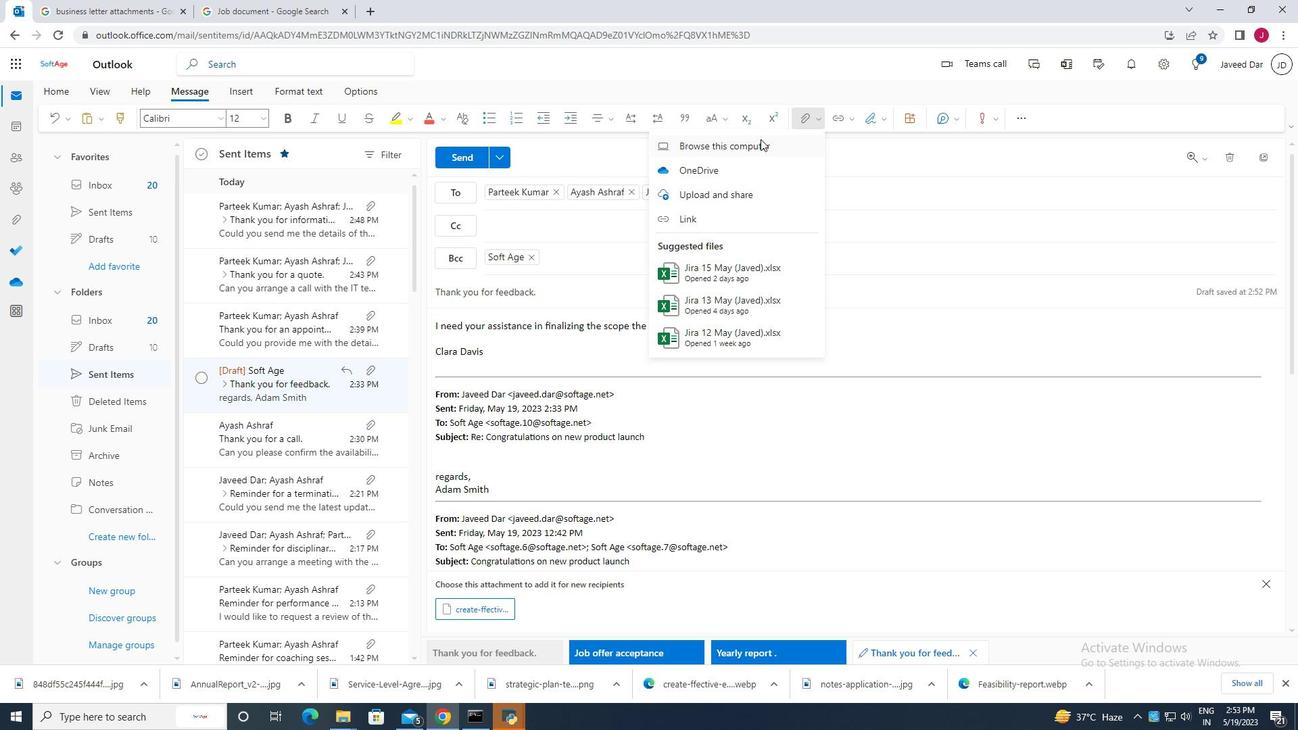 
Action: Mouse moved to (309, 115)
Screenshot: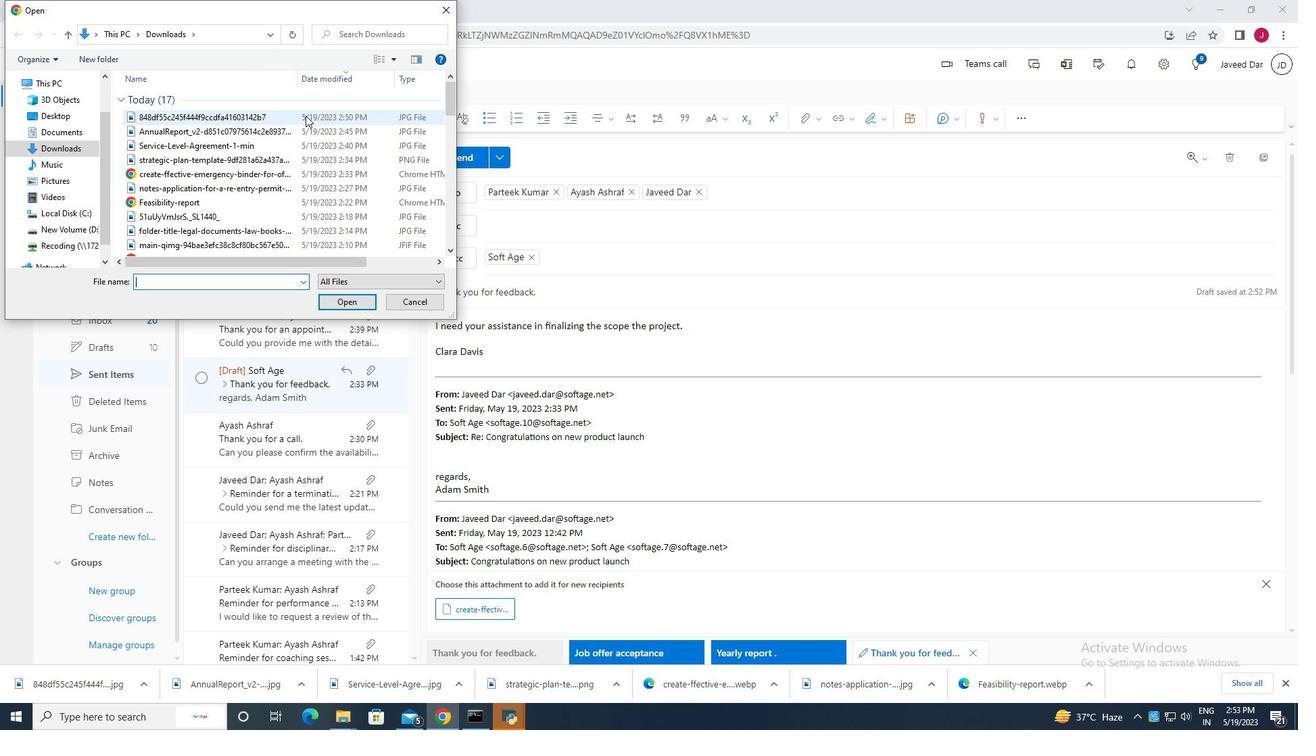 
Action: Mouse pressed left at (309, 115)
Screenshot: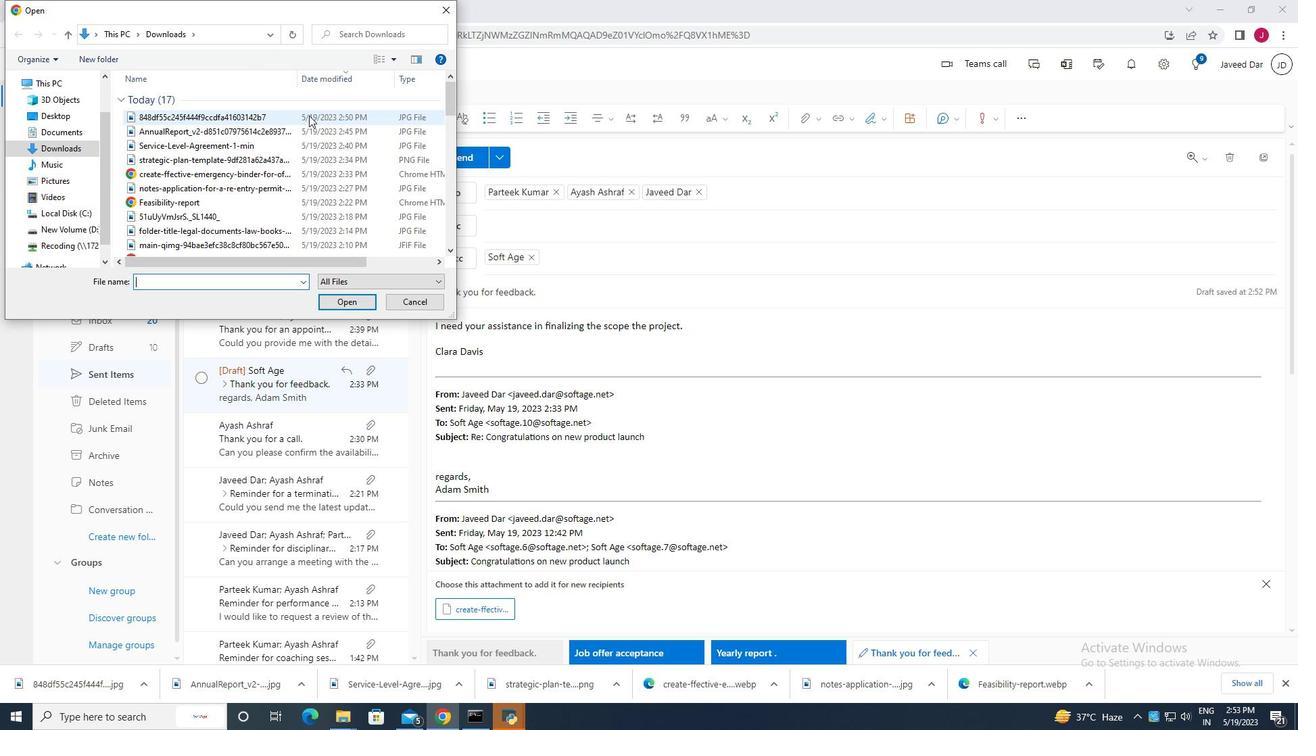 
Action: Mouse moved to (353, 304)
Screenshot: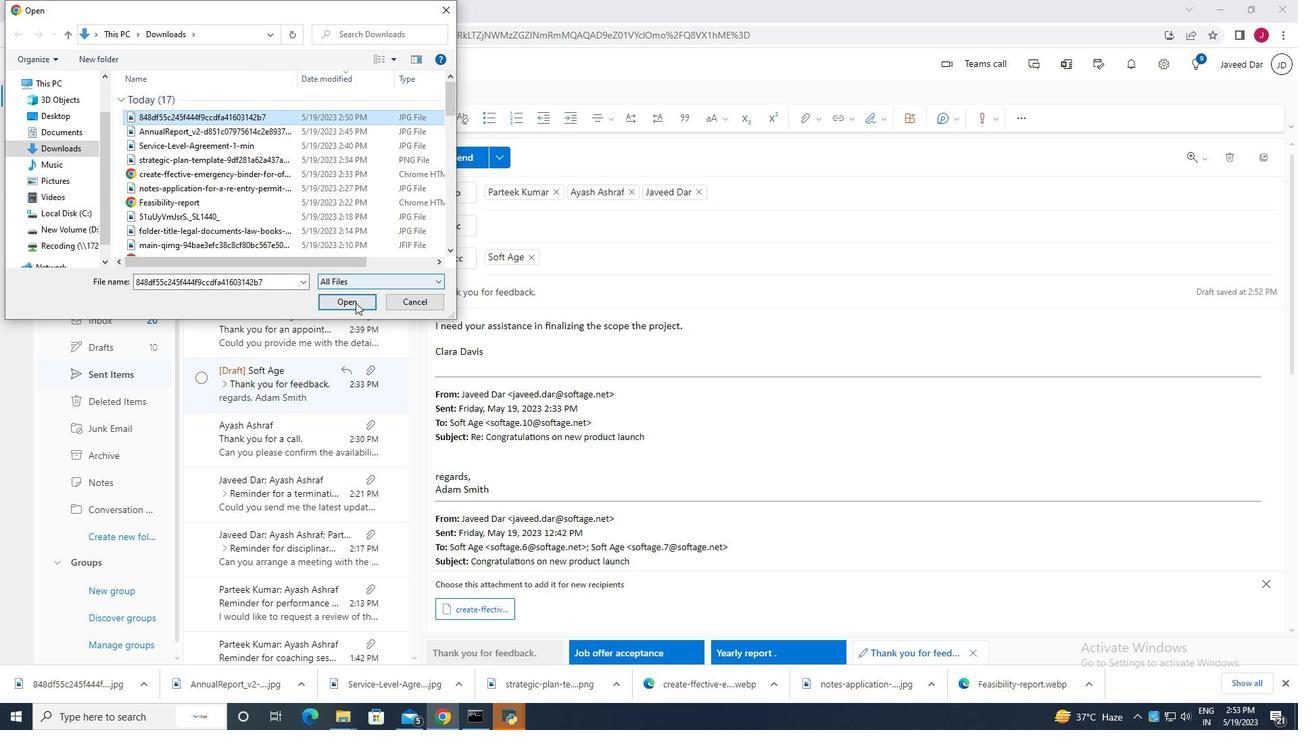 
Action: Mouse pressed left at (353, 304)
Screenshot: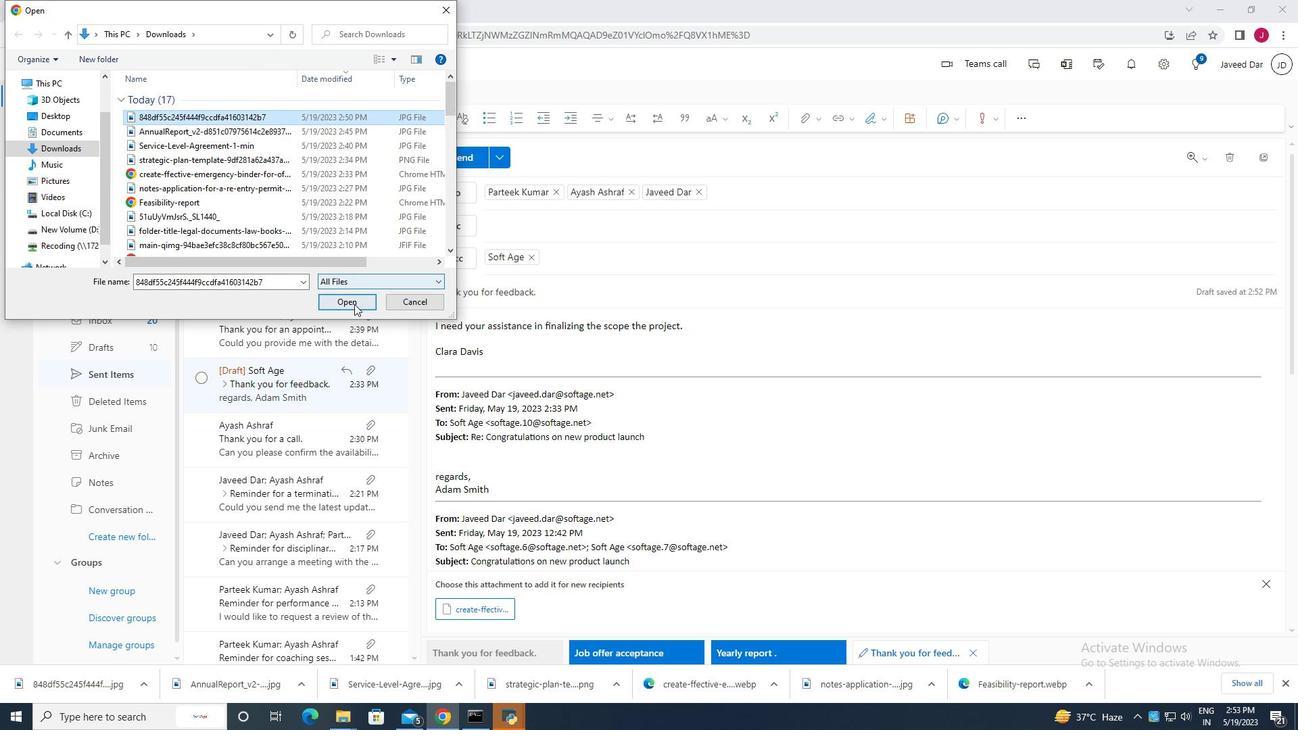 
Action: Mouse moved to (642, 367)
Screenshot: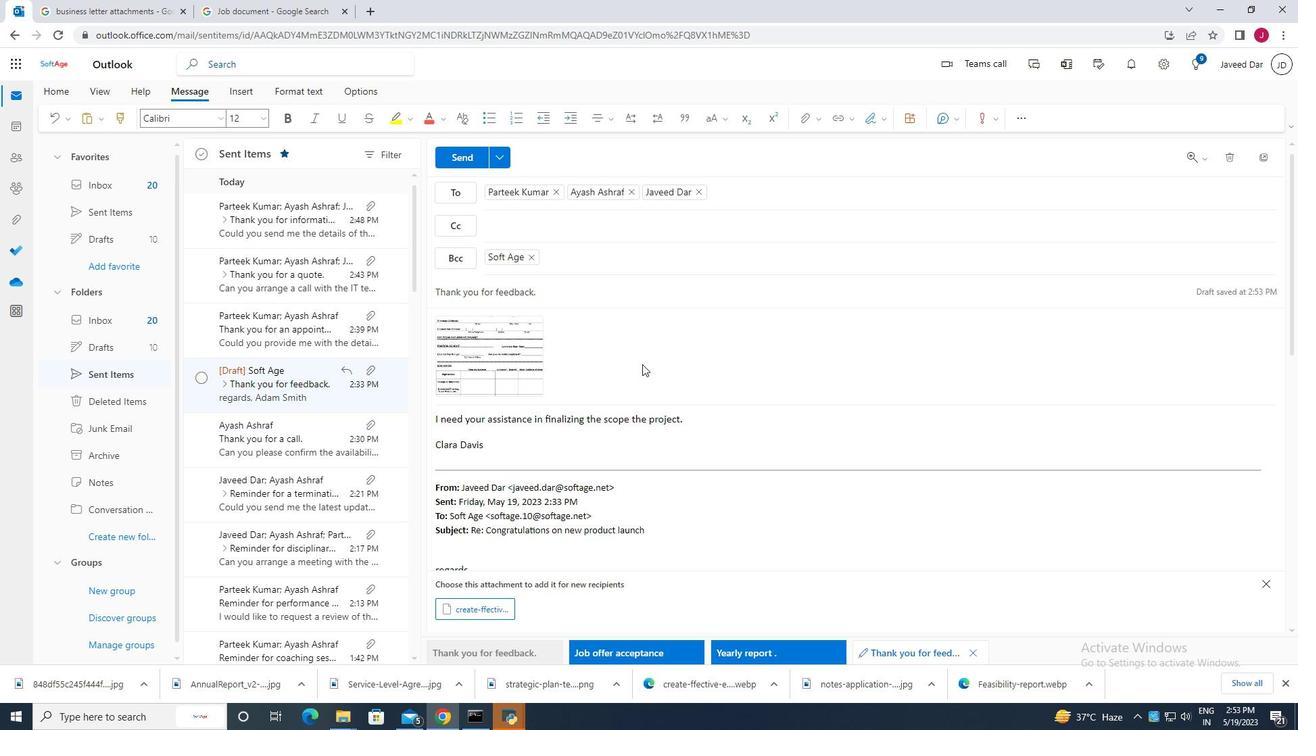
Action: Mouse scrolled (642, 368) with delta (0, 0)
Screenshot: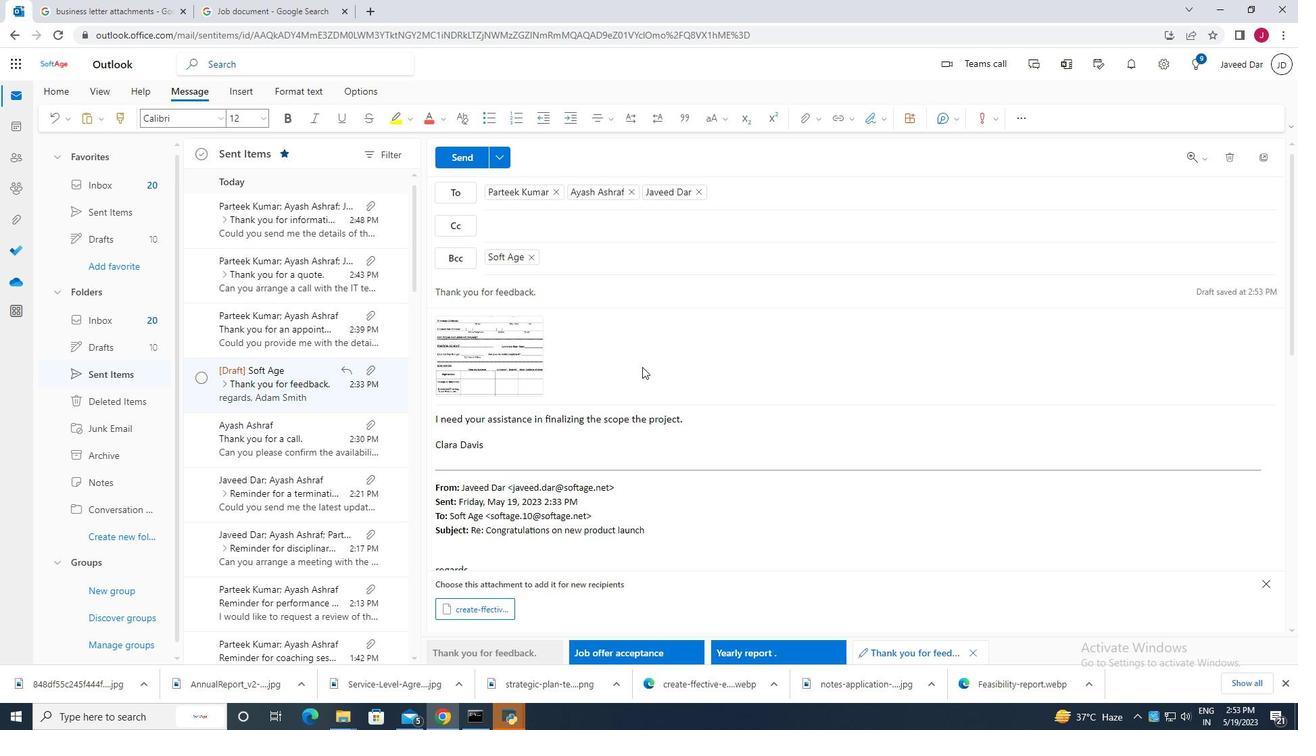 
Action: Mouse scrolled (642, 368) with delta (0, 0)
Screenshot: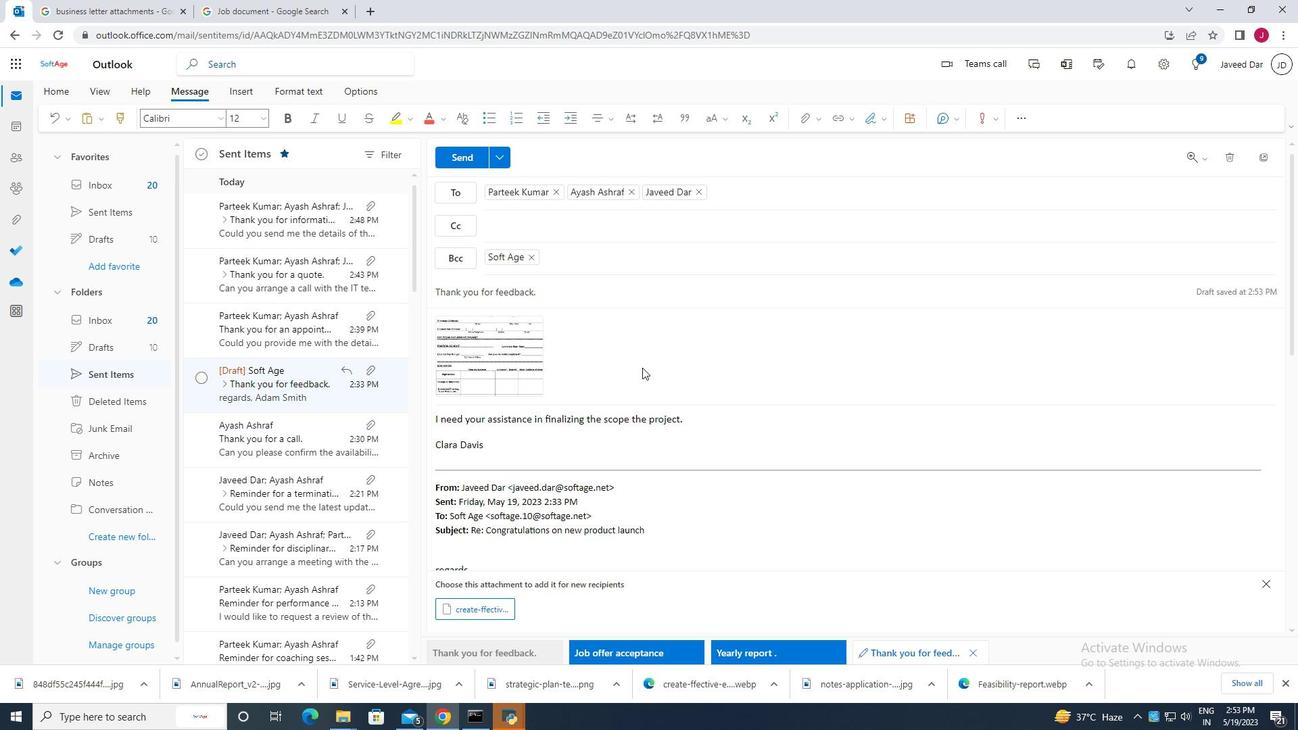 
Action: Mouse scrolled (642, 367) with delta (0, 0)
Screenshot: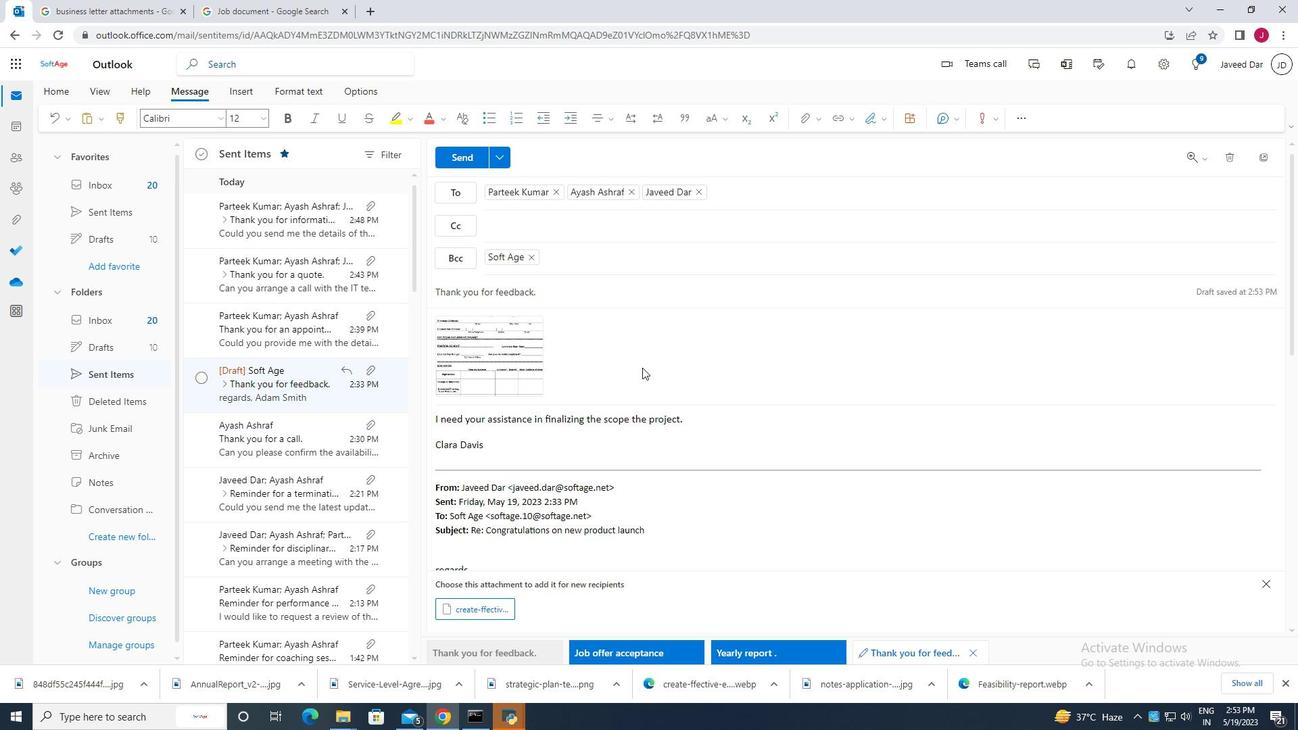 
Action: Mouse scrolled (642, 367) with delta (0, 0)
Screenshot: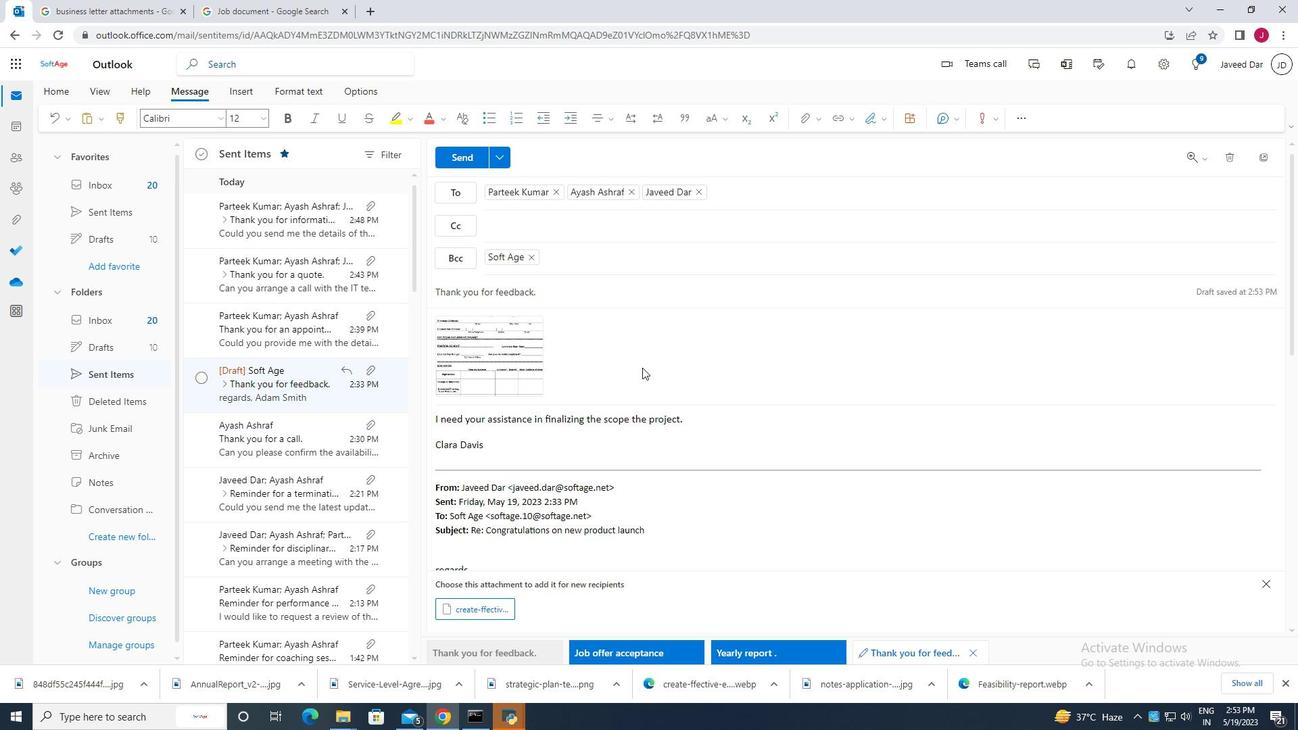 
Action: Mouse scrolled (642, 367) with delta (0, 0)
Screenshot: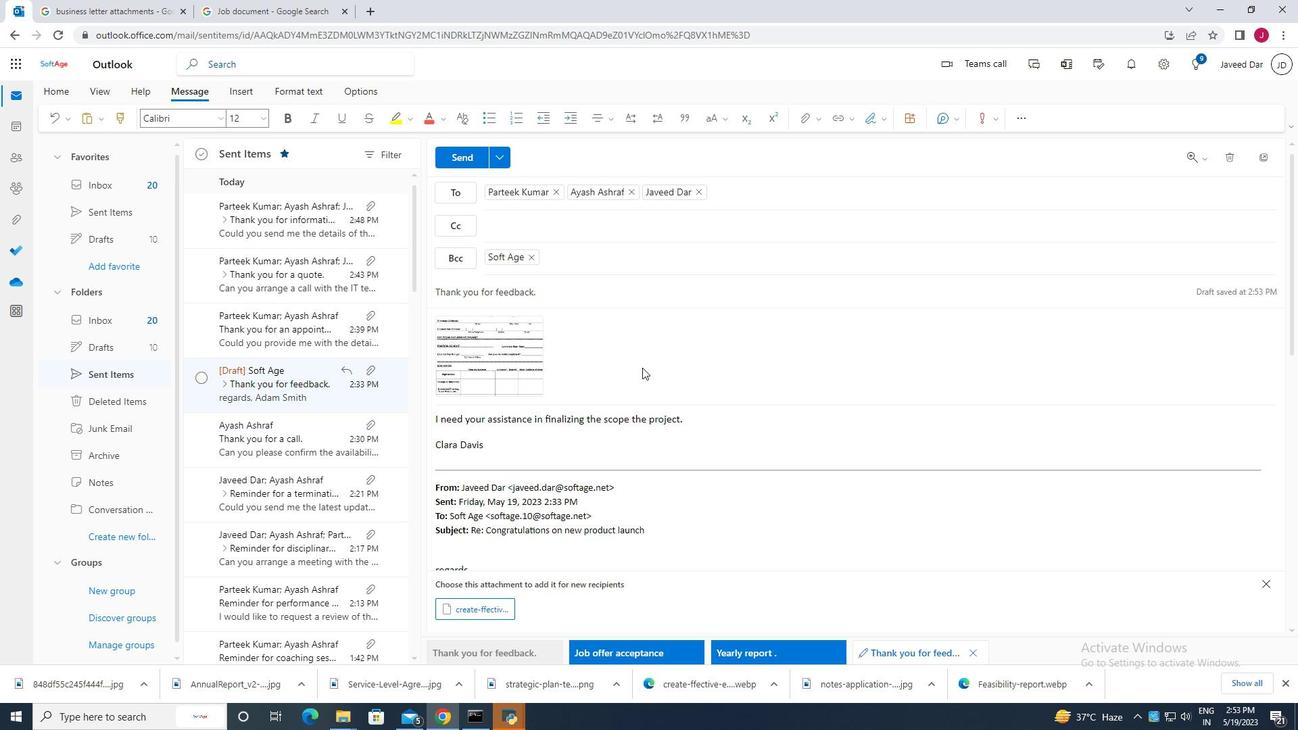 
Action: Mouse scrolled (642, 368) with delta (0, 0)
Screenshot: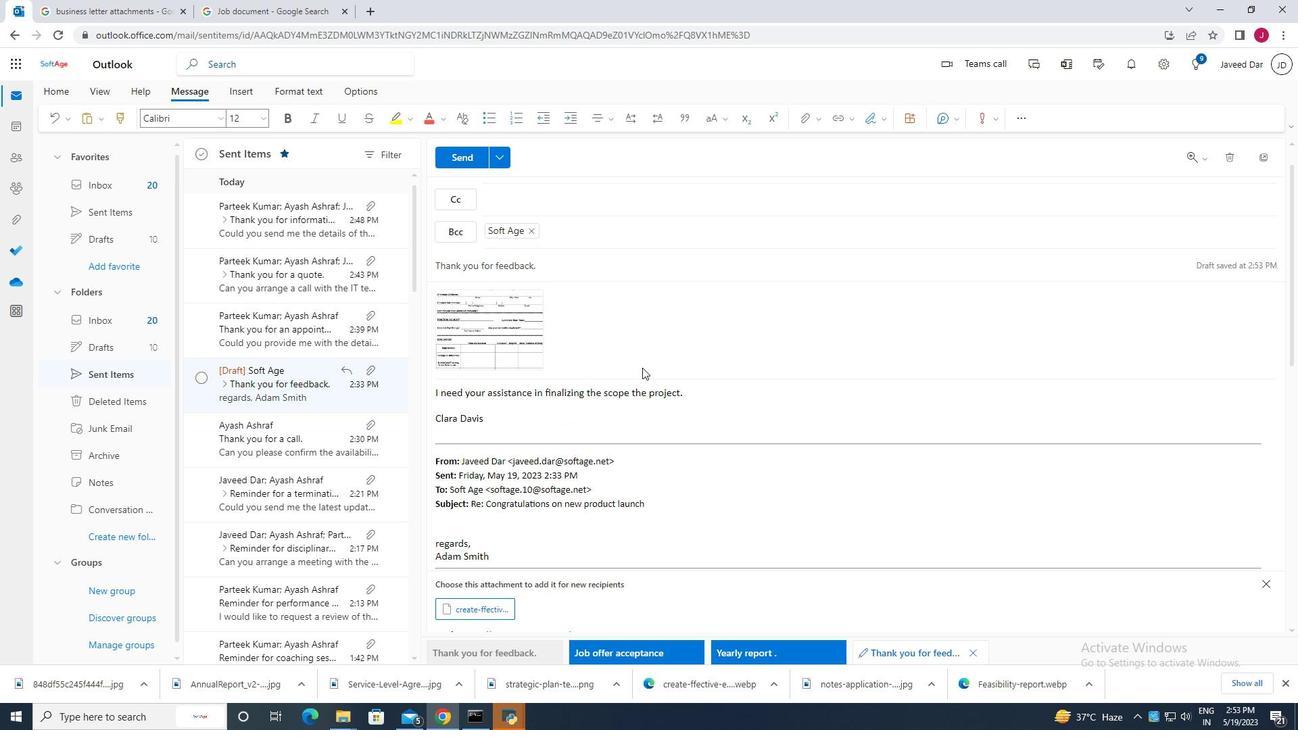 
Action: Mouse scrolled (642, 368) with delta (0, 0)
Screenshot: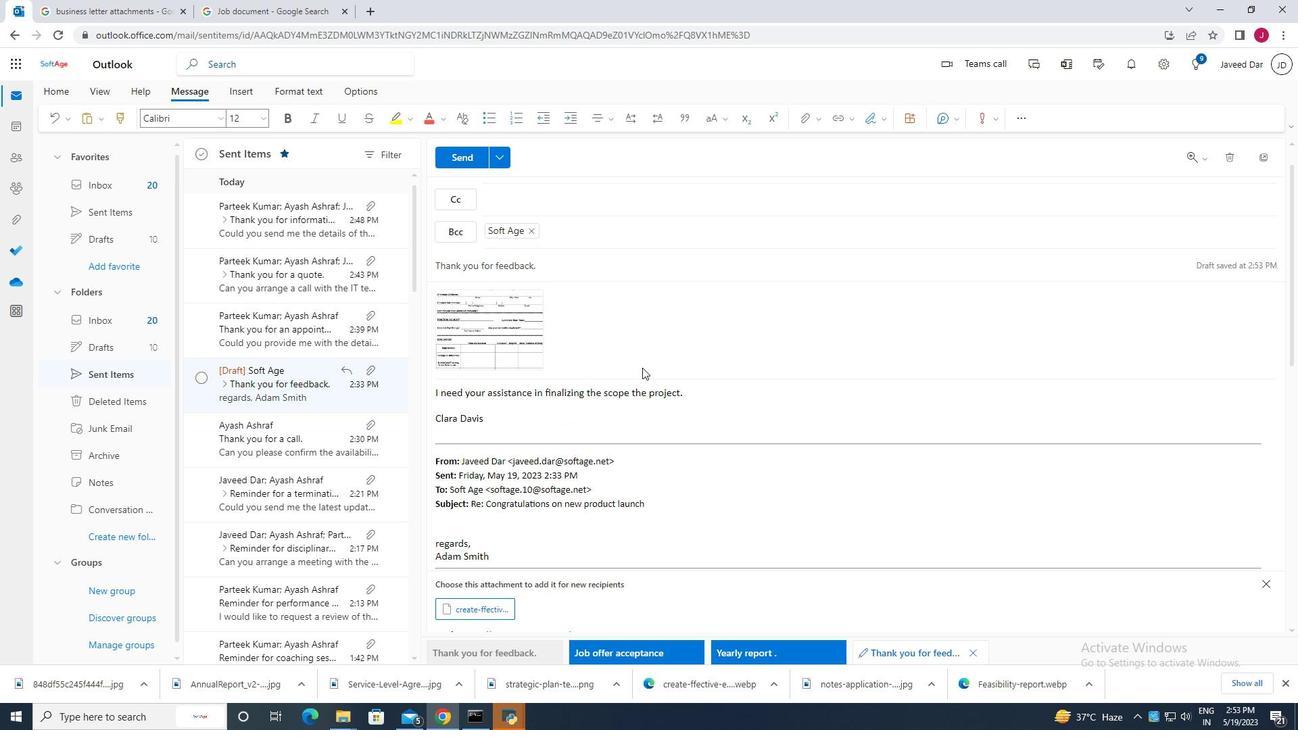 
Action: Mouse scrolled (642, 368) with delta (0, 0)
Screenshot: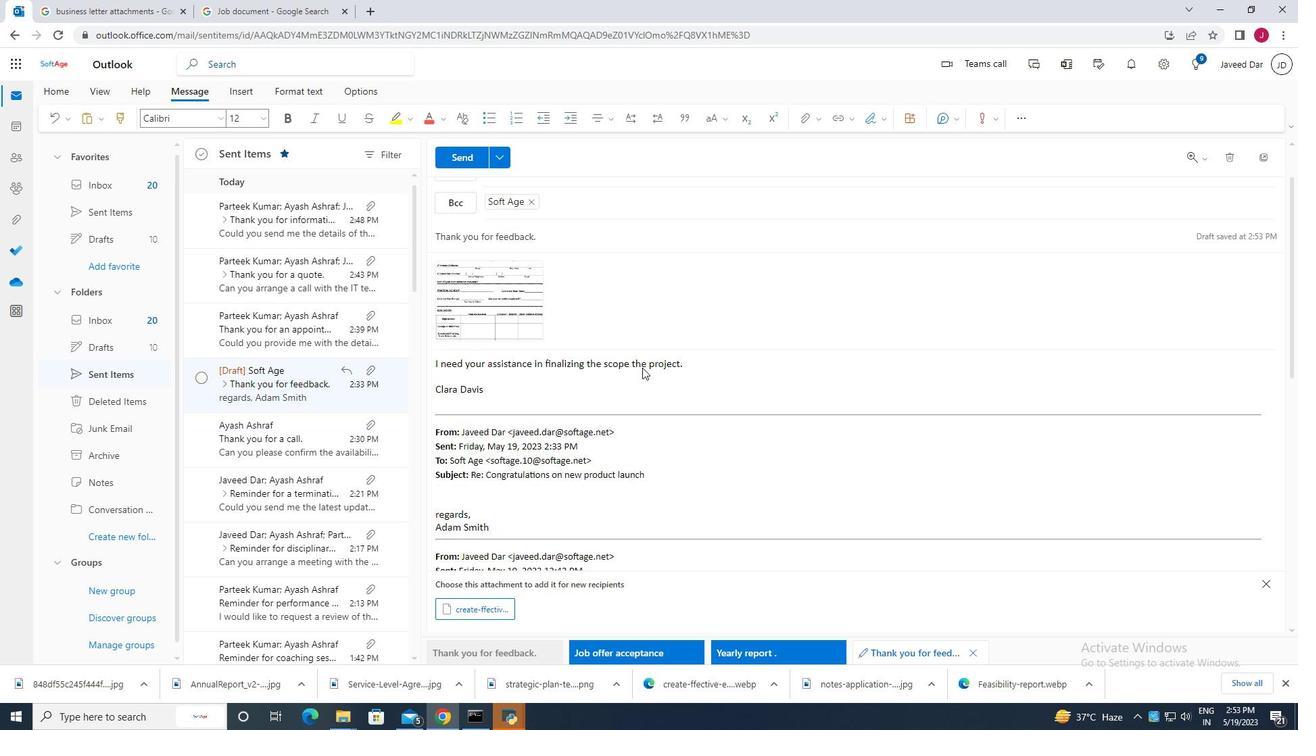 
Action: Mouse scrolled (642, 368) with delta (0, 0)
Screenshot: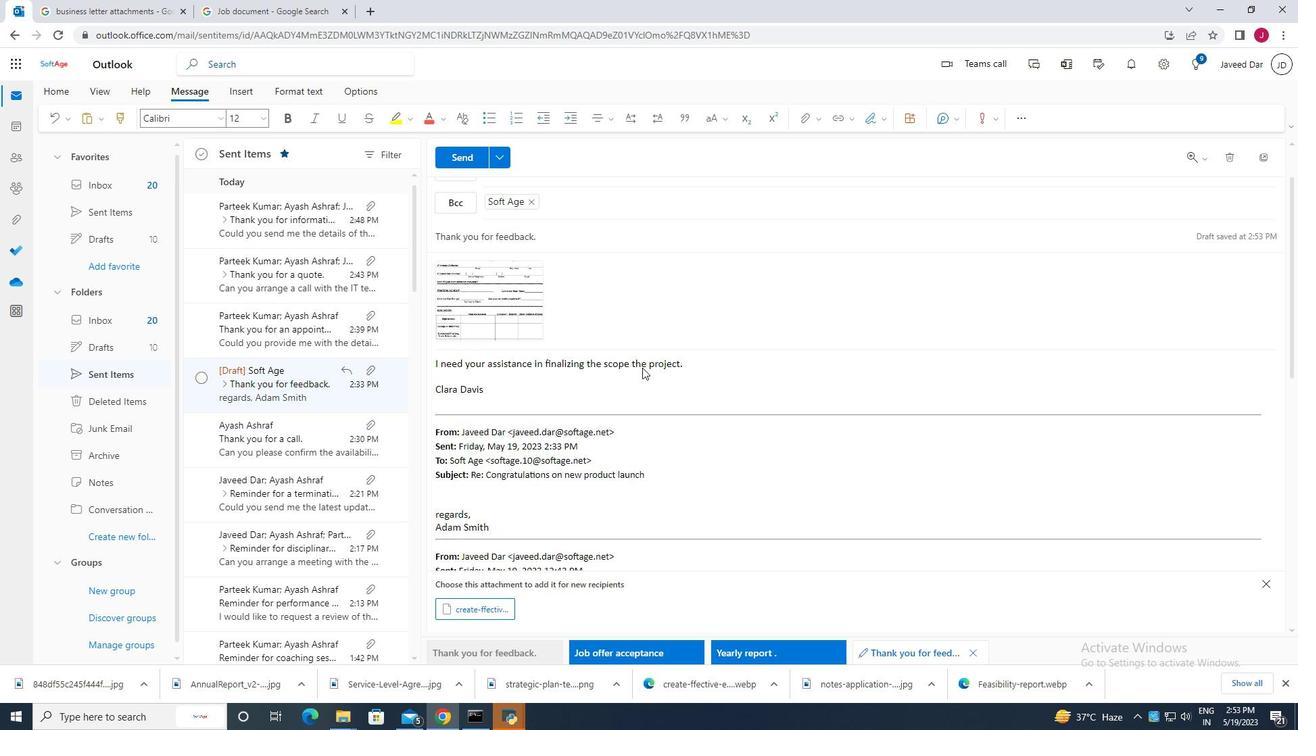
Action: Mouse scrolled (642, 368) with delta (0, 0)
Screenshot: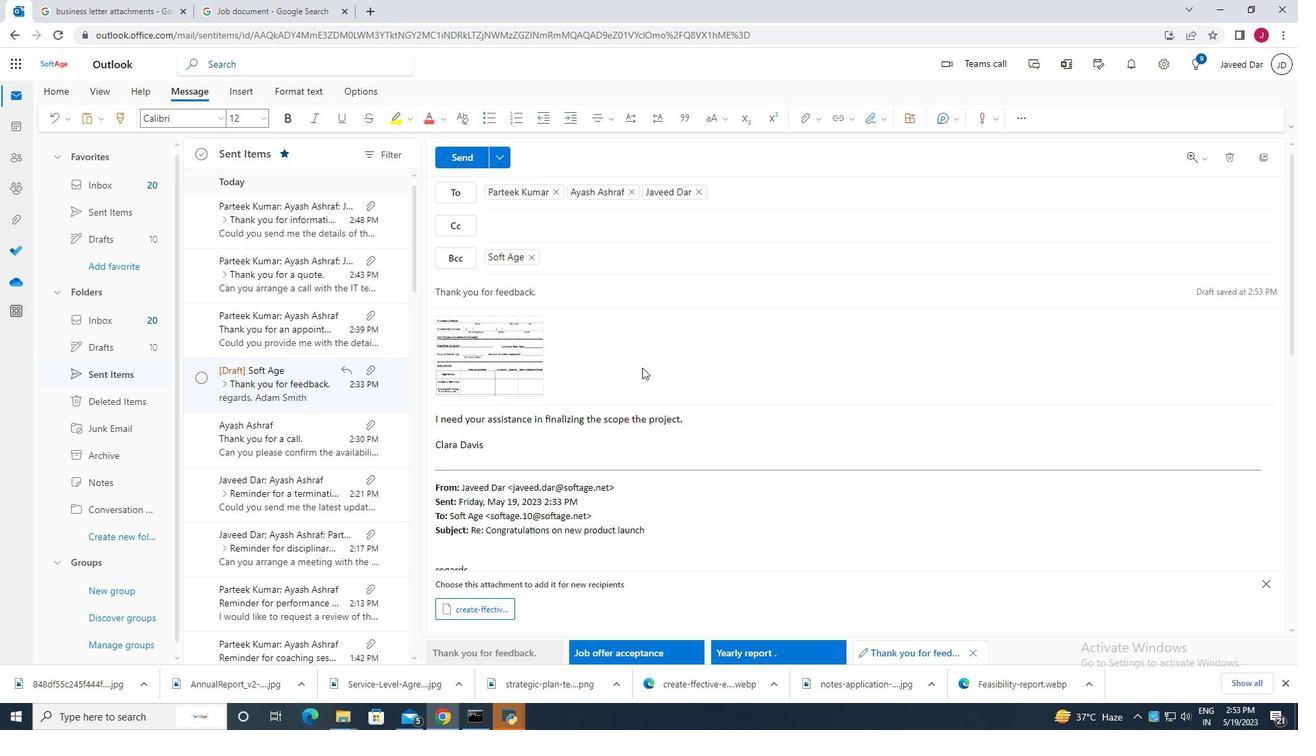
Action: Mouse scrolled (642, 368) with delta (0, 0)
Screenshot: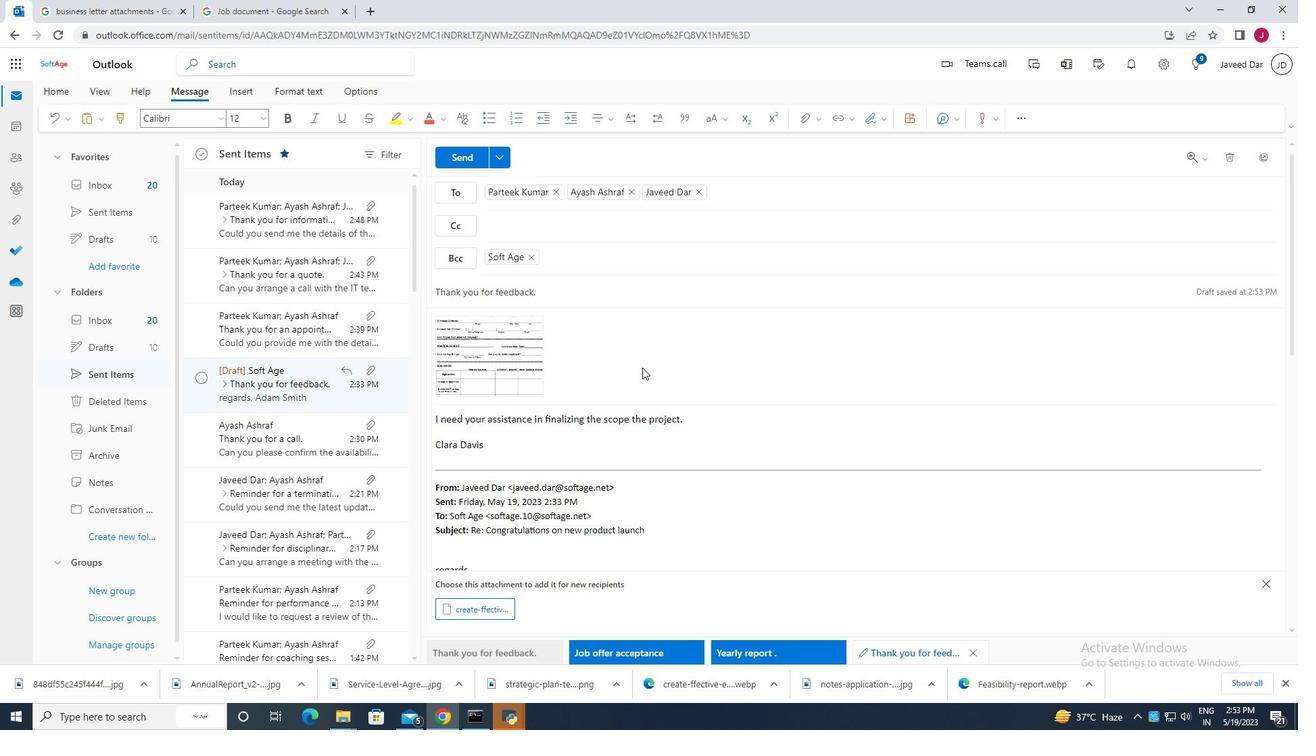 
Action: Mouse moved to (470, 158)
Screenshot: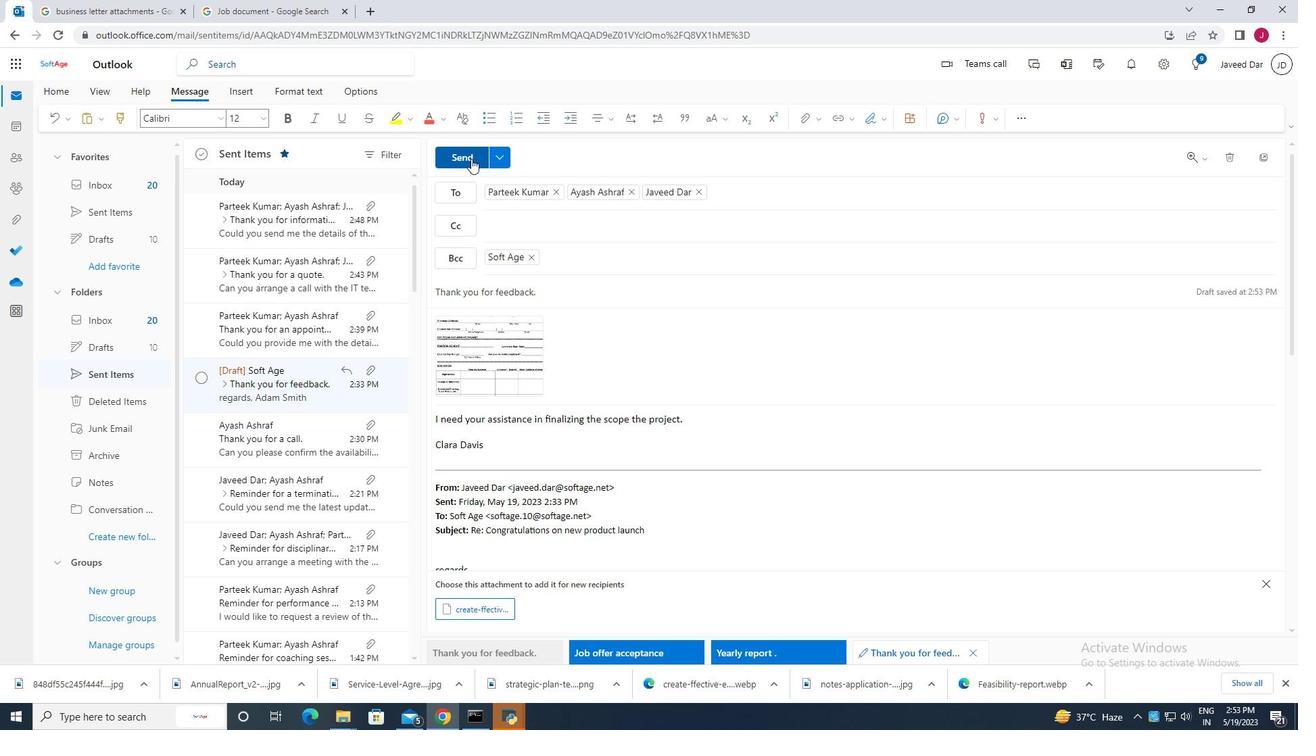 
Action: Mouse pressed left at (470, 158)
Screenshot: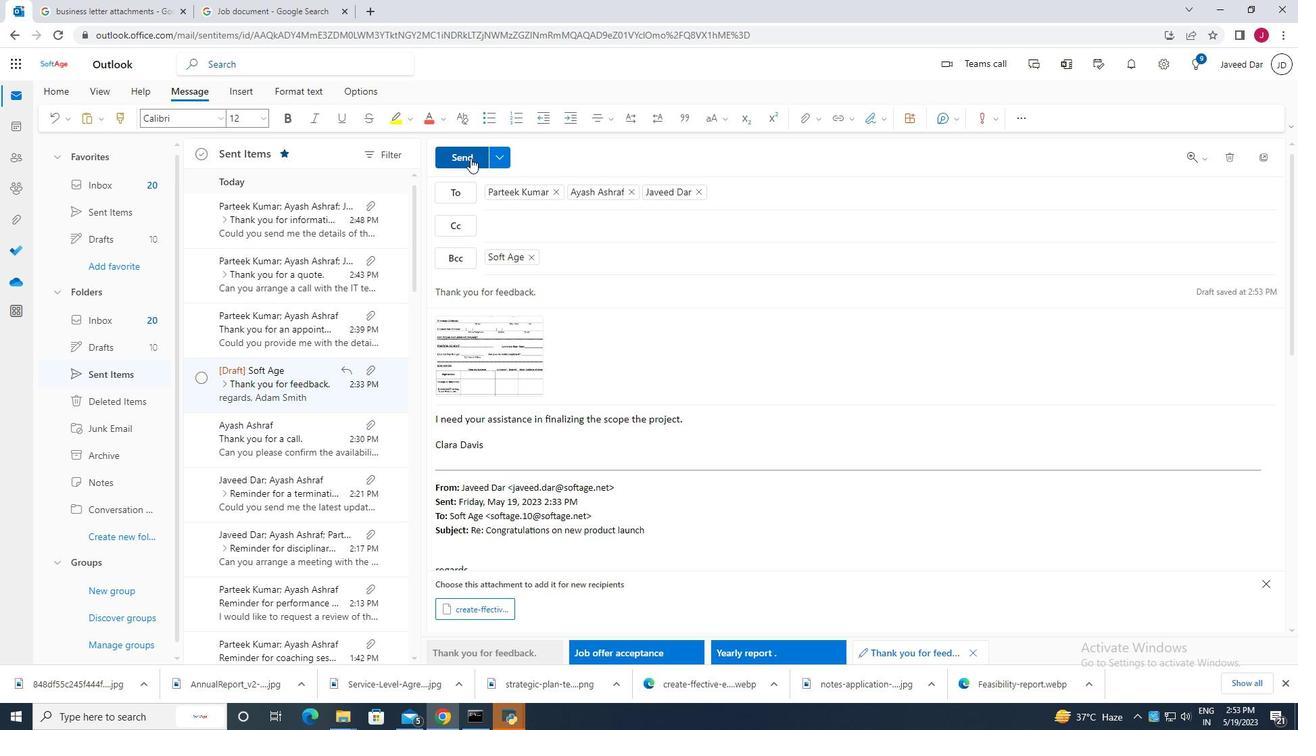 
Action: Mouse moved to (473, 163)
Screenshot: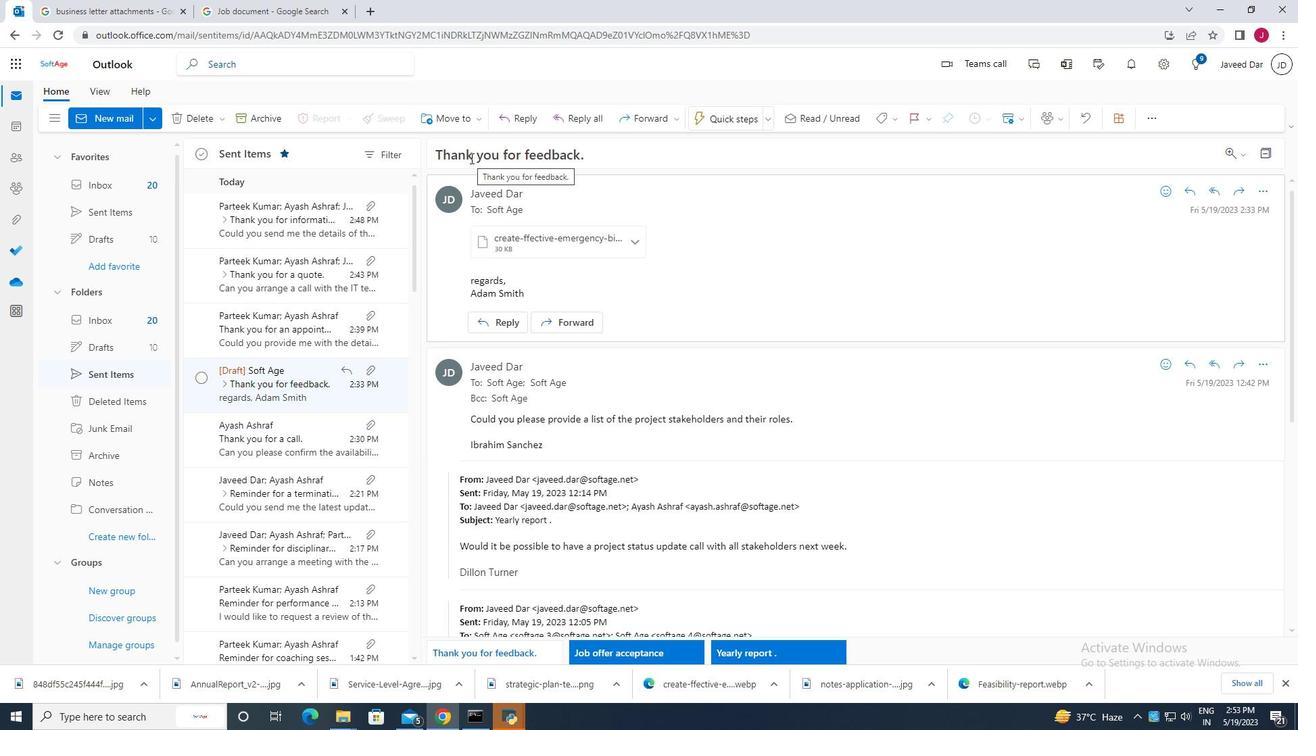 
